 Task: Find connections with filter location Frankston East with filter topic #Entrepreneurwith filter profile language English with filter current company CHEP with filter school Careers for youth Hyderabad with filter industry Non-profit Organizations with filter service category Marketing with filter keywords title Bookkeeper
Action: Mouse moved to (226, 265)
Screenshot: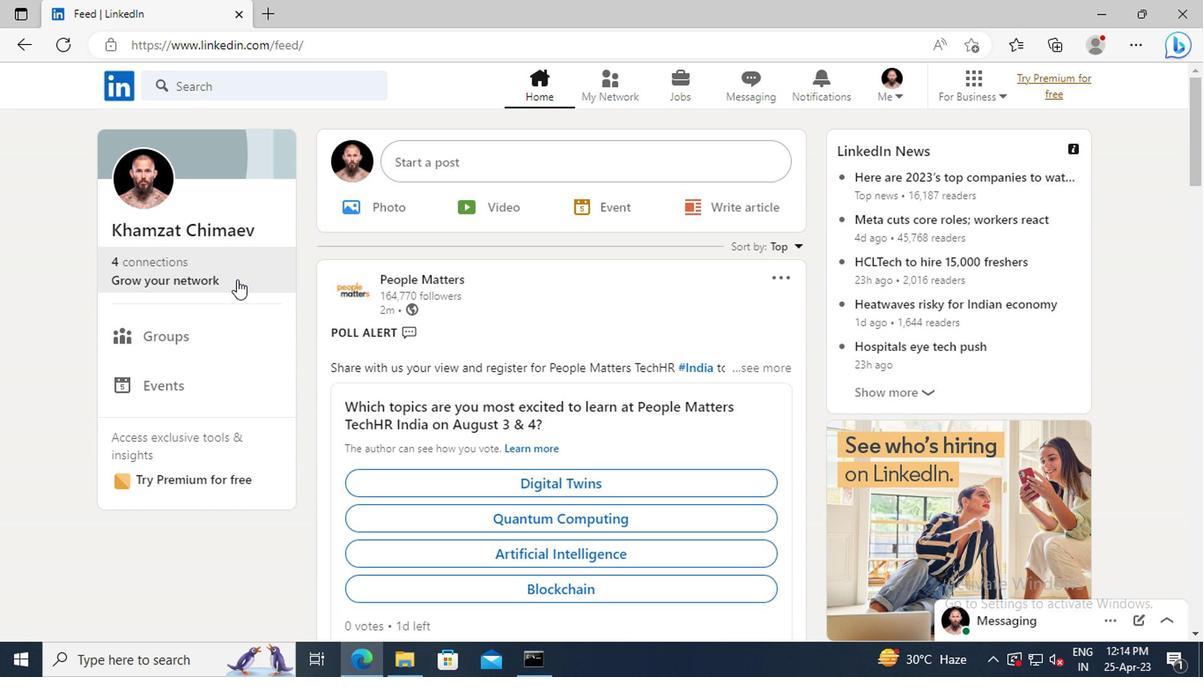 
Action: Mouse pressed left at (226, 265)
Screenshot: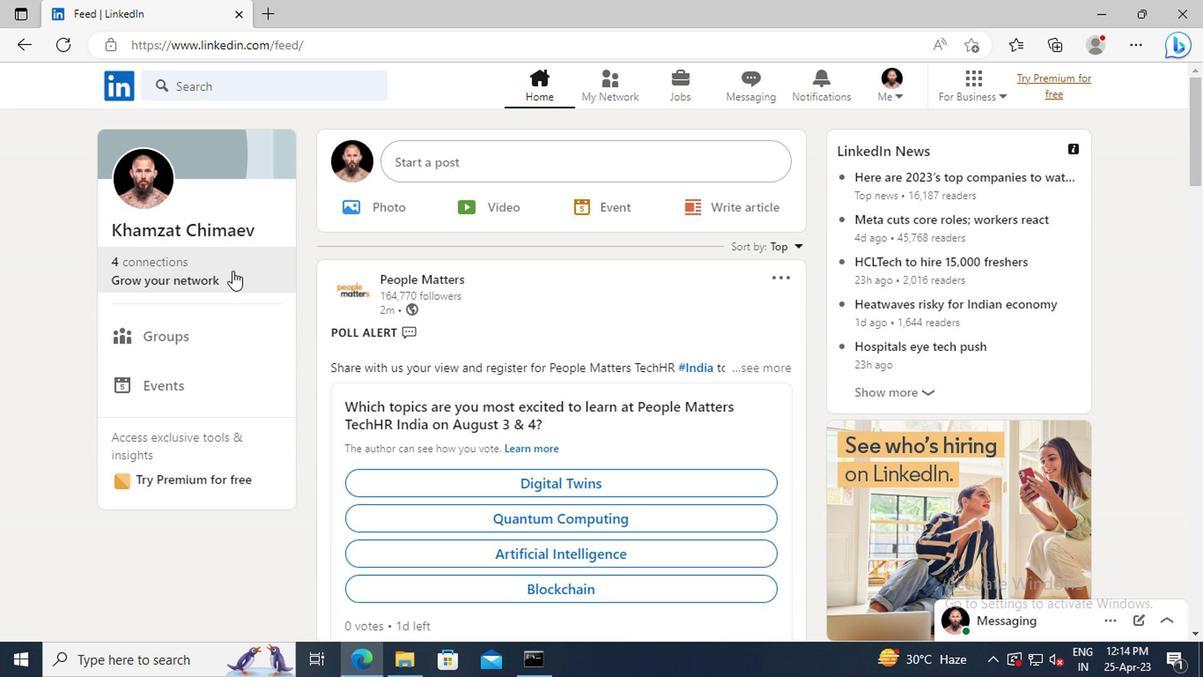
Action: Mouse moved to (248, 178)
Screenshot: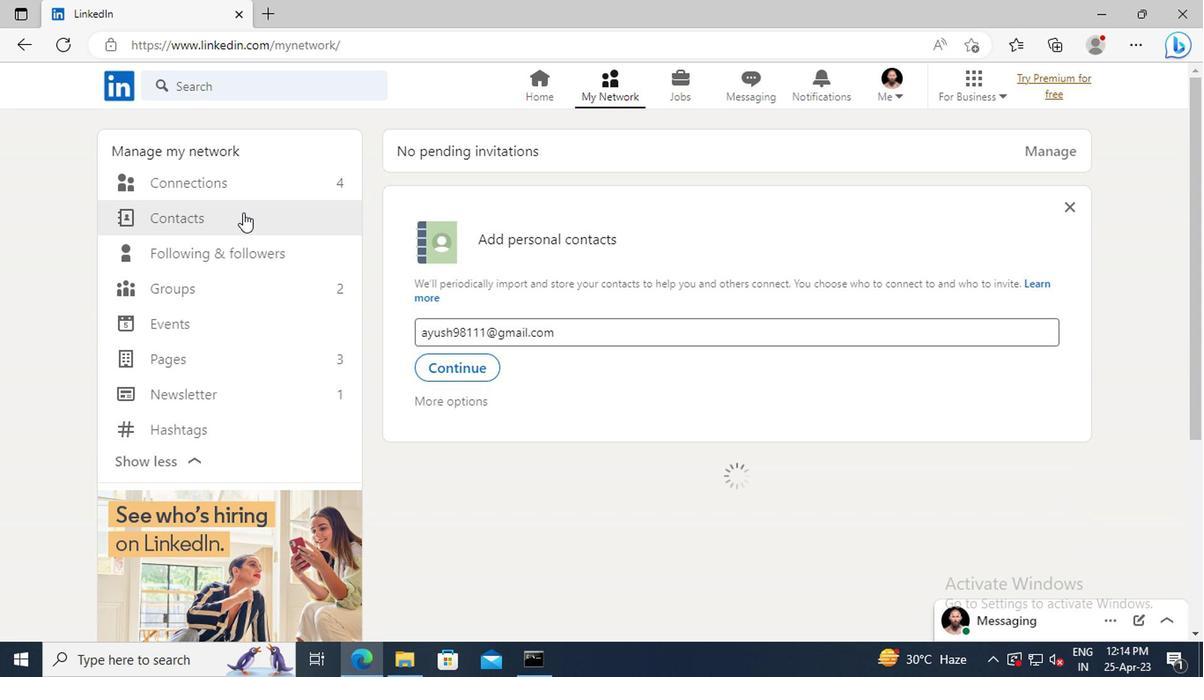 
Action: Mouse pressed left at (248, 178)
Screenshot: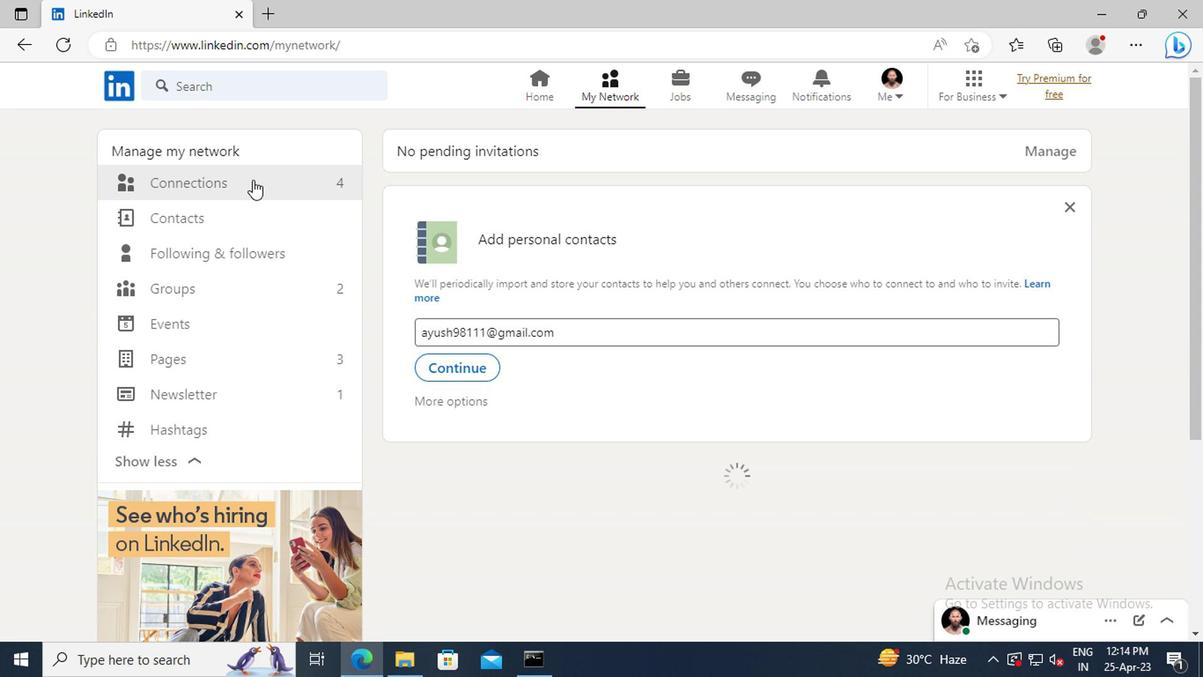 
Action: Mouse moved to (736, 176)
Screenshot: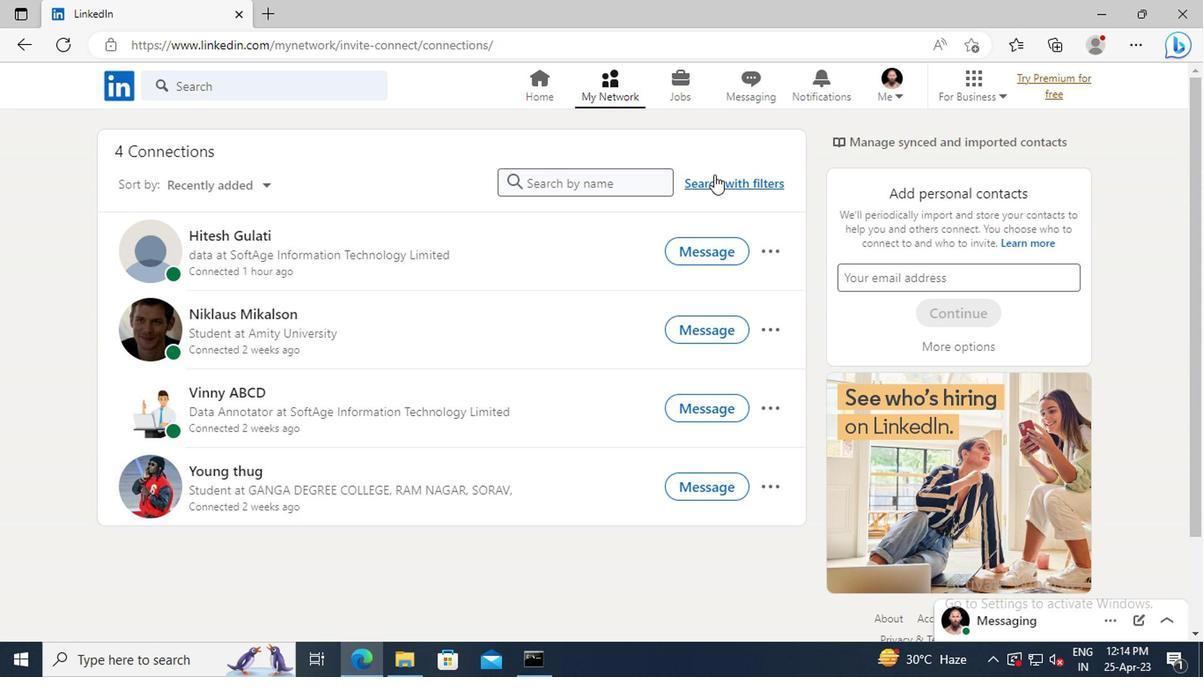 
Action: Mouse pressed left at (736, 176)
Screenshot: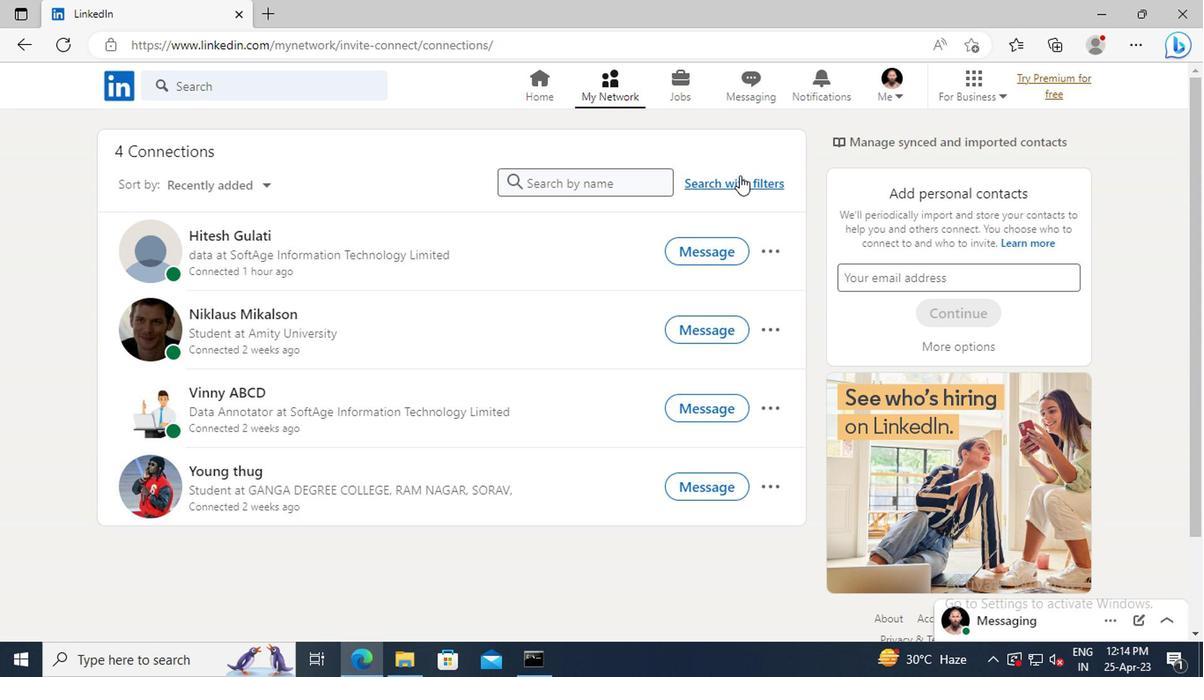 
Action: Mouse moved to (662, 137)
Screenshot: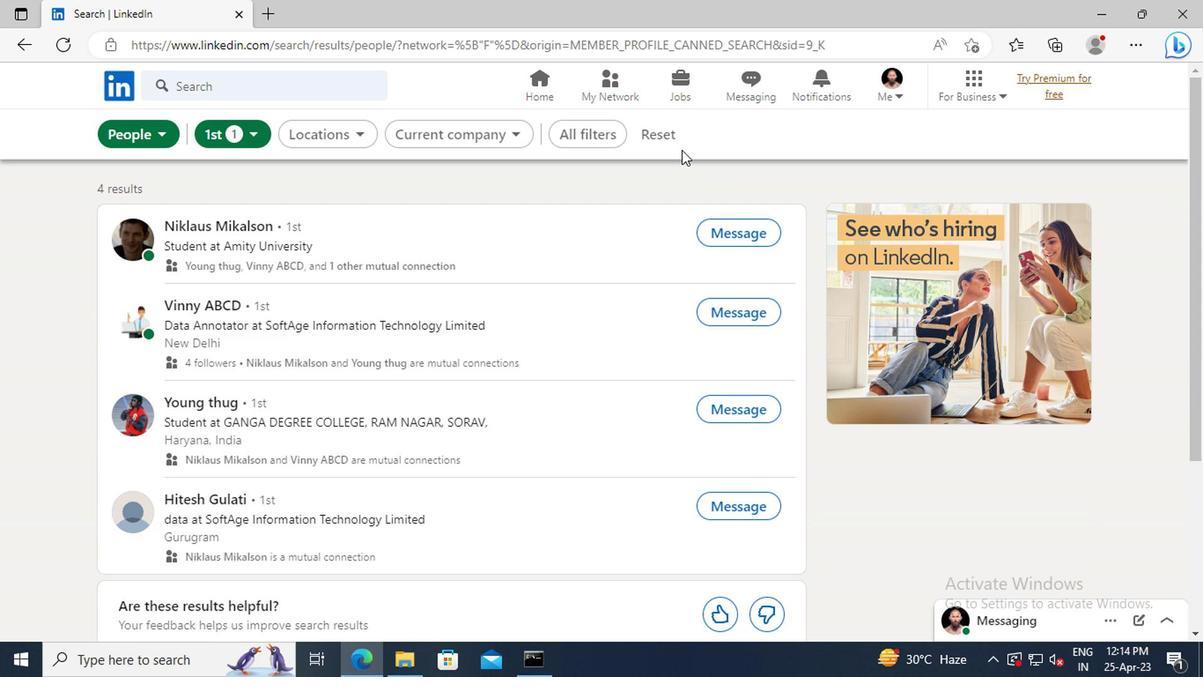 
Action: Mouse pressed left at (662, 137)
Screenshot: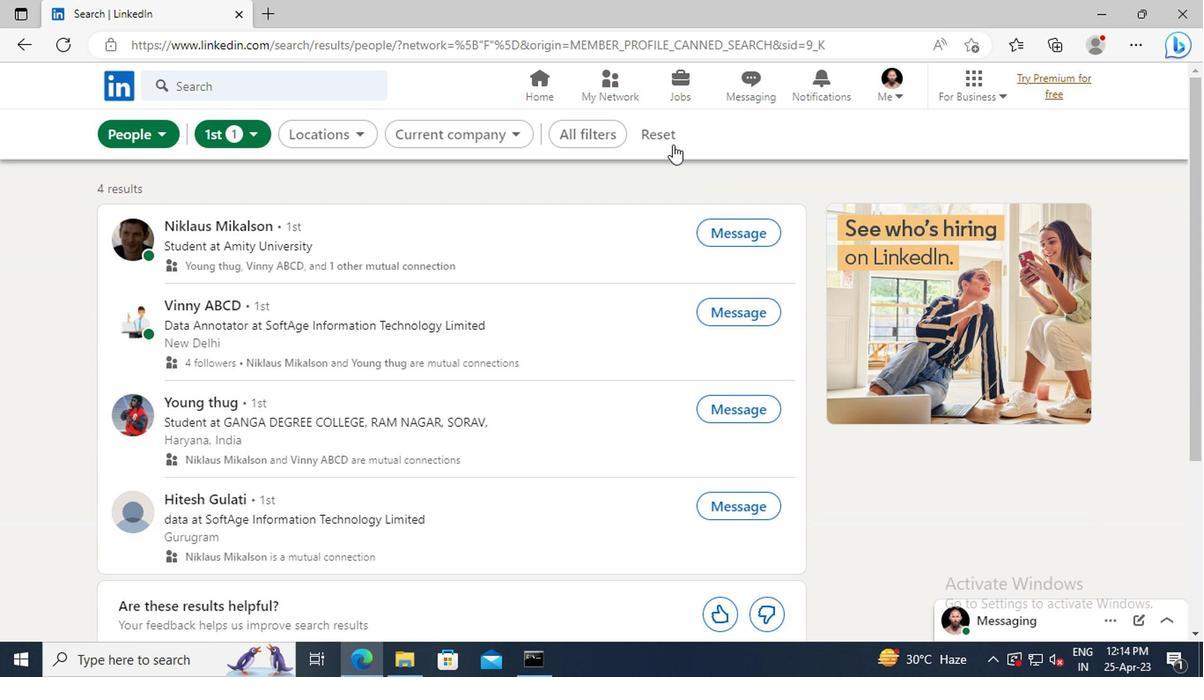 
Action: Mouse moved to (632, 137)
Screenshot: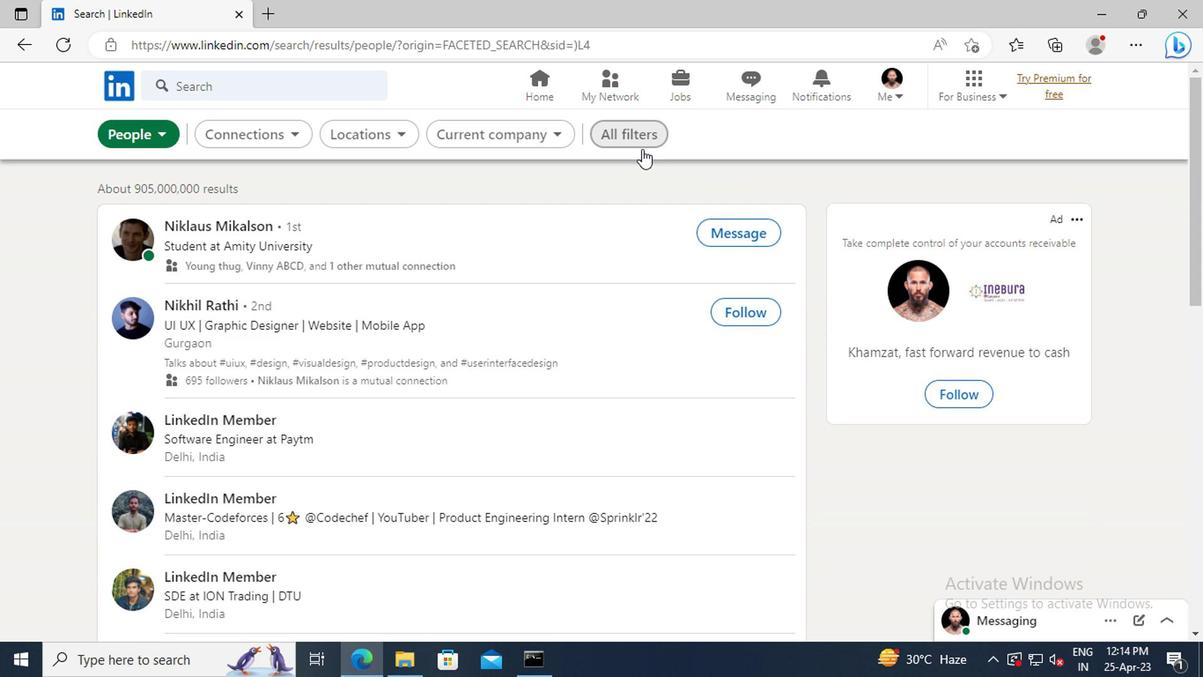 
Action: Mouse pressed left at (632, 137)
Screenshot: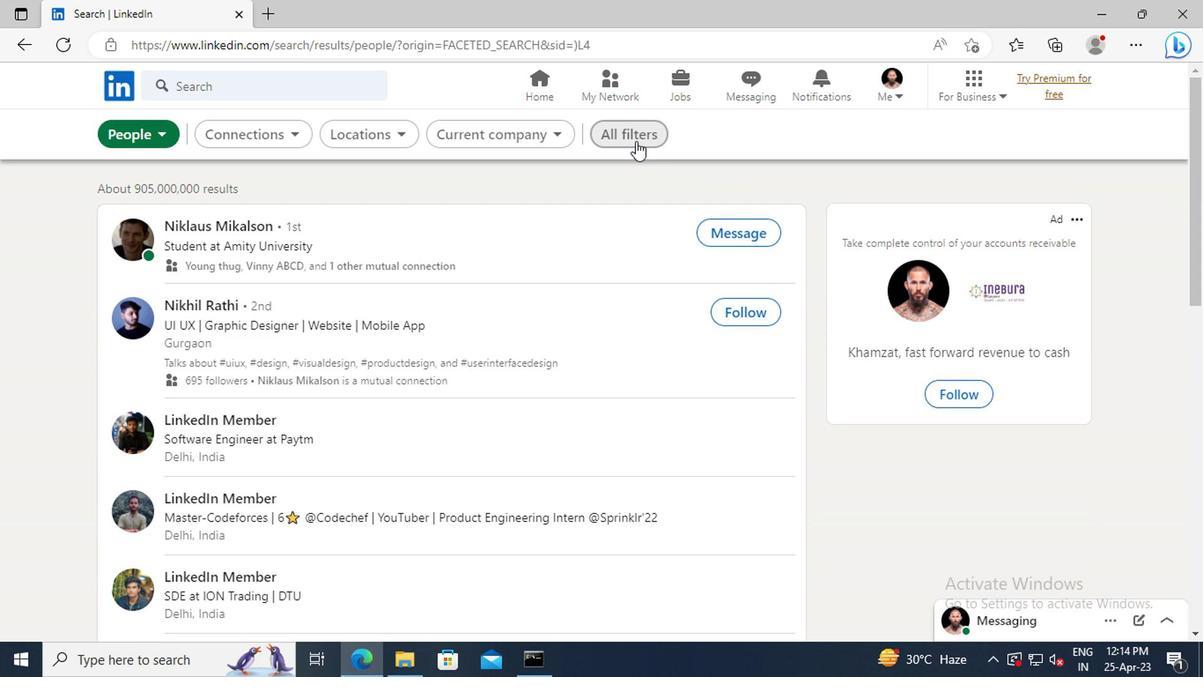 
Action: Mouse moved to (953, 317)
Screenshot: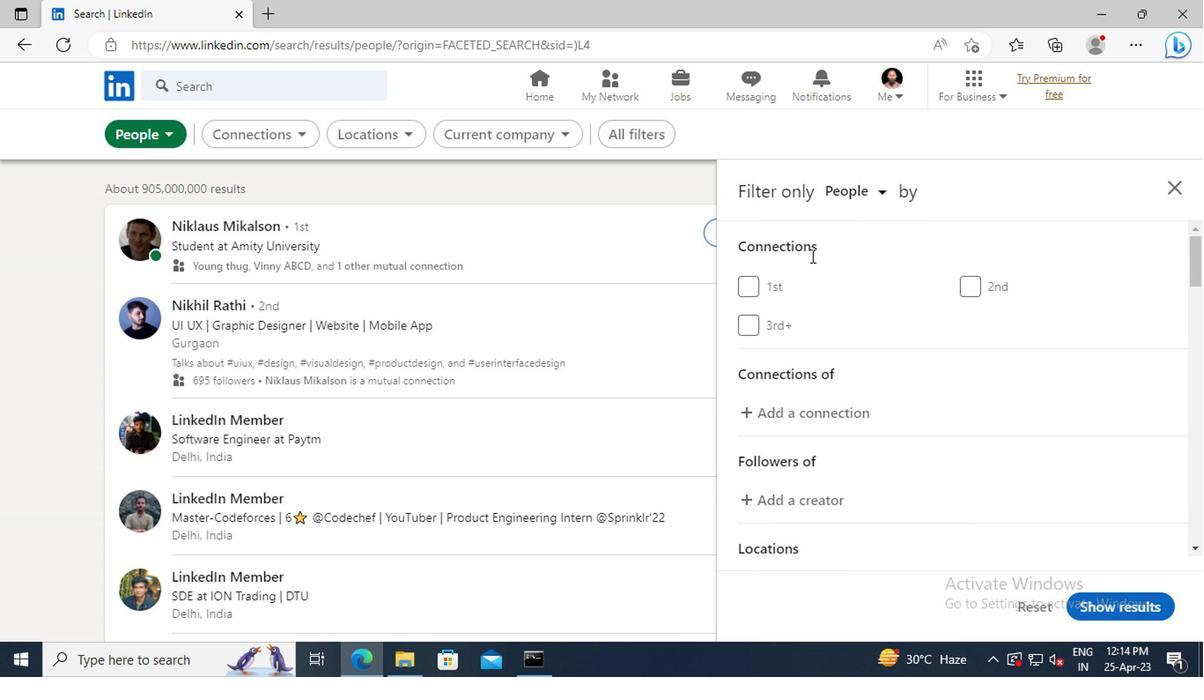
Action: Mouse scrolled (953, 316) with delta (0, -1)
Screenshot: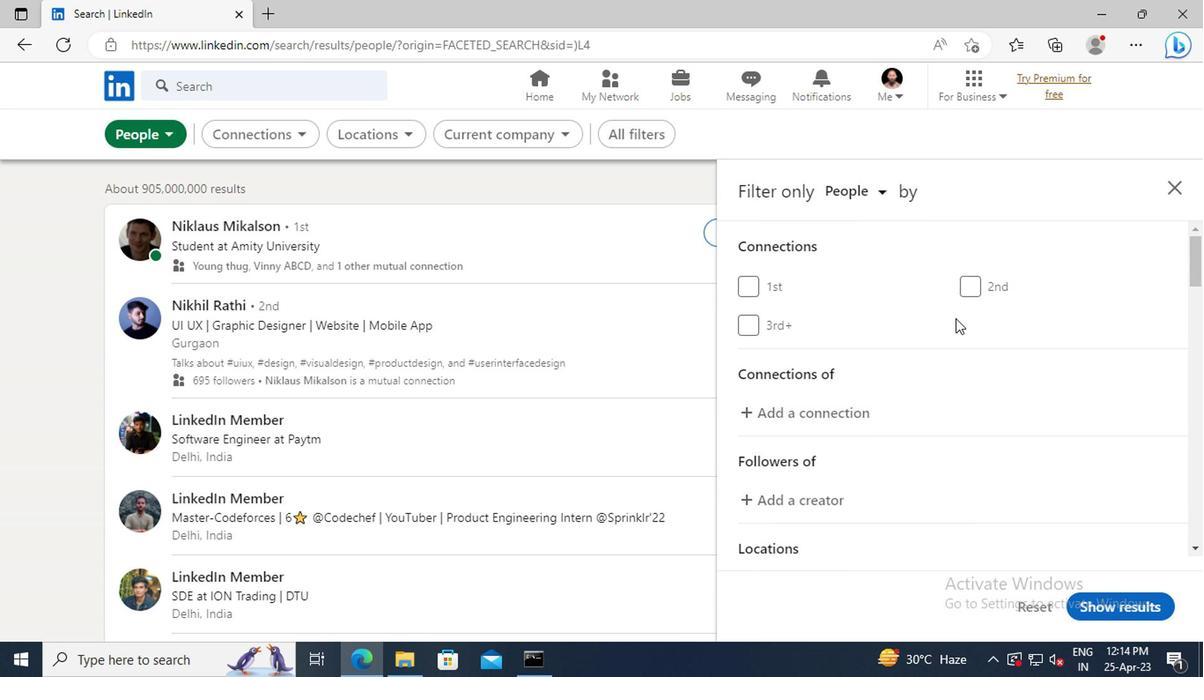 
Action: Mouse scrolled (953, 316) with delta (0, -1)
Screenshot: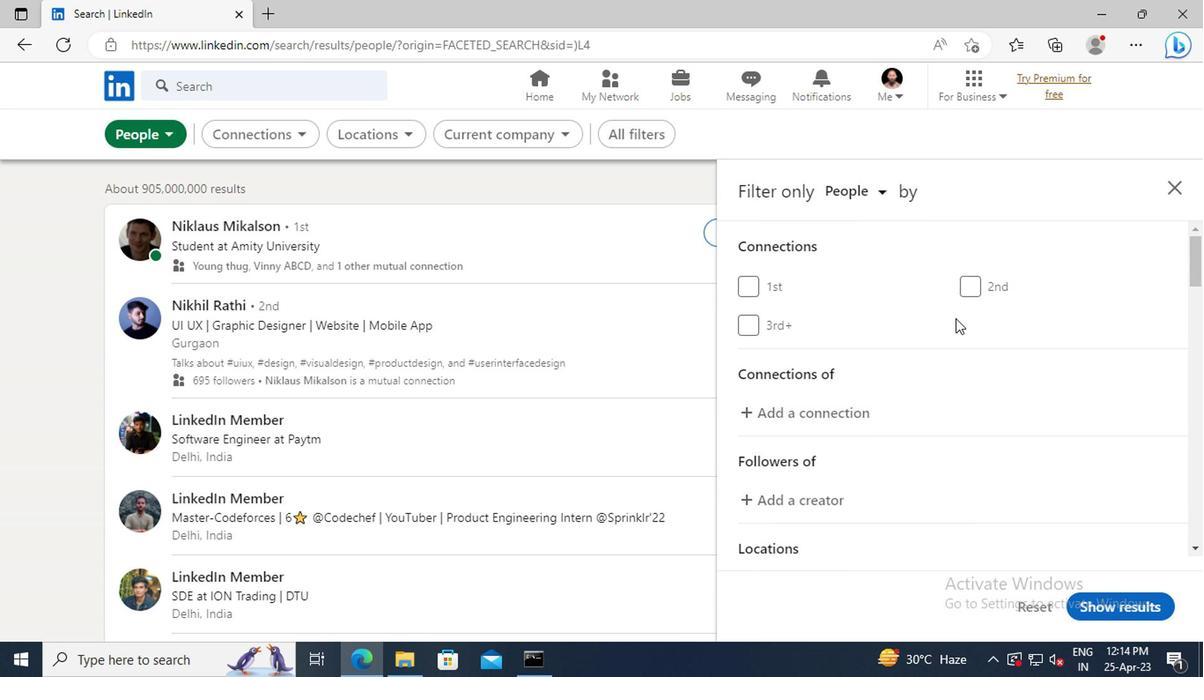 
Action: Mouse scrolled (953, 316) with delta (0, -1)
Screenshot: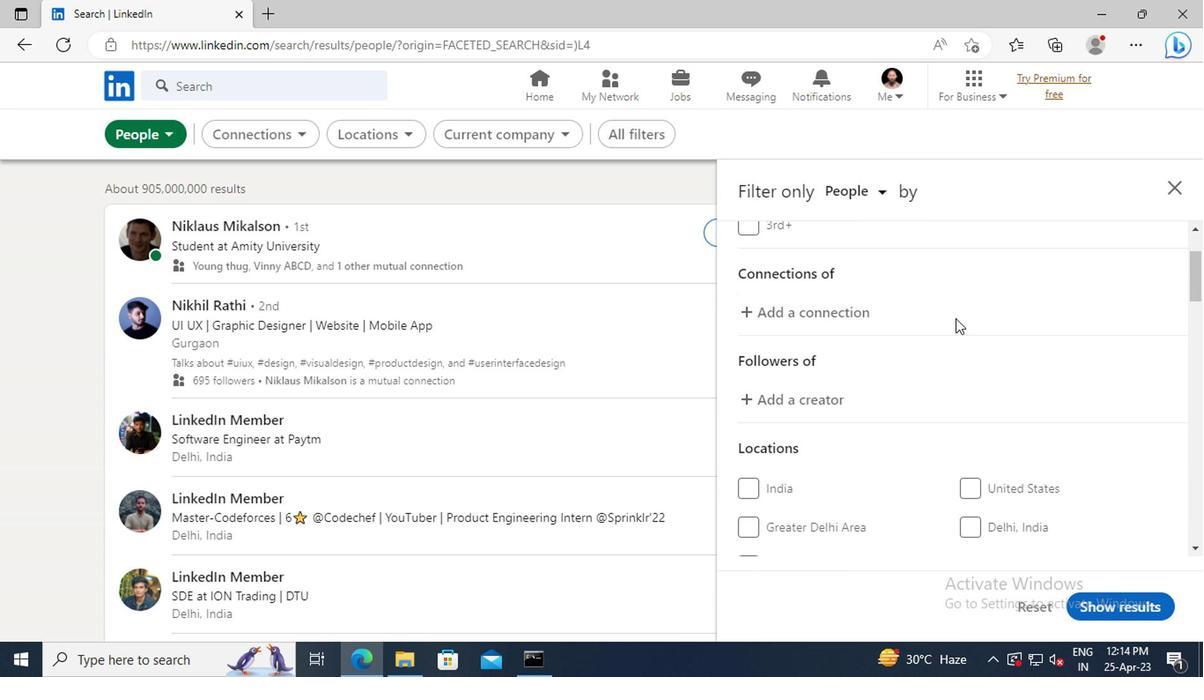 
Action: Mouse scrolled (953, 316) with delta (0, -1)
Screenshot: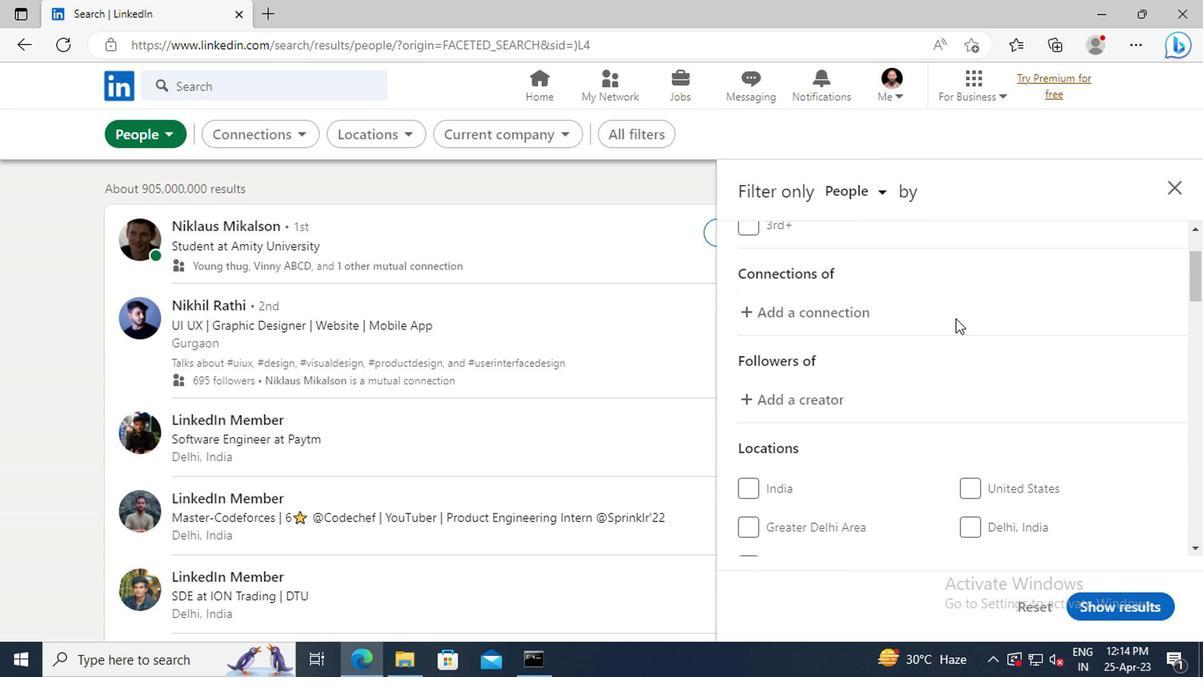 
Action: Mouse scrolled (953, 316) with delta (0, -1)
Screenshot: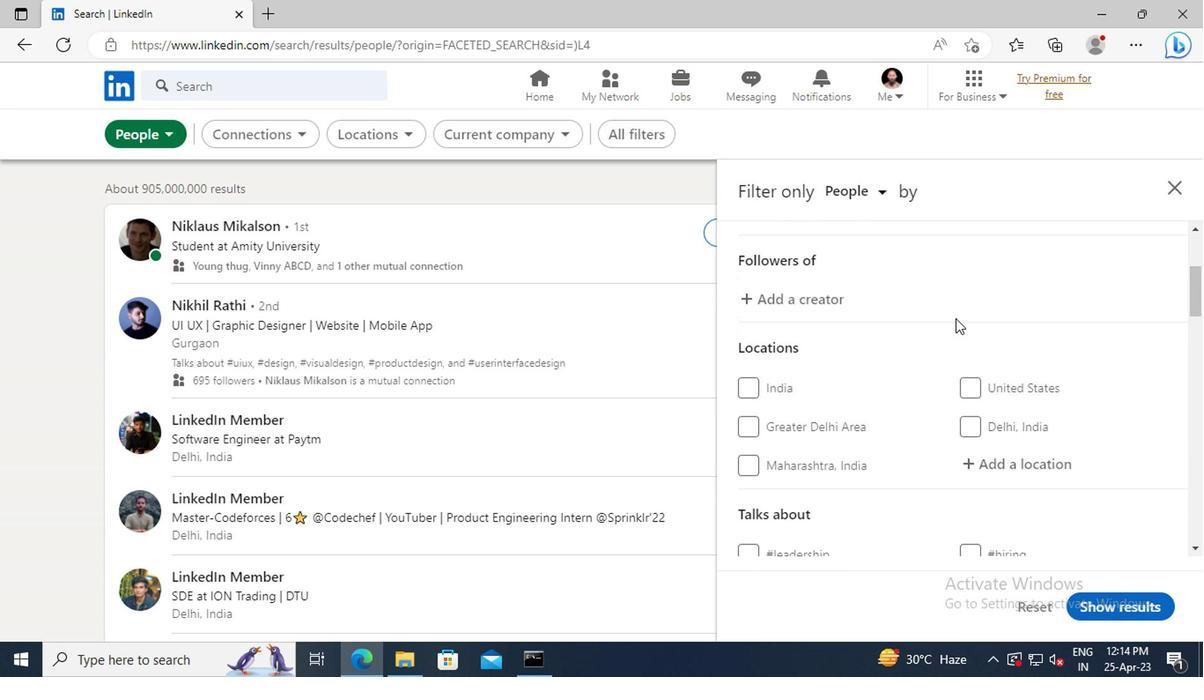 
Action: Mouse scrolled (953, 316) with delta (0, -1)
Screenshot: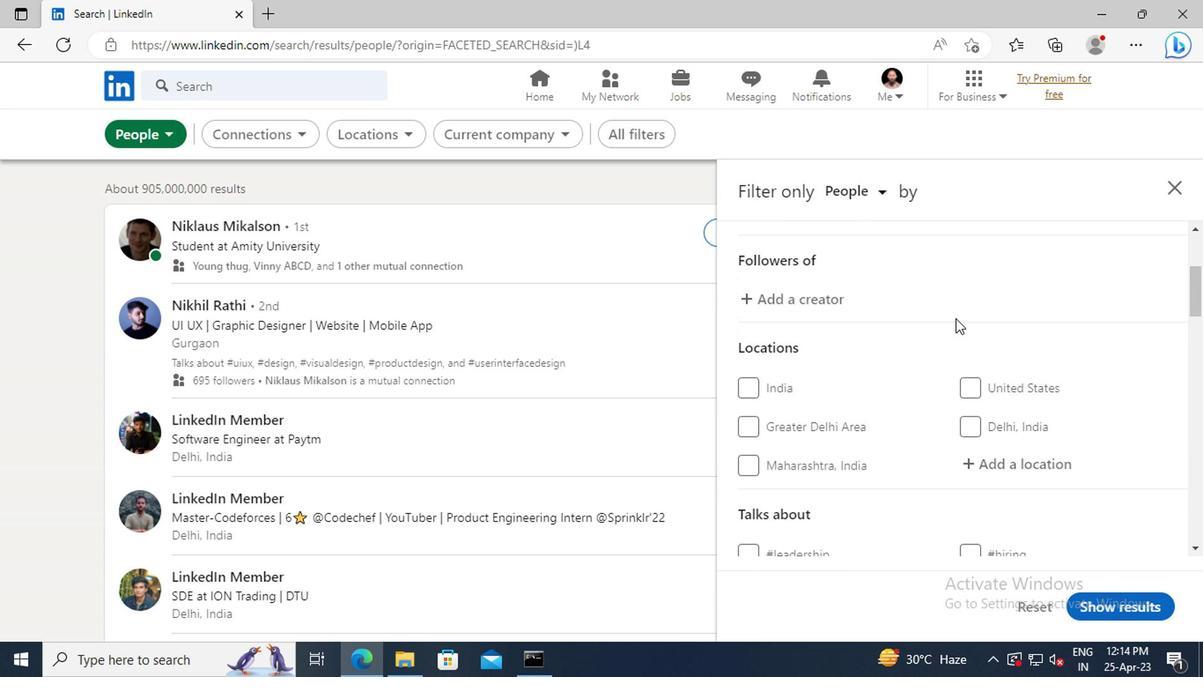 
Action: Mouse moved to (978, 368)
Screenshot: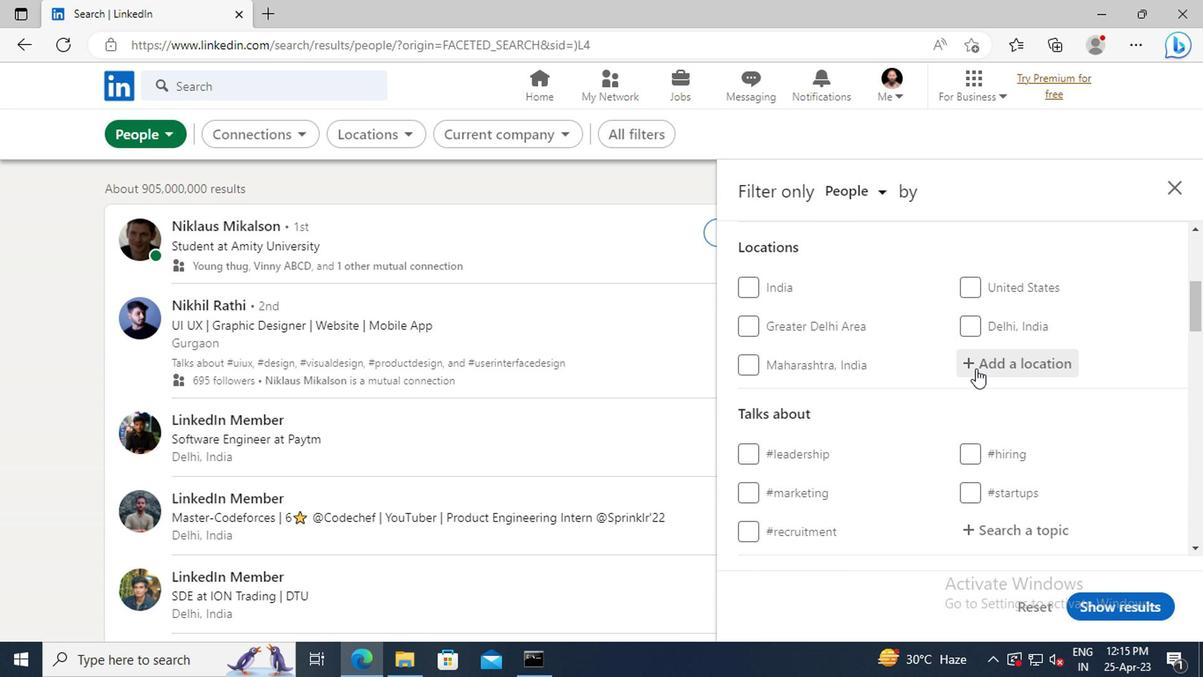 
Action: Mouse pressed left at (978, 368)
Screenshot: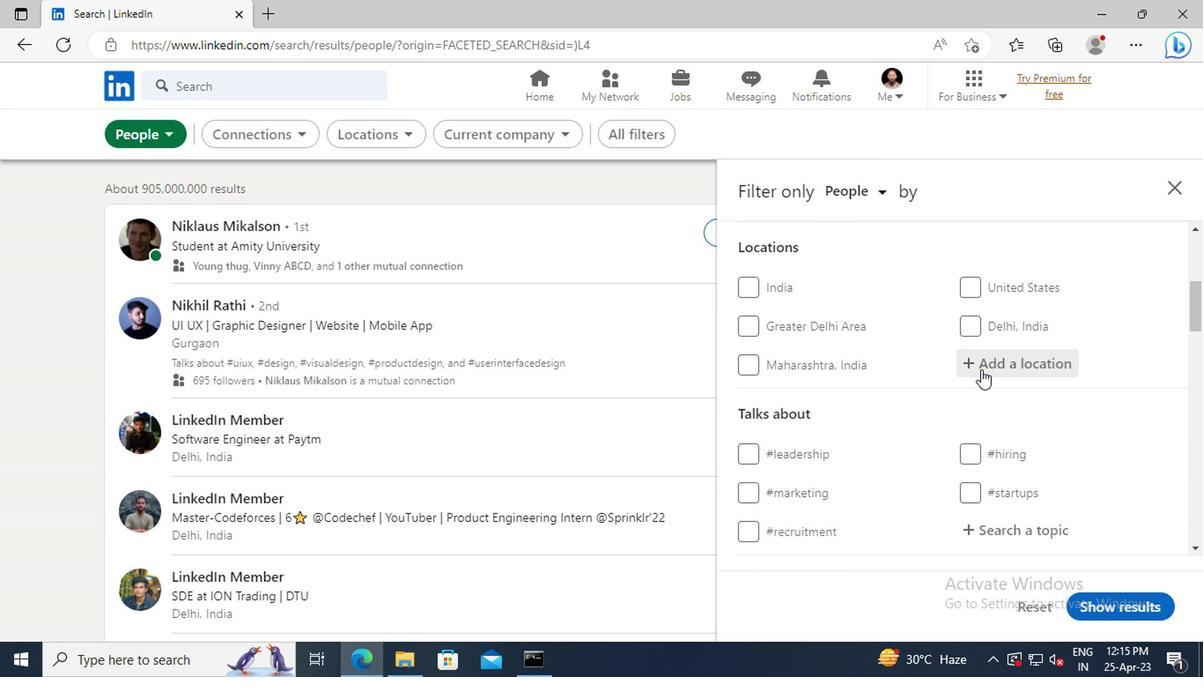 
Action: Key pressed <Key.shift>FRANKSTON<Key.space><Key.shift>EAST<Key.enter>
Screenshot: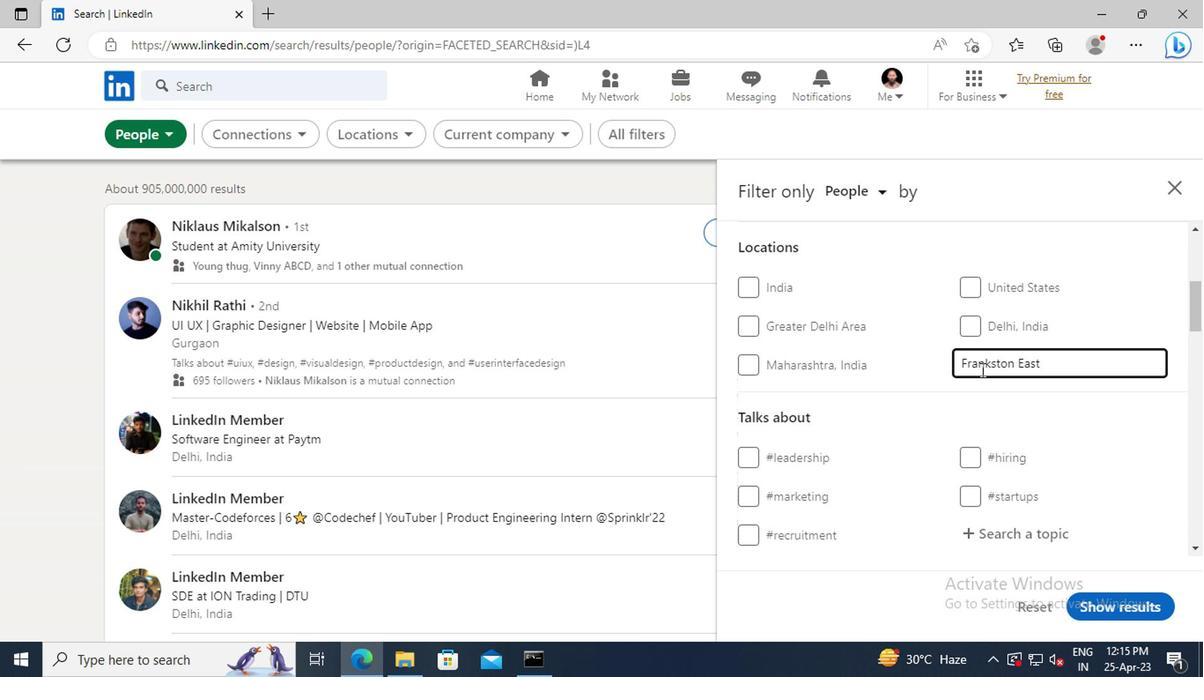 
Action: Mouse moved to (1088, 381)
Screenshot: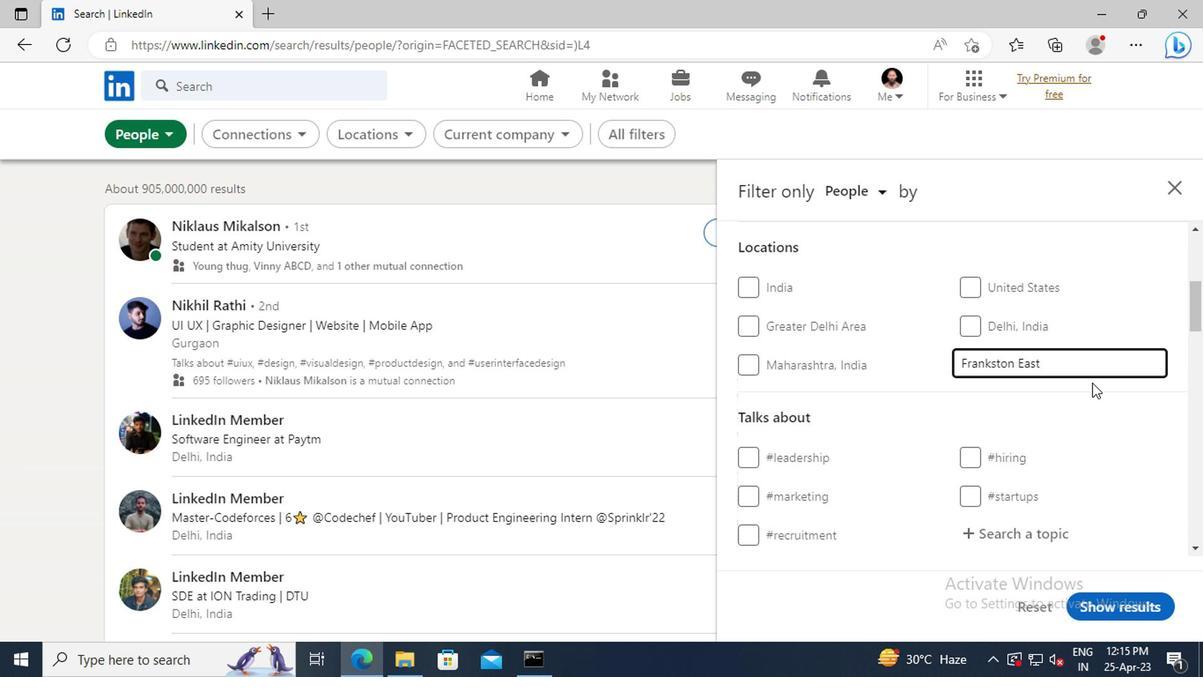 
Action: Mouse scrolled (1088, 379) with delta (0, -1)
Screenshot: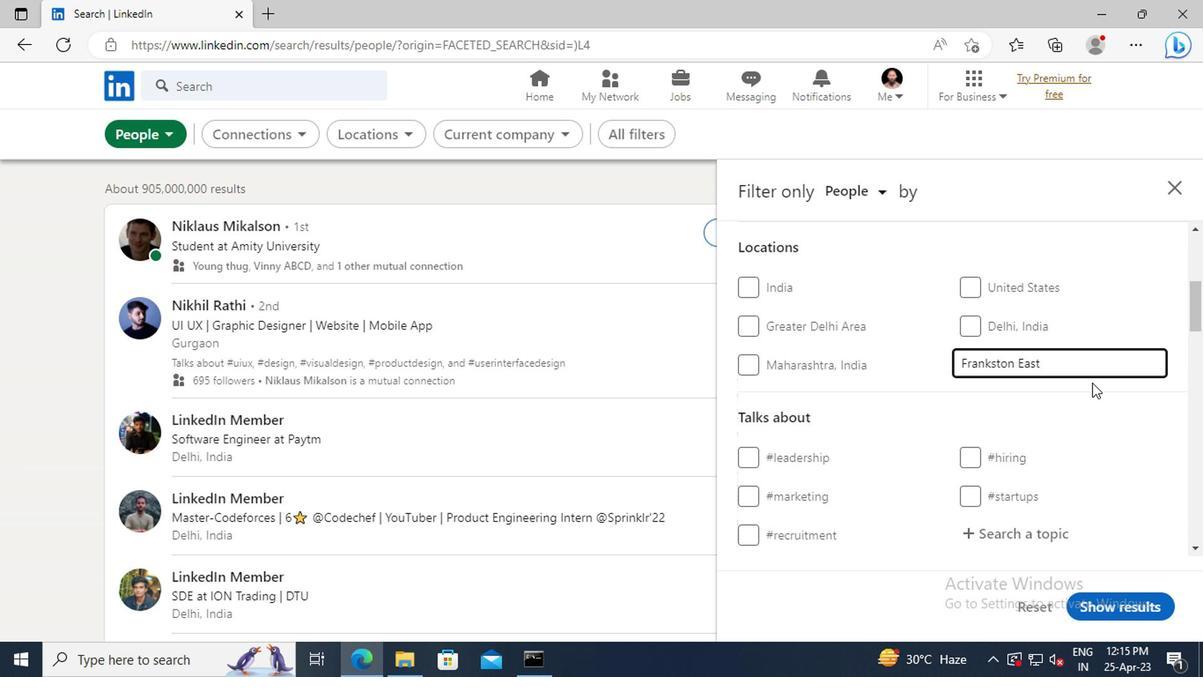 
Action: Mouse scrolled (1088, 379) with delta (0, -1)
Screenshot: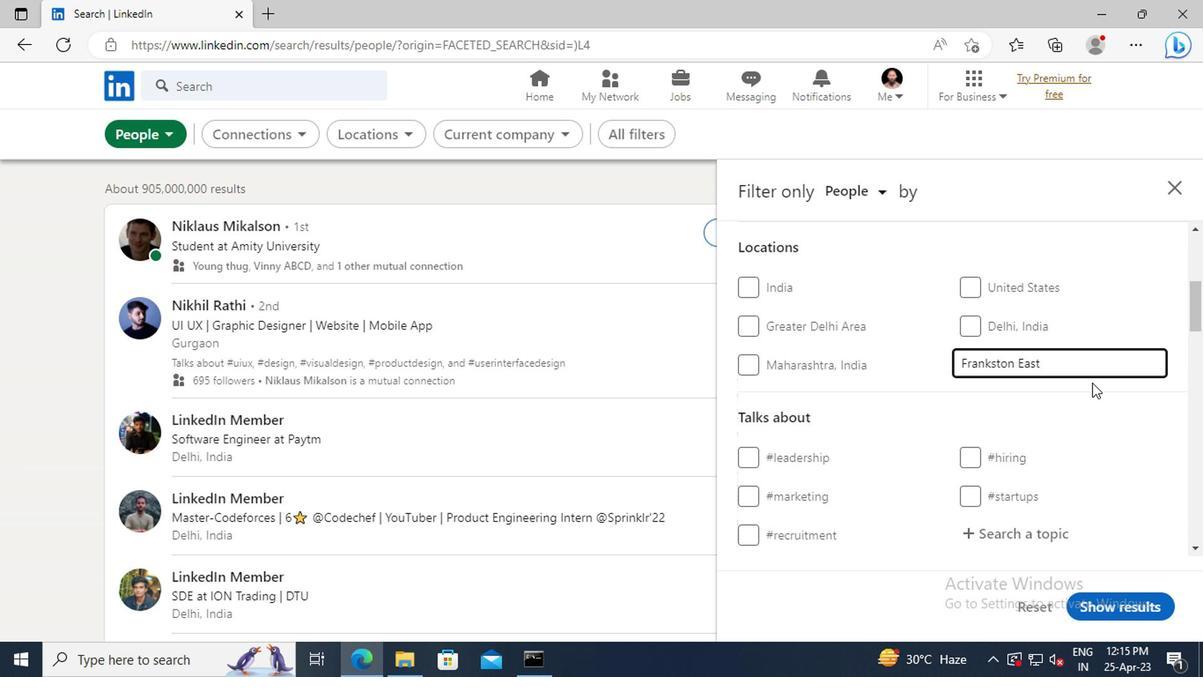 
Action: Mouse moved to (1077, 371)
Screenshot: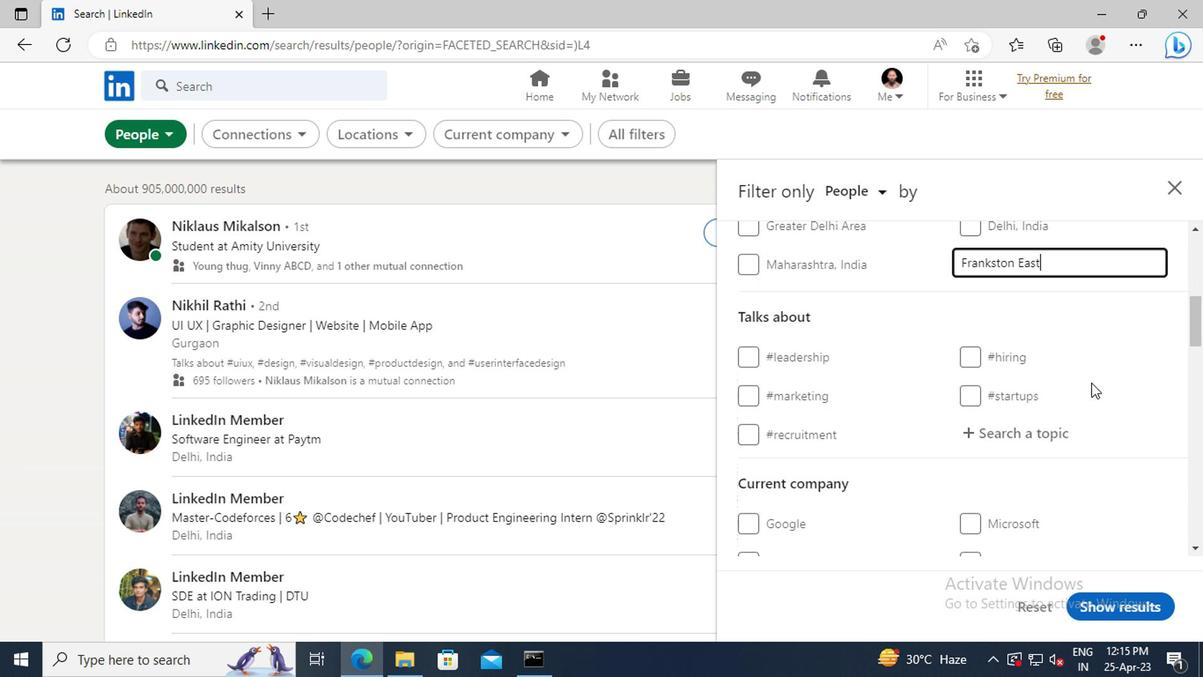 
Action: Mouse scrolled (1077, 370) with delta (0, -1)
Screenshot: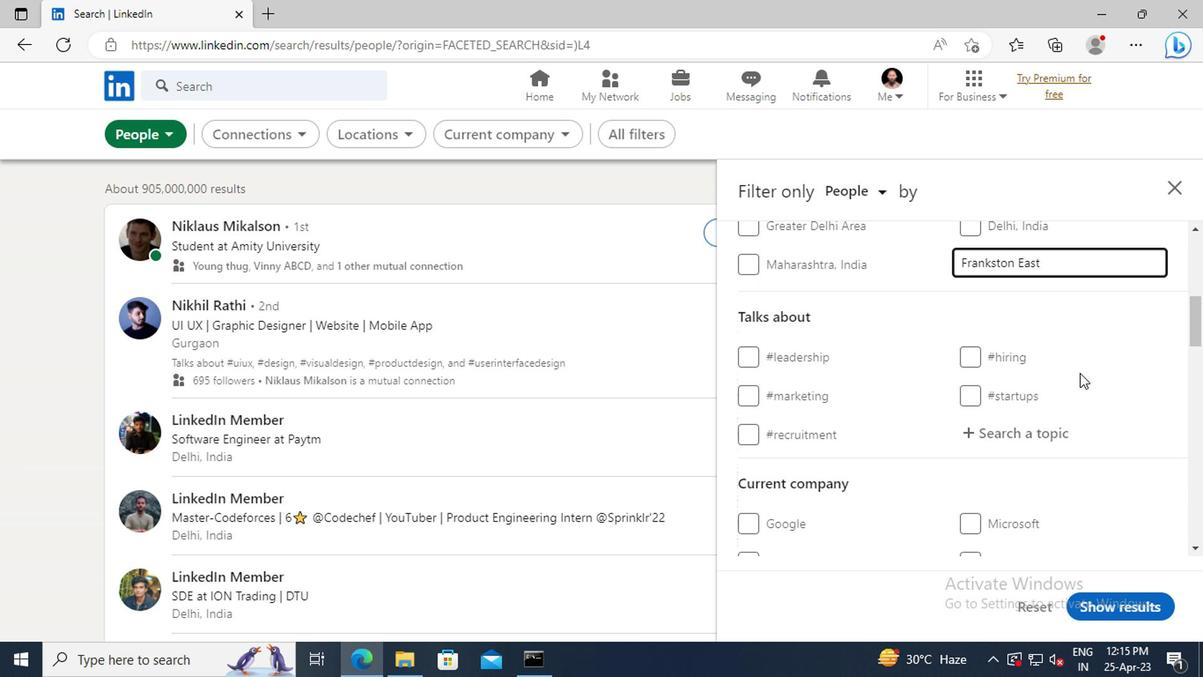 
Action: Mouse scrolled (1077, 370) with delta (0, -1)
Screenshot: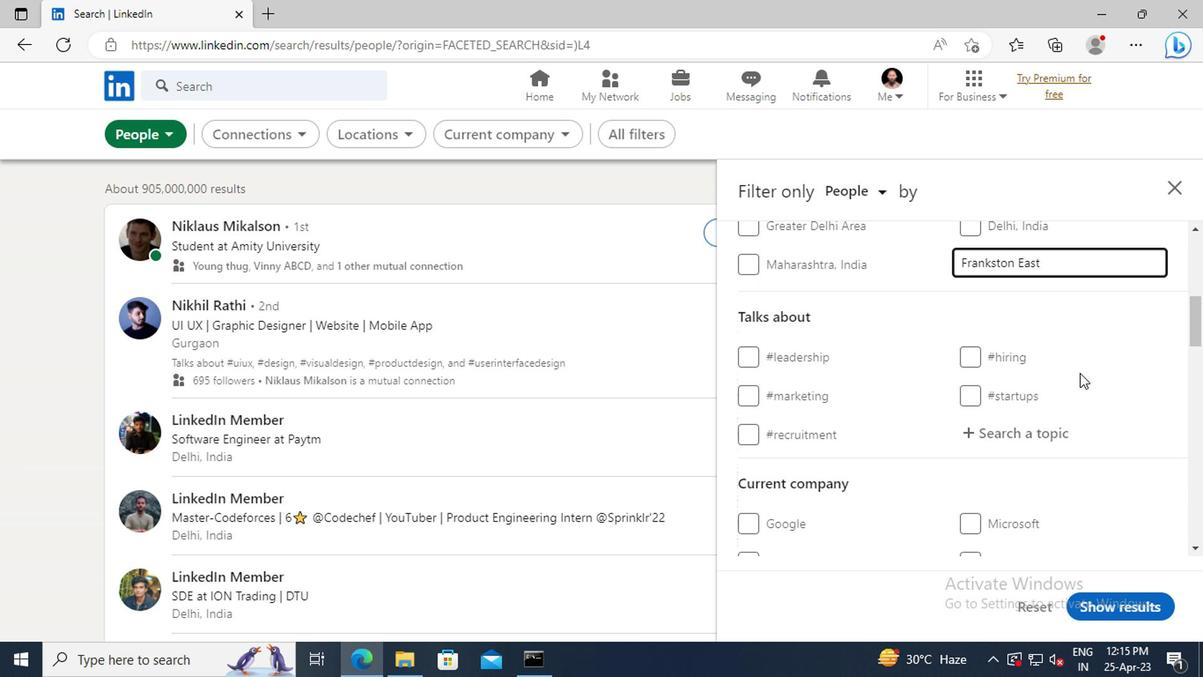 
Action: Mouse moved to (1018, 334)
Screenshot: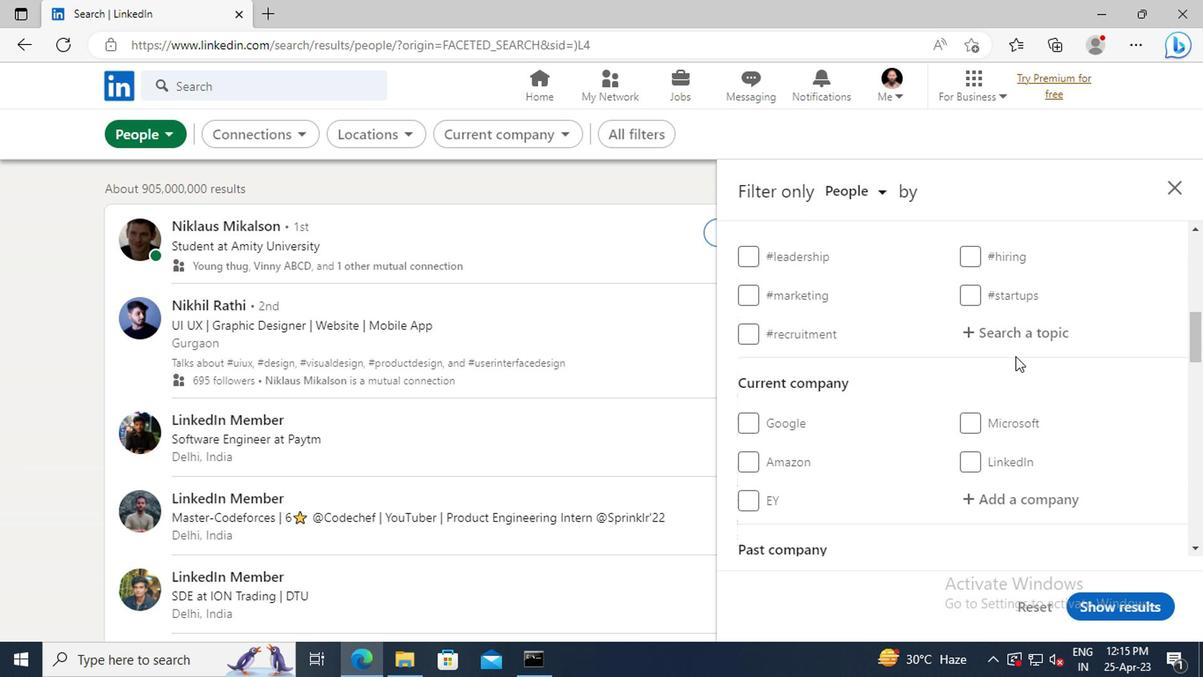 
Action: Mouse pressed left at (1018, 334)
Screenshot: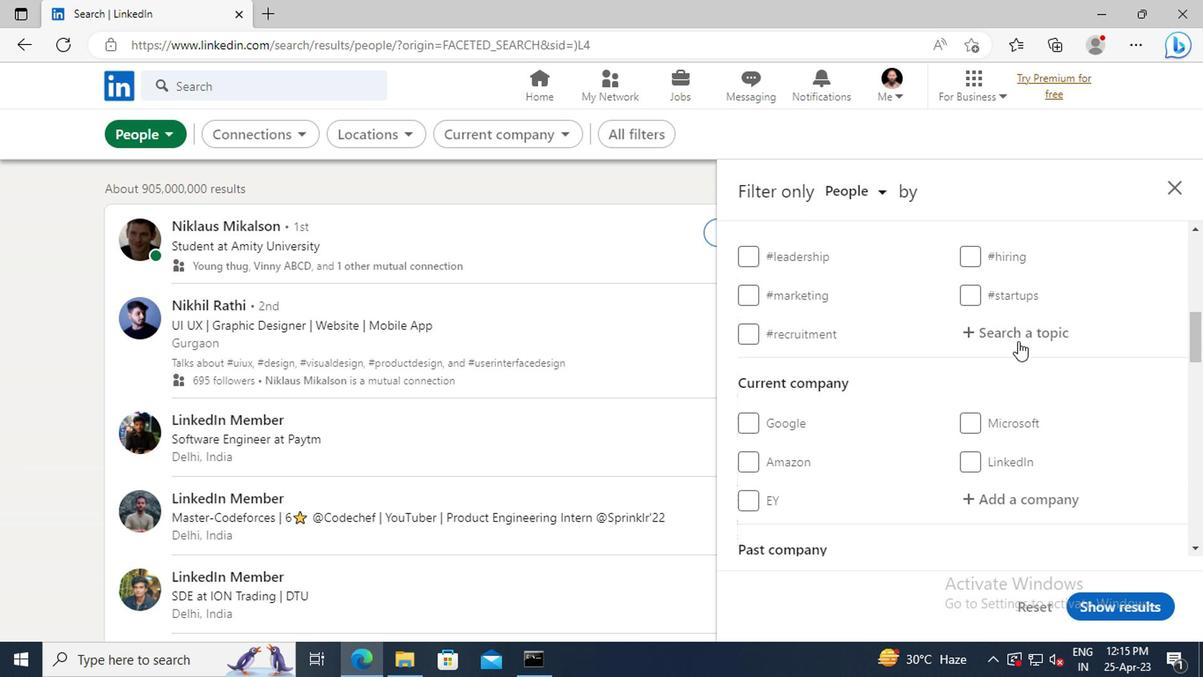 
Action: Key pressed <Key.shift>#ENTREPRENEURWITH
Screenshot: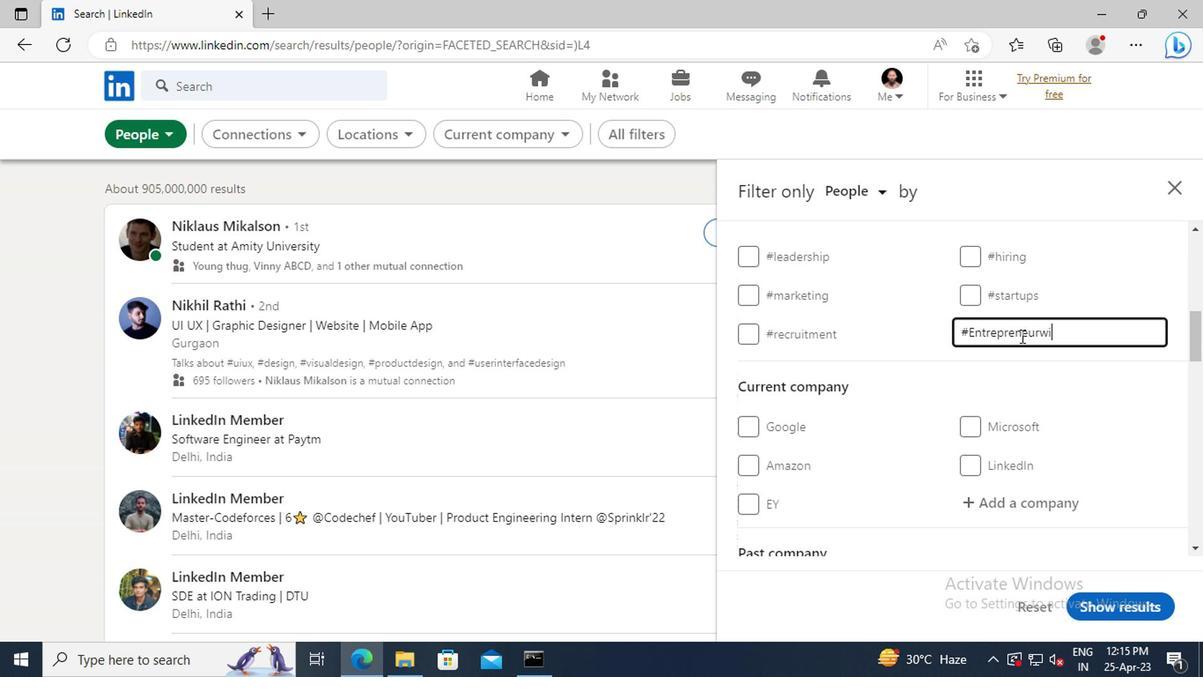 
Action: Mouse scrolled (1018, 334) with delta (0, 0)
Screenshot: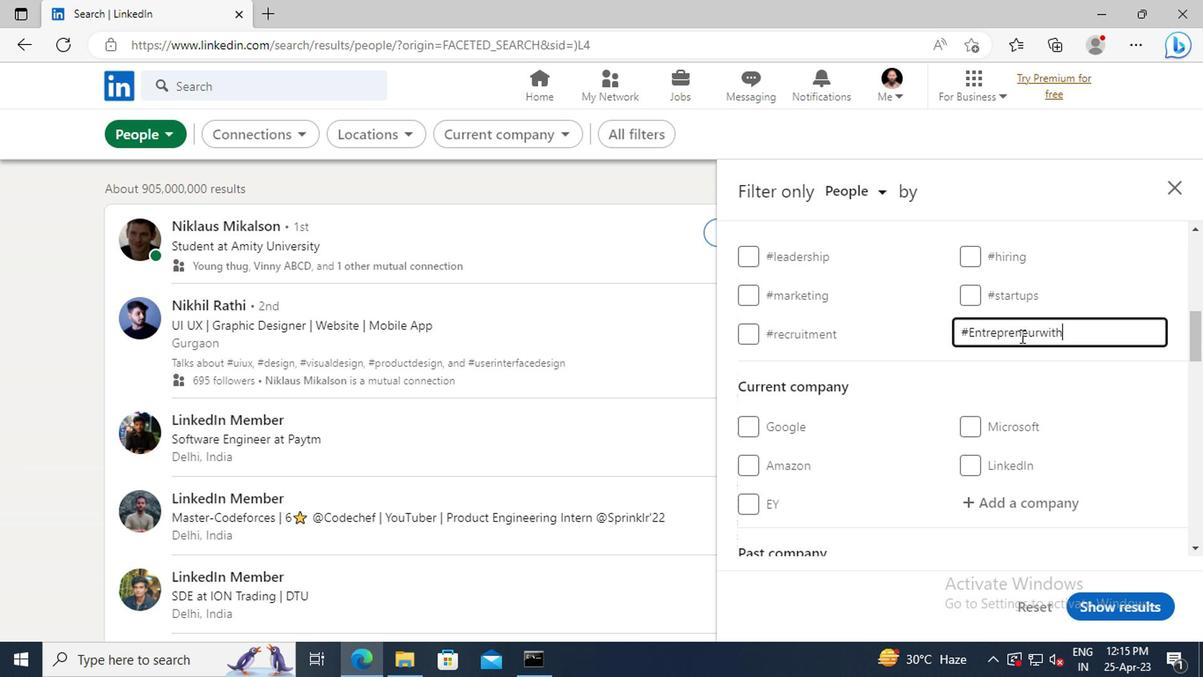 
Action: Mouse scrolled (1018, 334) with delta (0, 0)
Screenshot: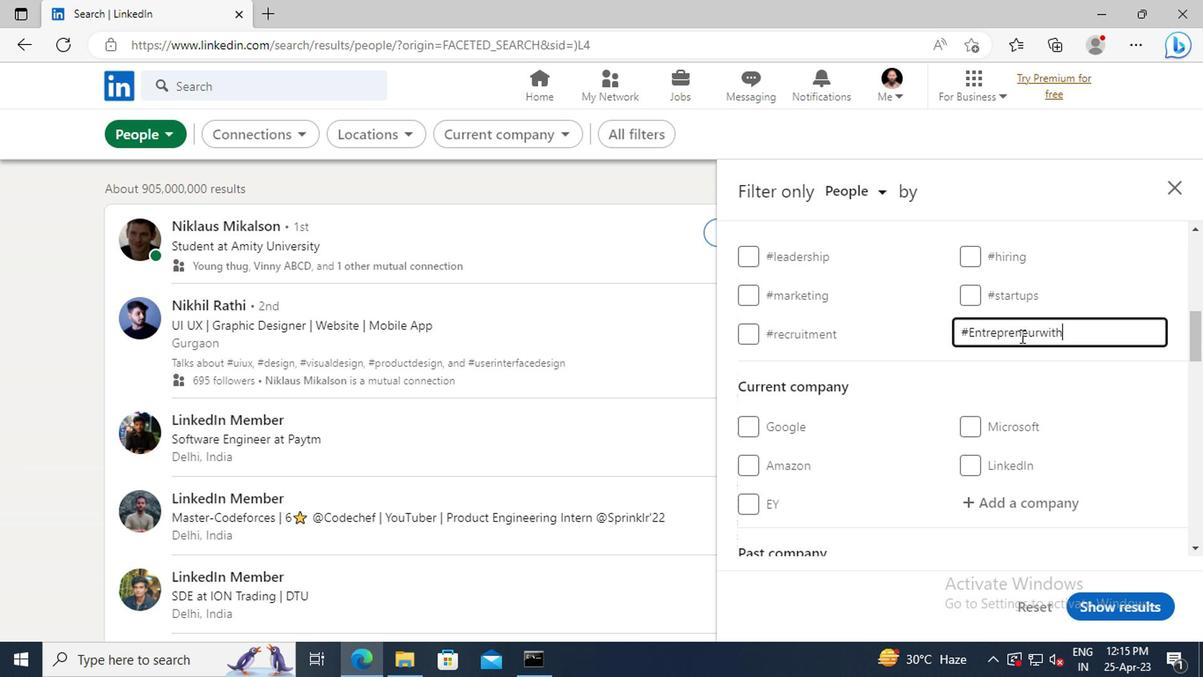 
Action: Mouse scrolled (1018, 334) with delta (0, 0)
Screenshot: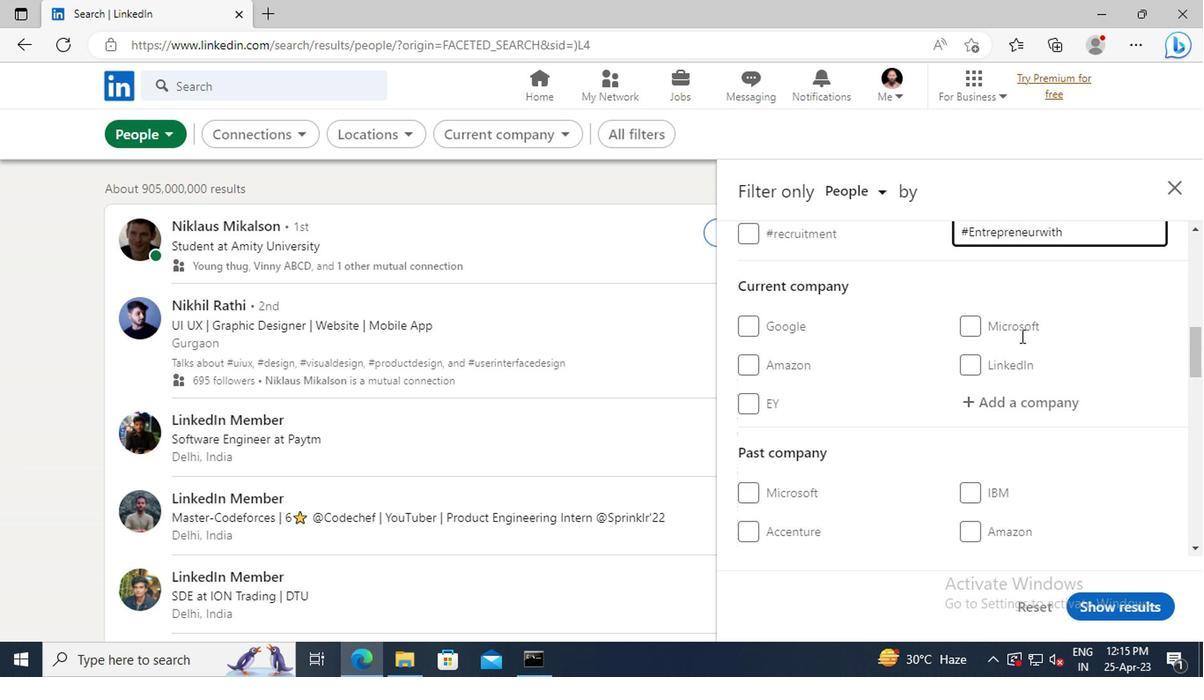 
Action: Mouse scrolled (1018, 334) with delta (0, 0)
Screenshot: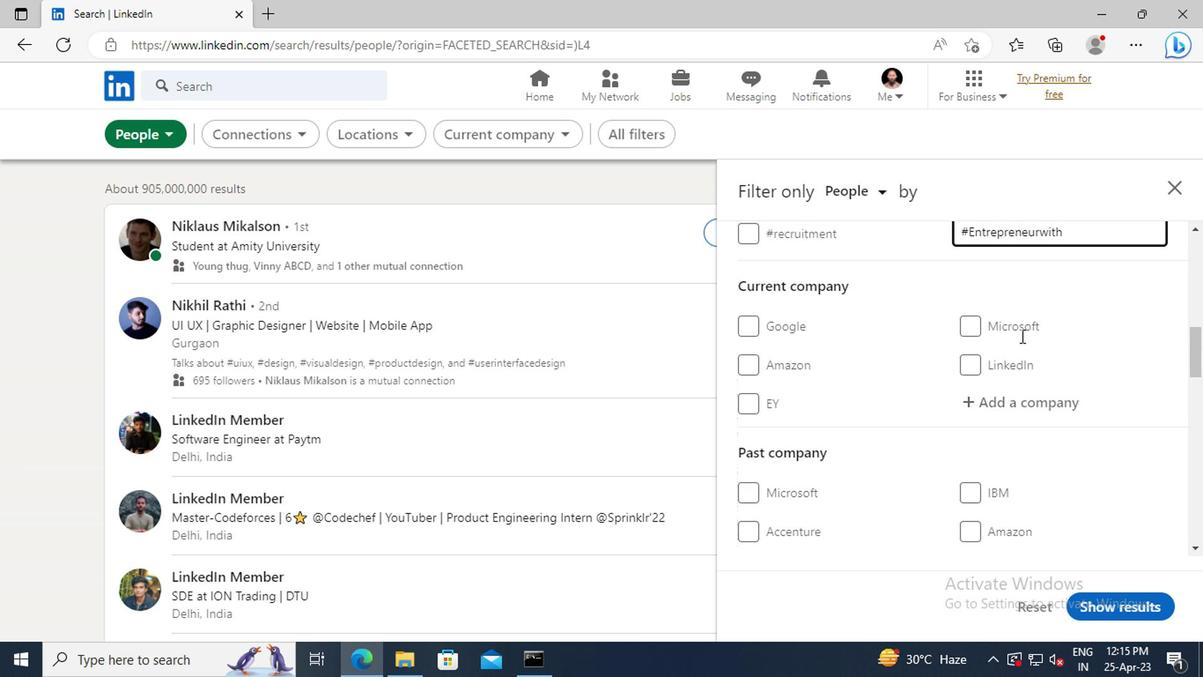 
Action: Mouse scrolled (1018, 334) with delta (0, 0)
Screenshot: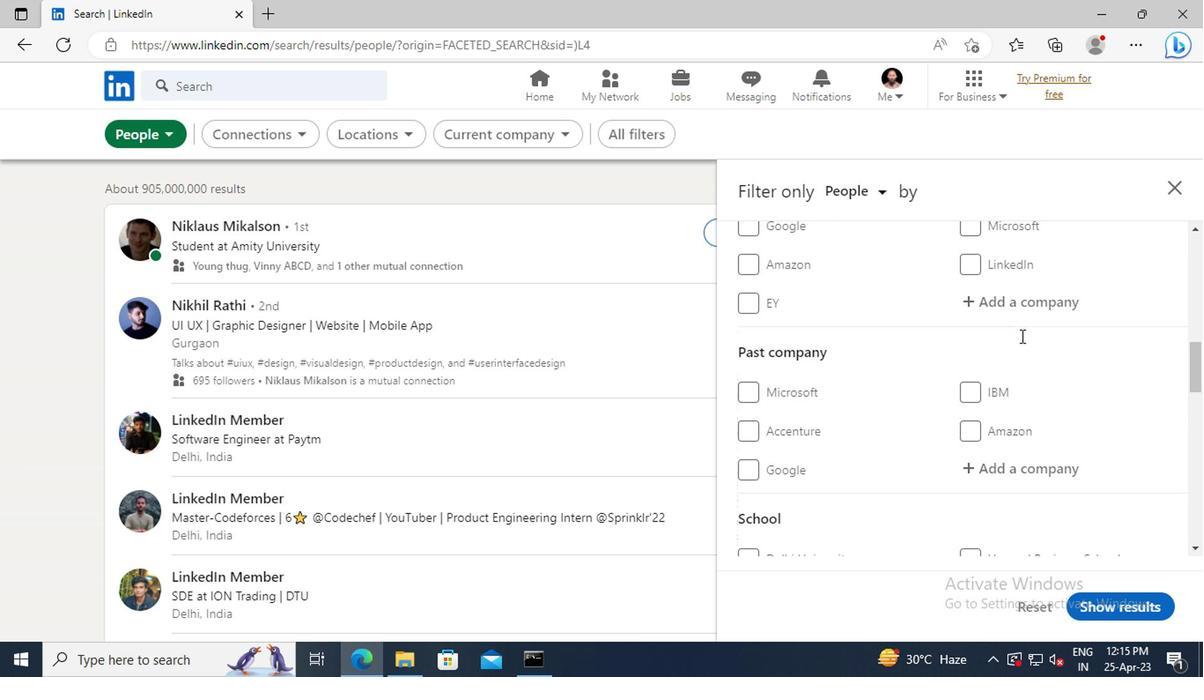 
Action: Mouse scrolled (1018, 334) with delta (0, 0)
Screenshot: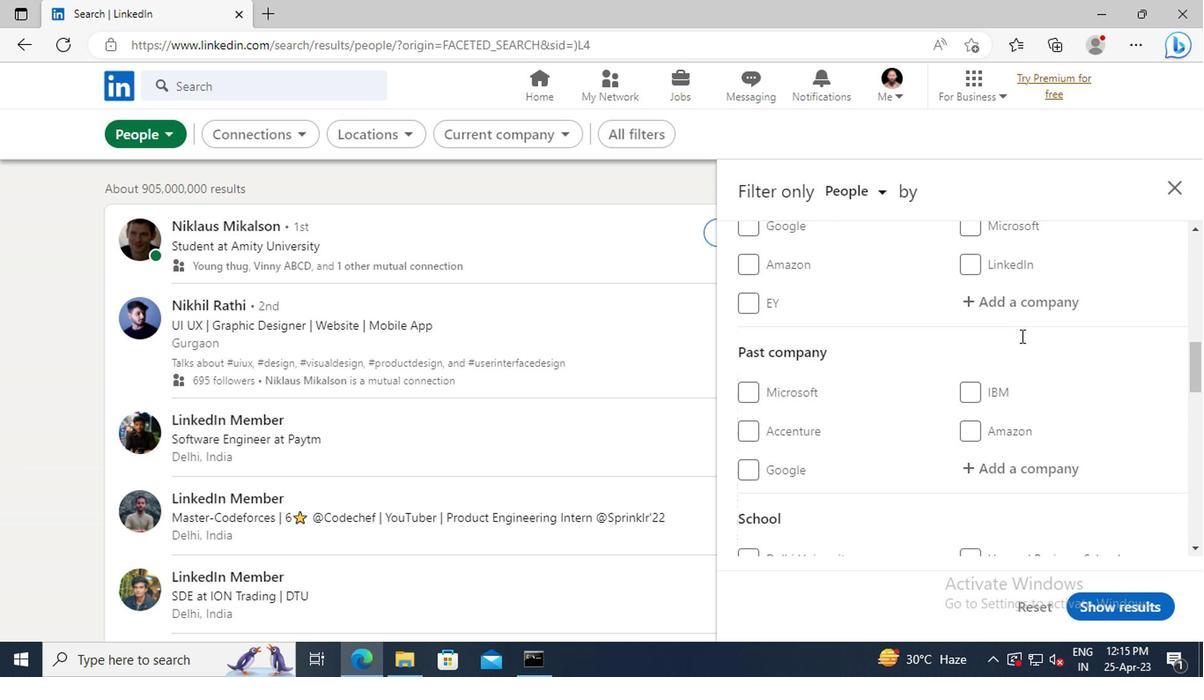 
Action: Mouse scrolled (1018, 334) with delta (0, 0)
Screenshot: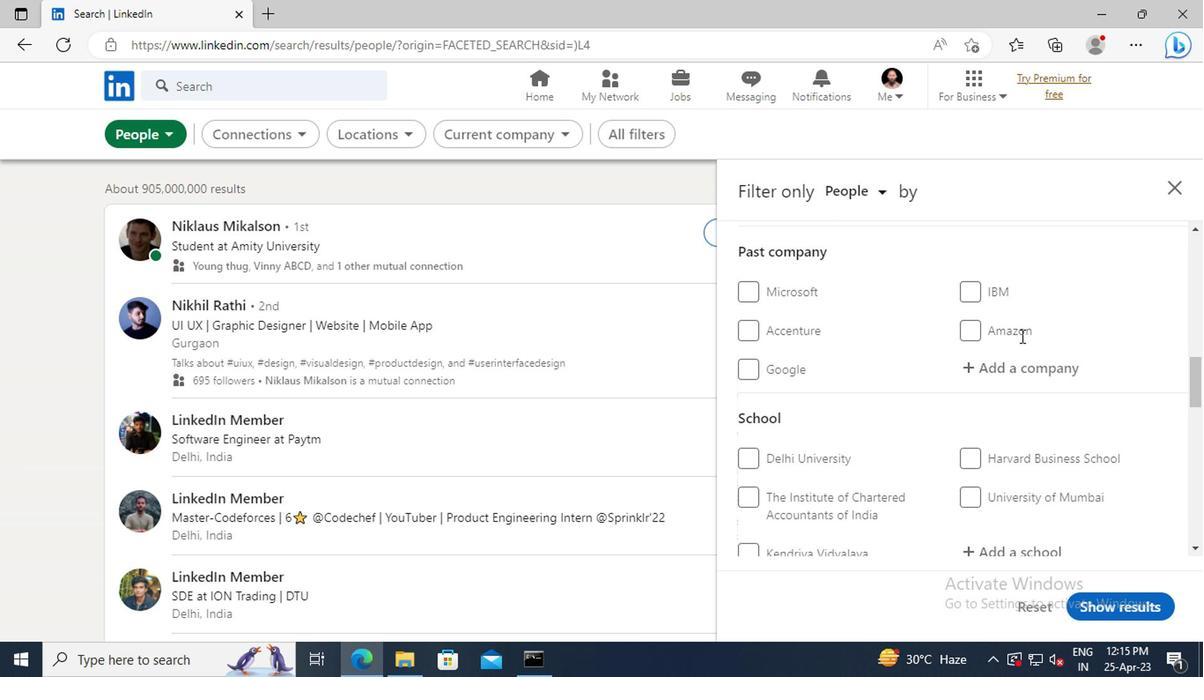 
Action: Mouse scrolled (1018, 334) with delta (0, 0)
Screenshot: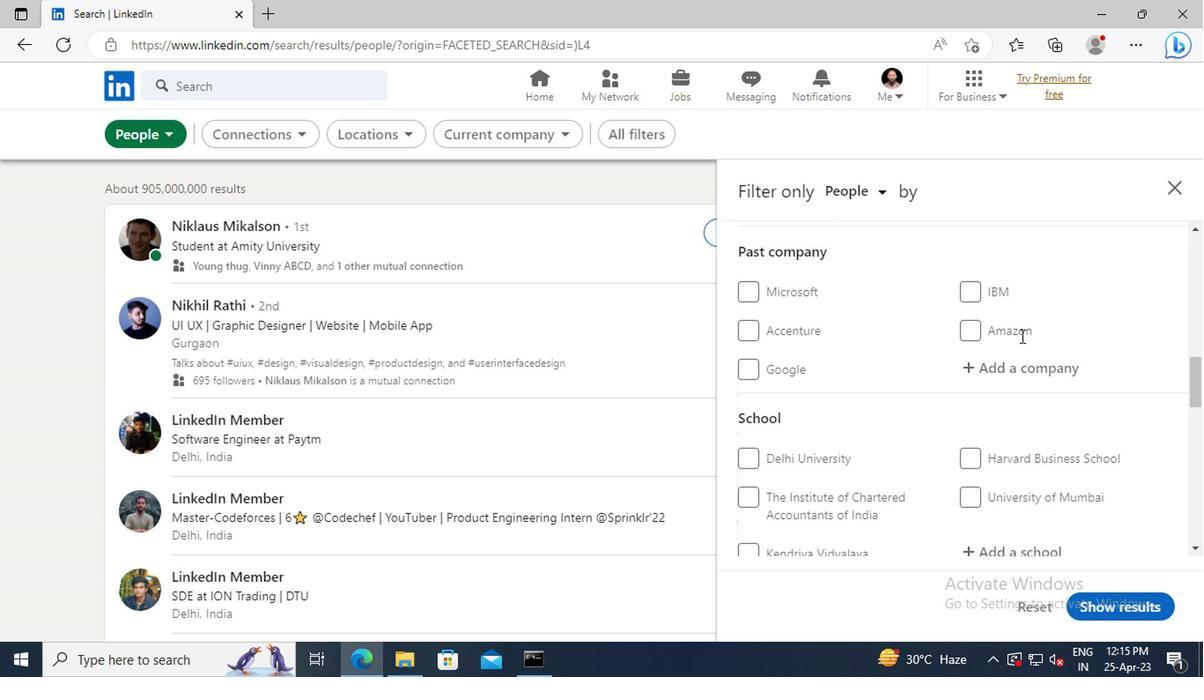 
Action: Mouse scrolled (1018, 334) with delta (0, 0)
Screenshot: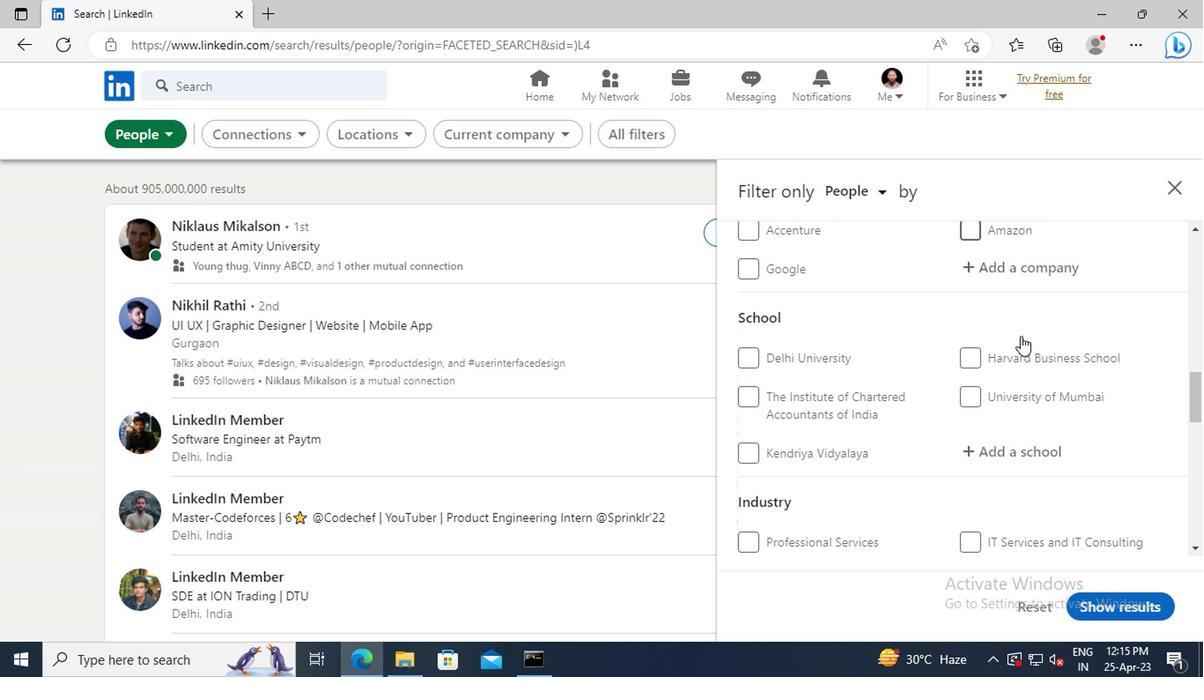 
Action: Mouse scrolled (1018, 334) with delta (0, 0)
Screenshot: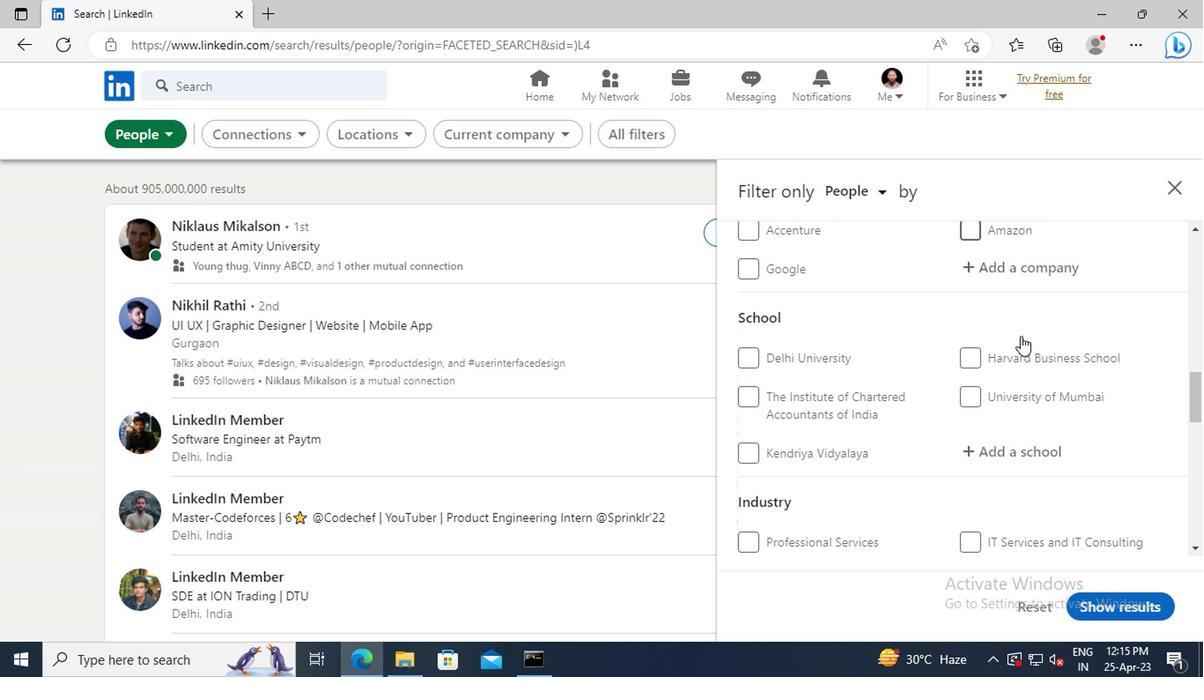 
Action: Mouse scrolled (1018, 334) with delta (0, 0)
Screenshot: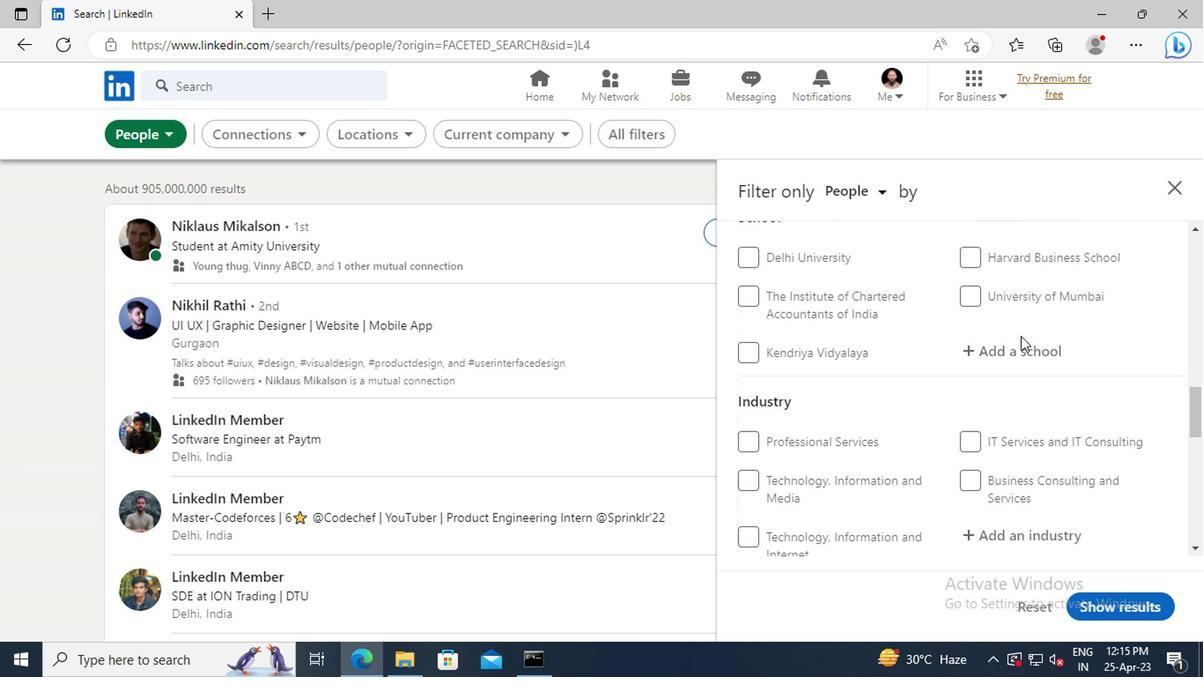 
Action: Mouse scrolled (1018, 334) with delta (0, 0)
Screenshot: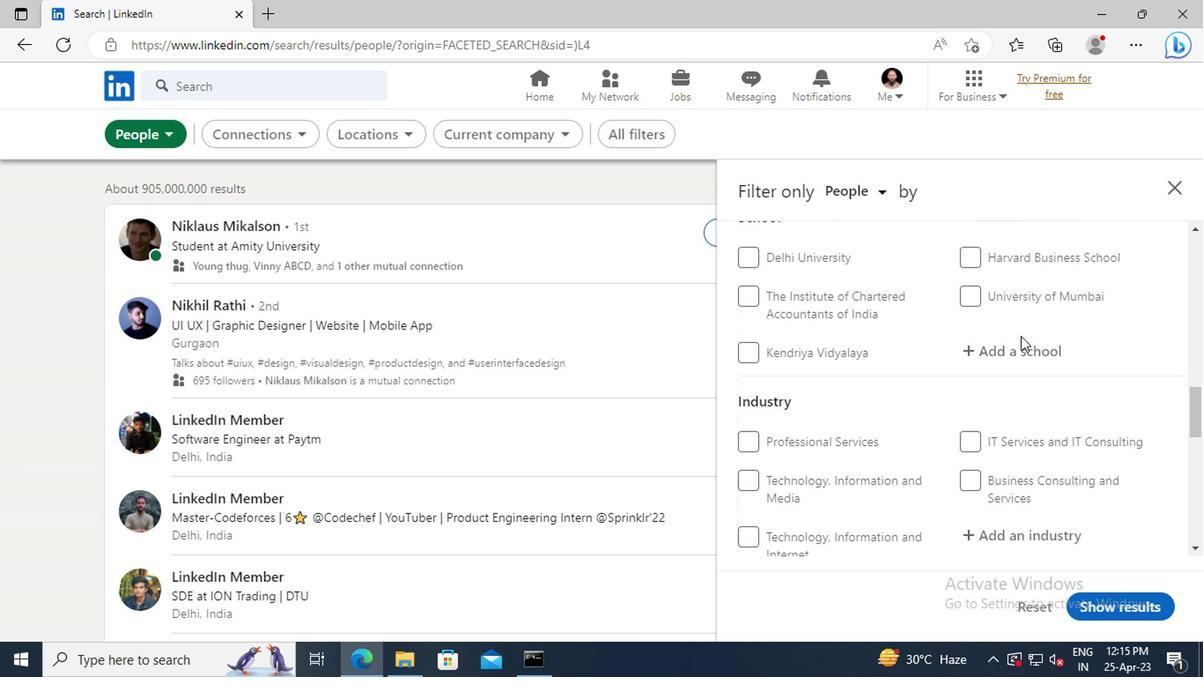
Action: Mouse scrolled (1018, 334) with delta (0, 0)
Screenshot: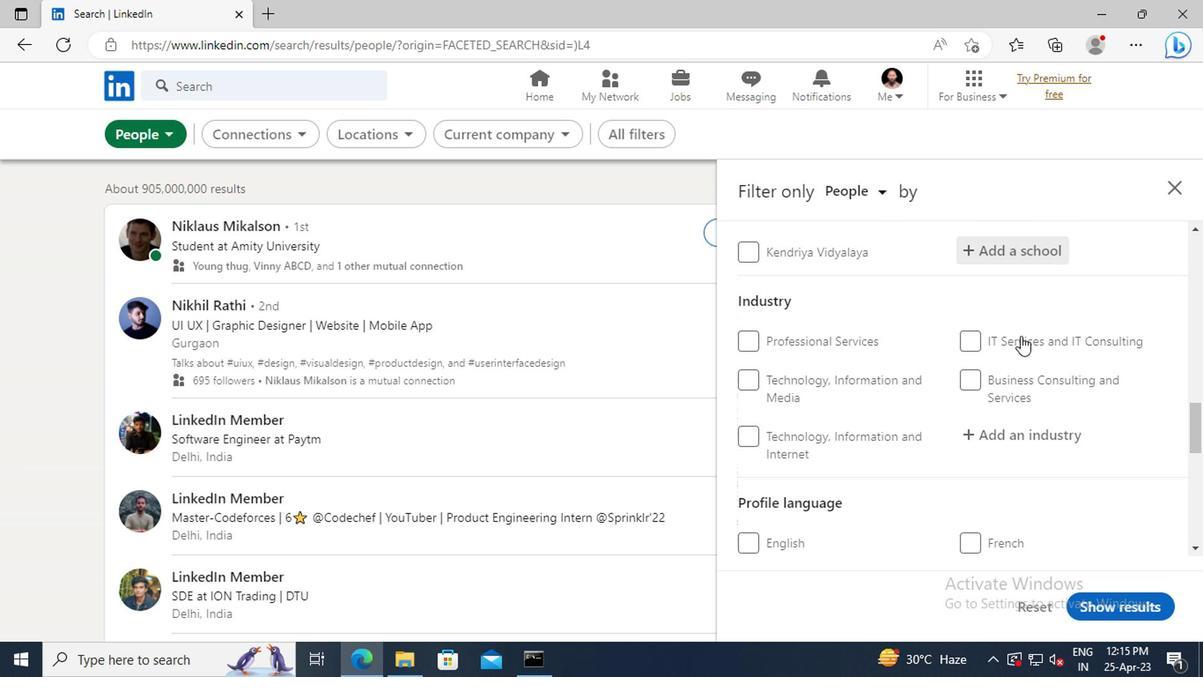
Action: Mouse scrolled (1018, 334) with delta (0, 0)
Screenshot: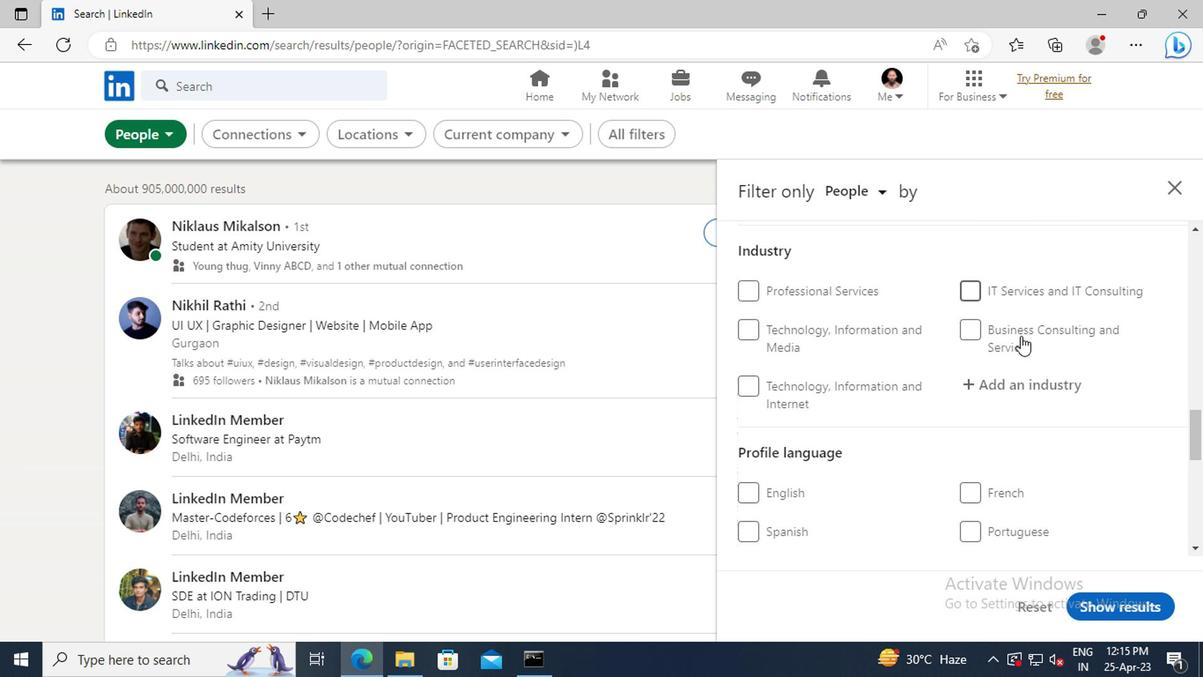 
Action: Mouse scrolled (1018, 334) with delta (0, 0)
Screenshot: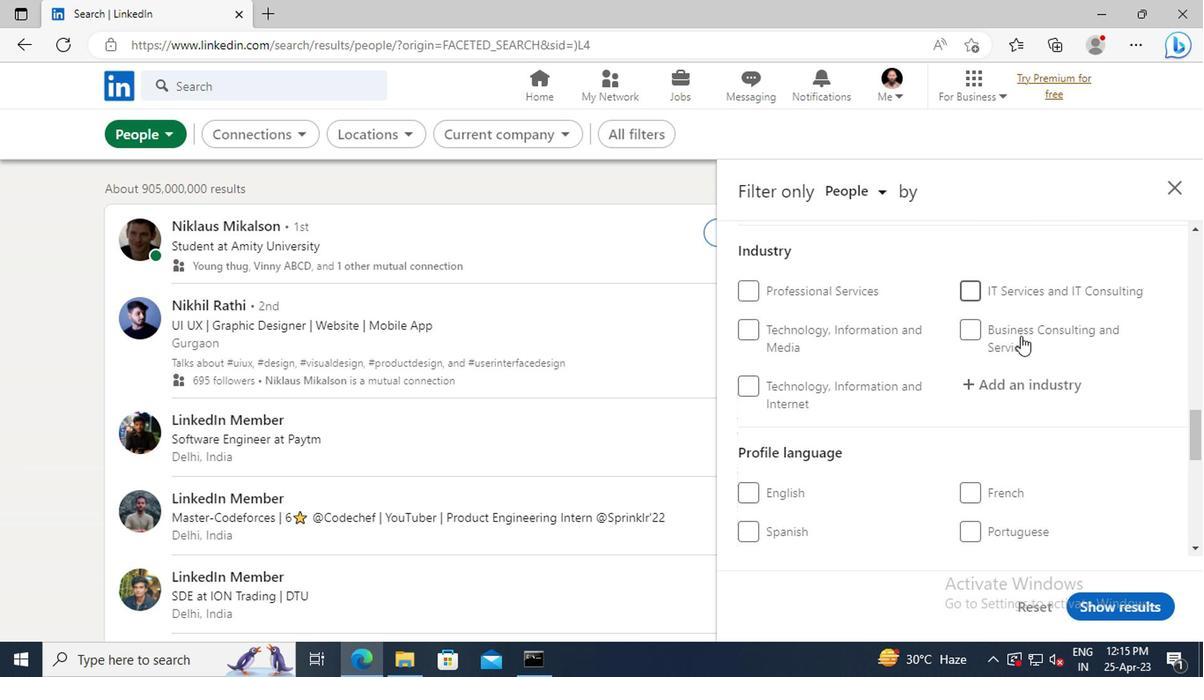
Action: Mouse moved to (750, 391)
Screenshot: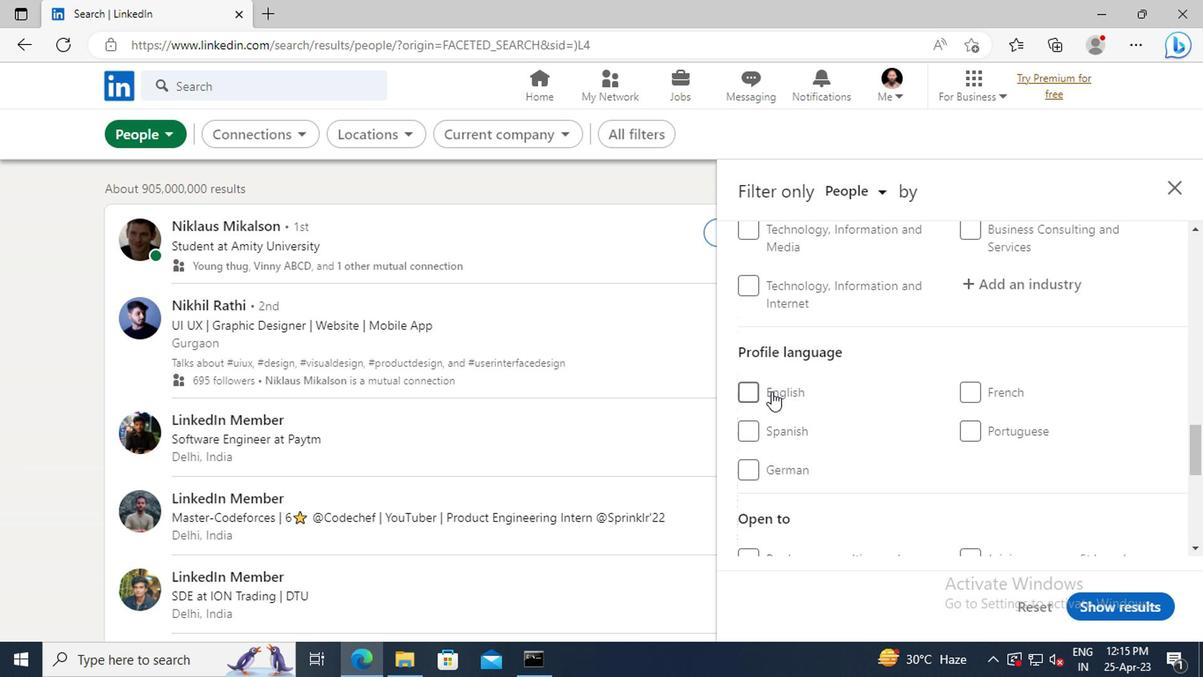 
Action: Mouse pressed left at (750, 391)
Screenshot: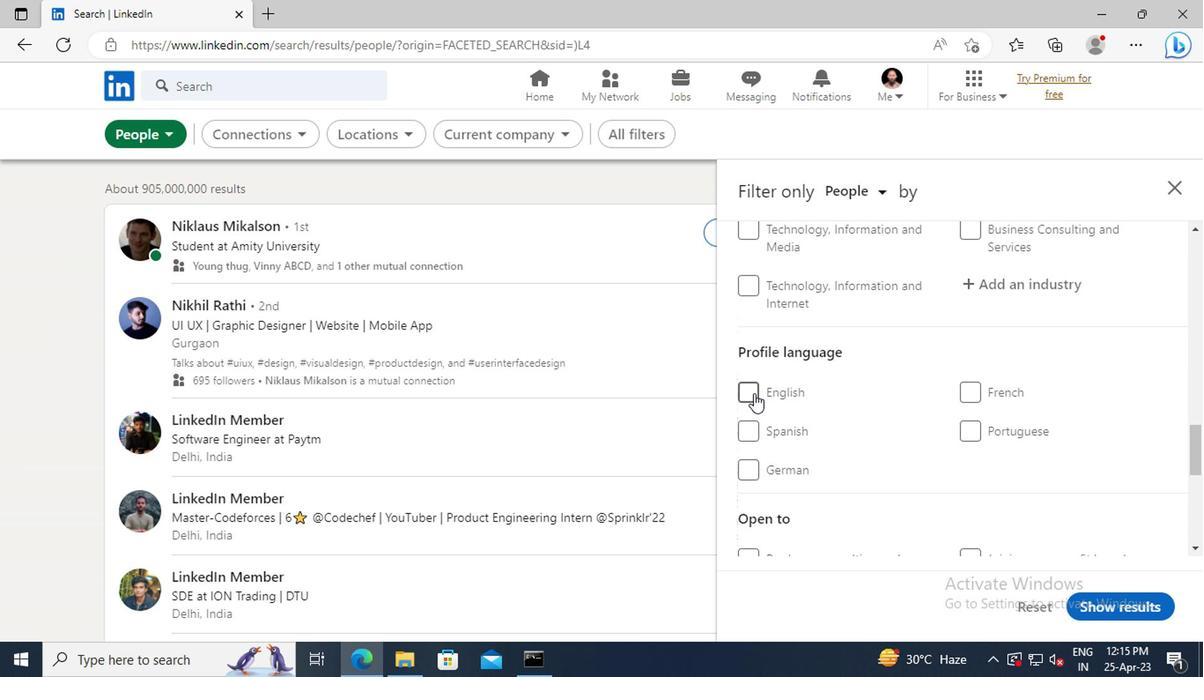 
Action: Mouse moved to (918, 396)
Screenshot: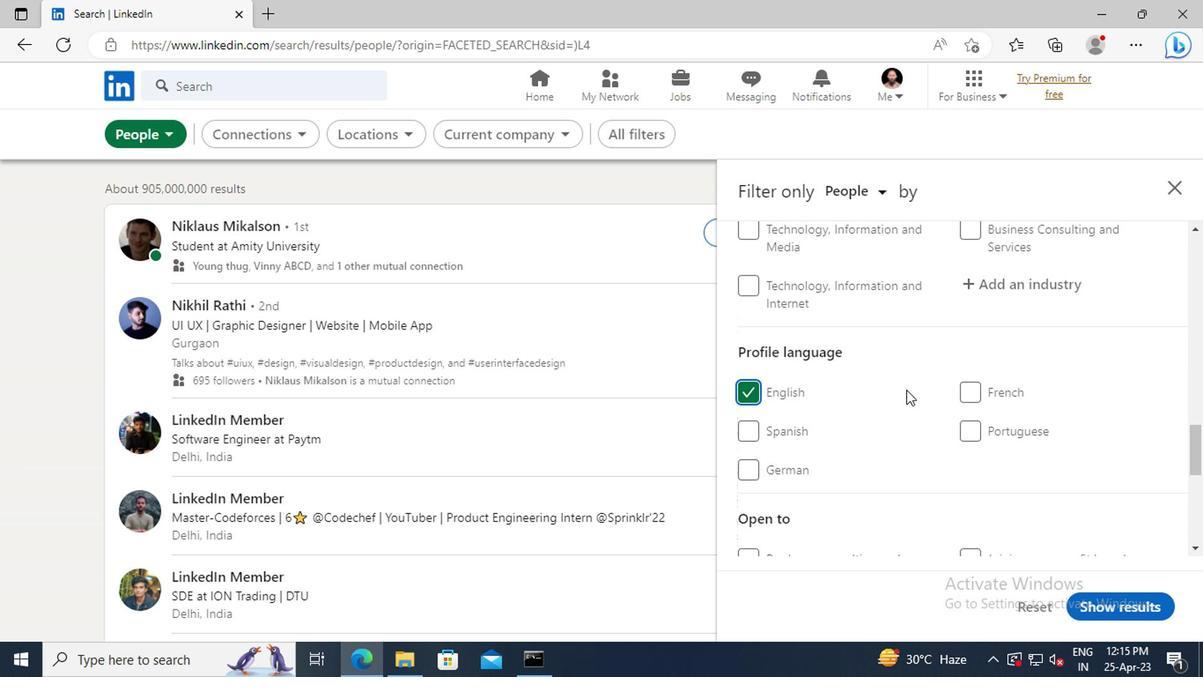 
Action: Mouse scrolled (918, 397) with delta (0, 0)
Screenshot: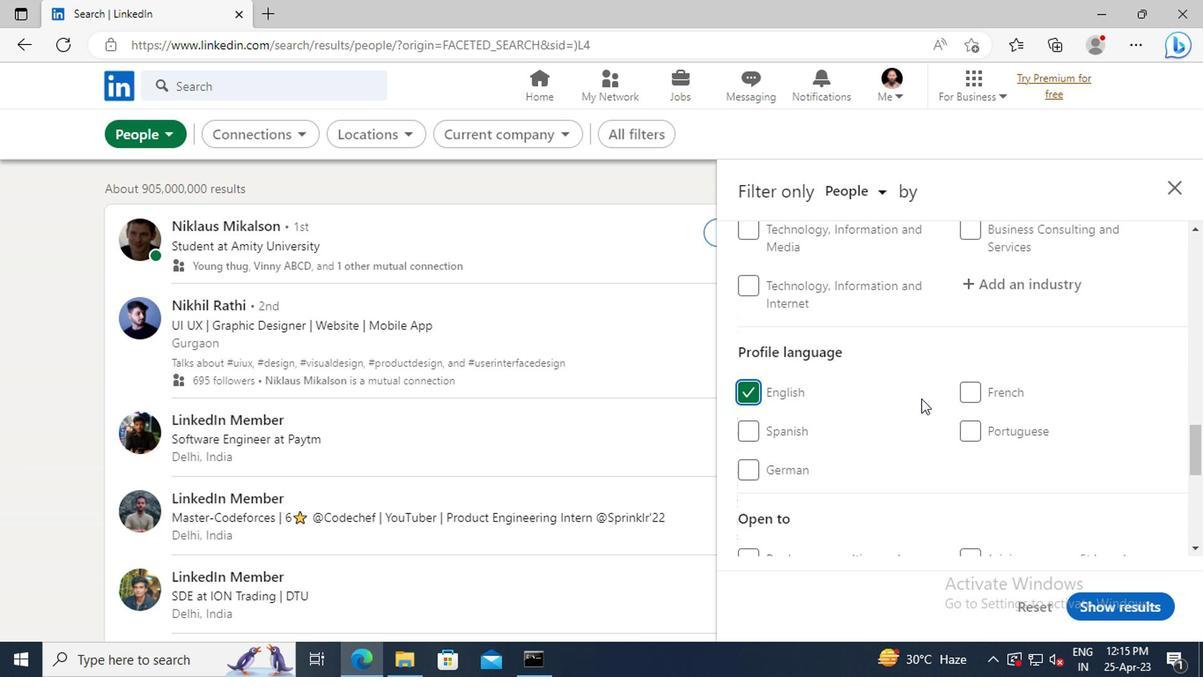 
Action: Mouse scrolled (918, 397) with delta (0, 0)
Screenshot: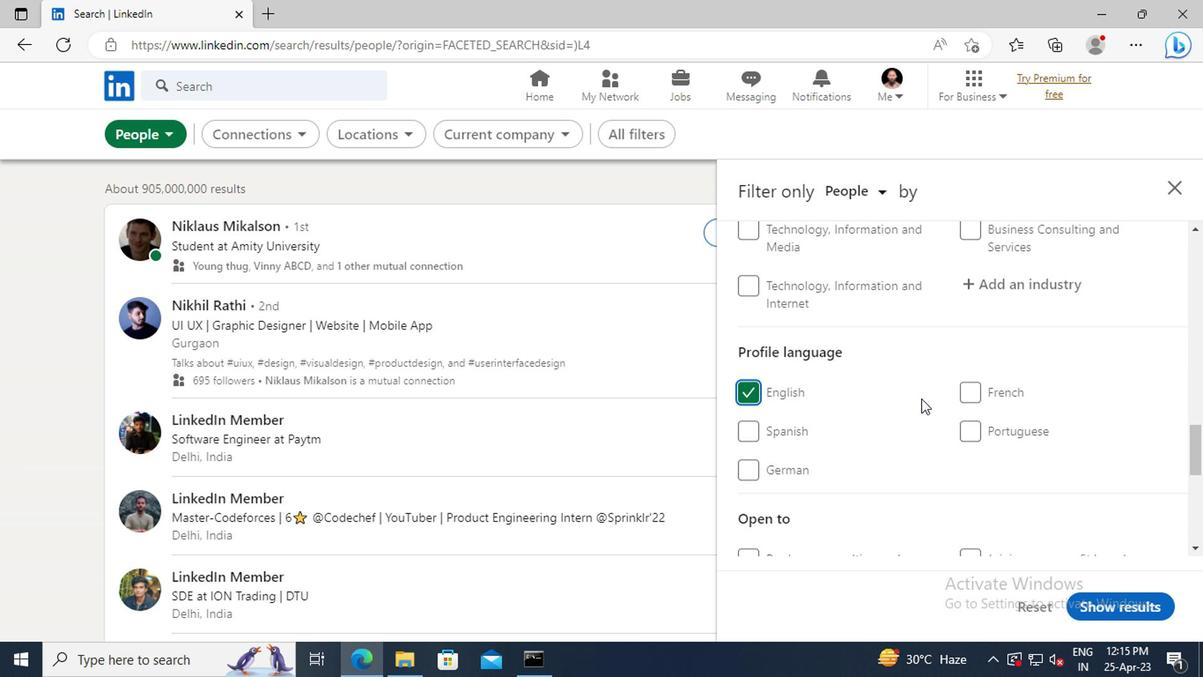 
Action: Mouse scrolled (918, 397) with delta (0, 0)
Screenshot: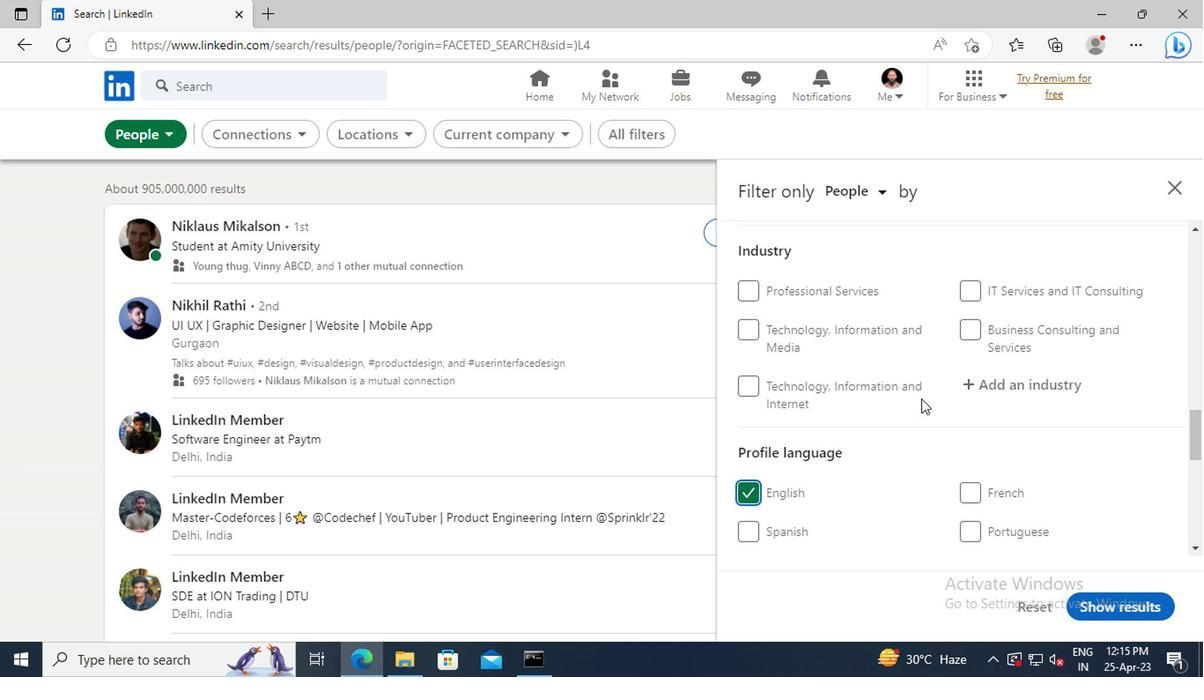 
Action: Mouse scrolled (918, 397) with delta (0, 0)
Screenshot: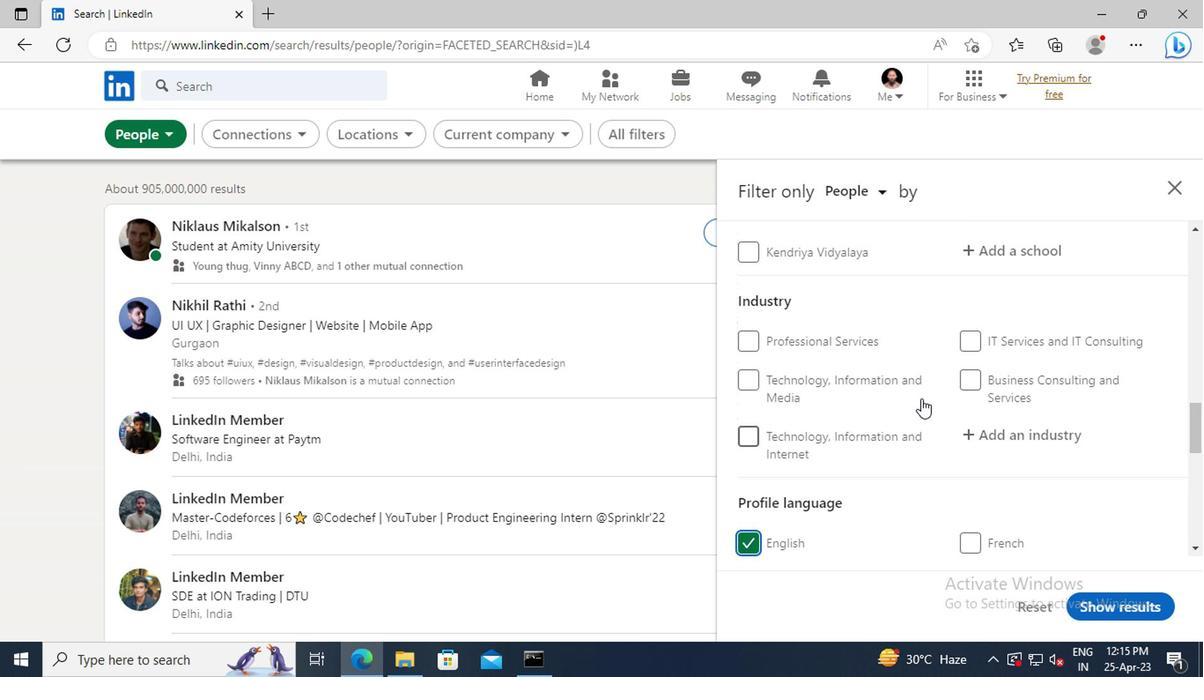 
Action: Mouse scrolled (918, 397) with delta (0, 0)
Screenshot: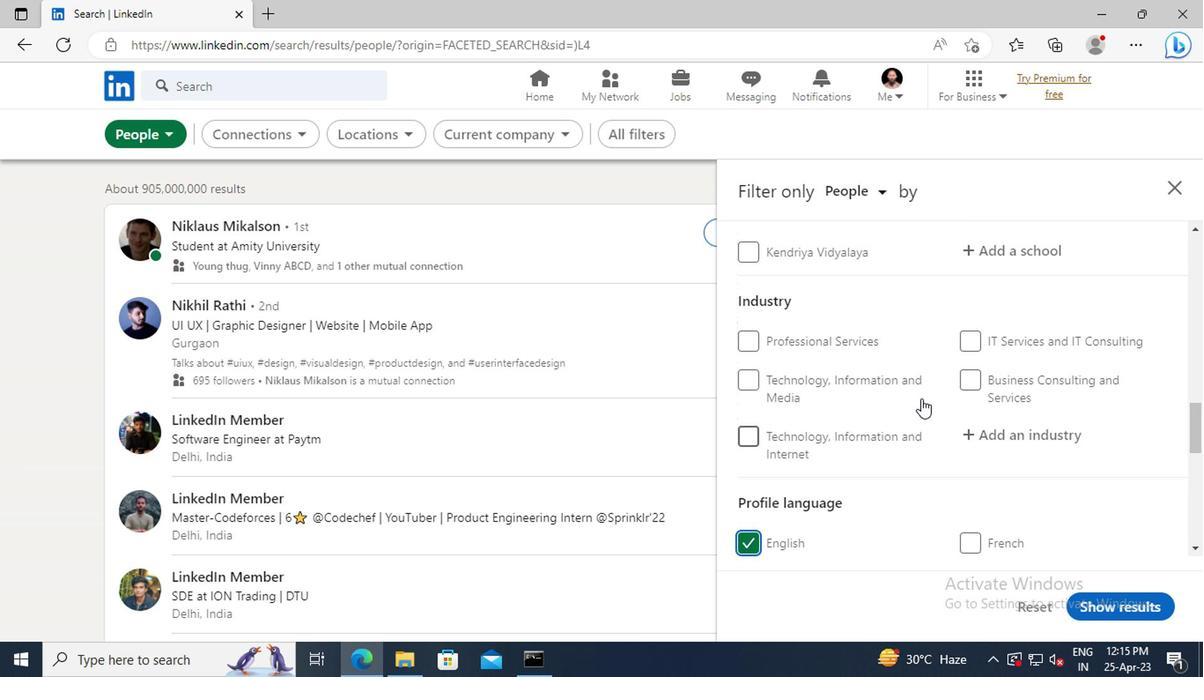 
Action: Mouse scrolled (918, 397) with delta (0, 0)
Screenshot: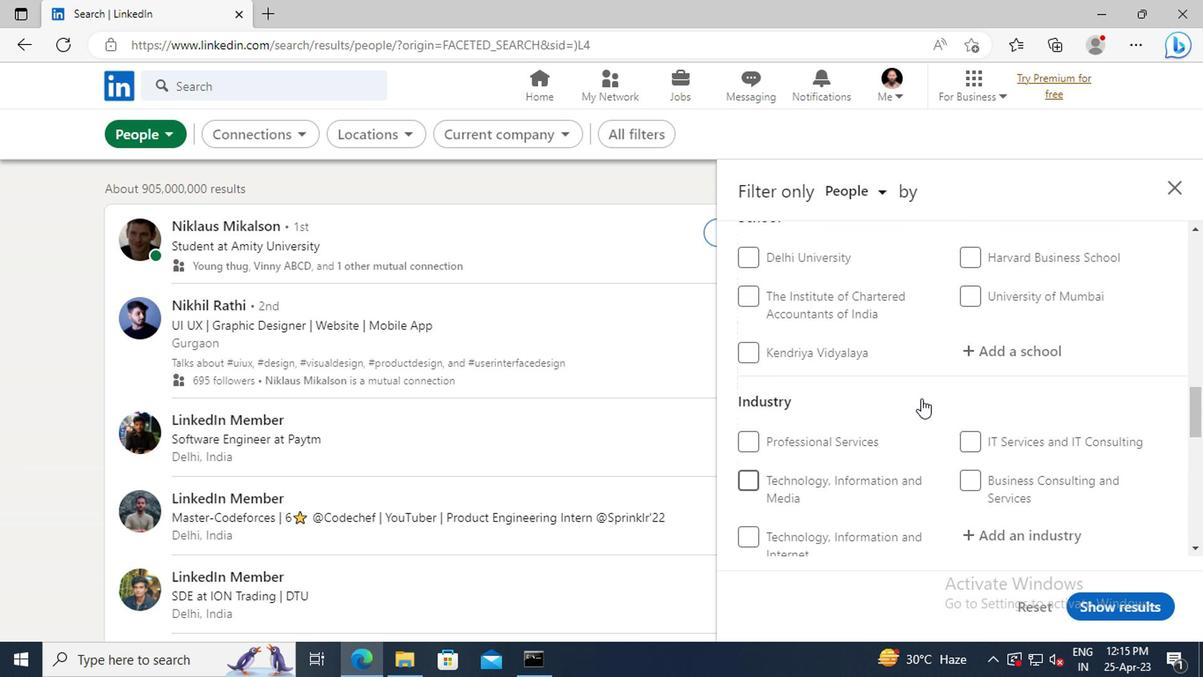 
Action: Mouse scrolled (918, 397) with delta (0, 0)
Screenshot: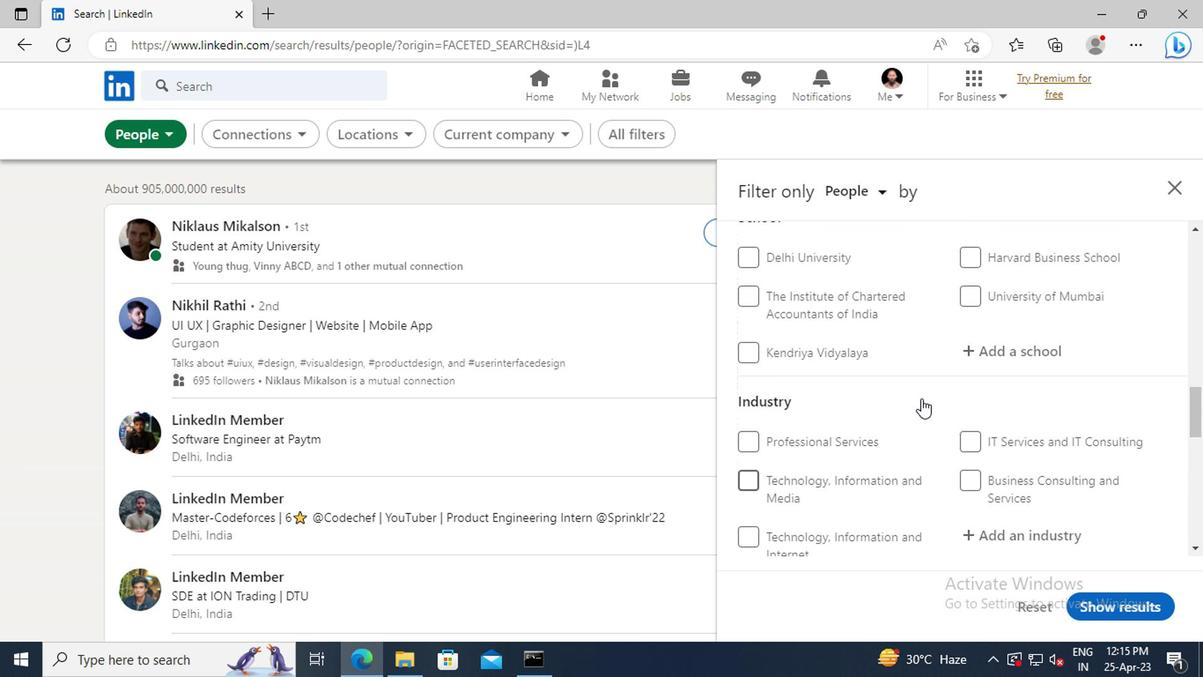 
Action: Mouse scrolled (918, 397) with delta (0, 0)
Screenshot: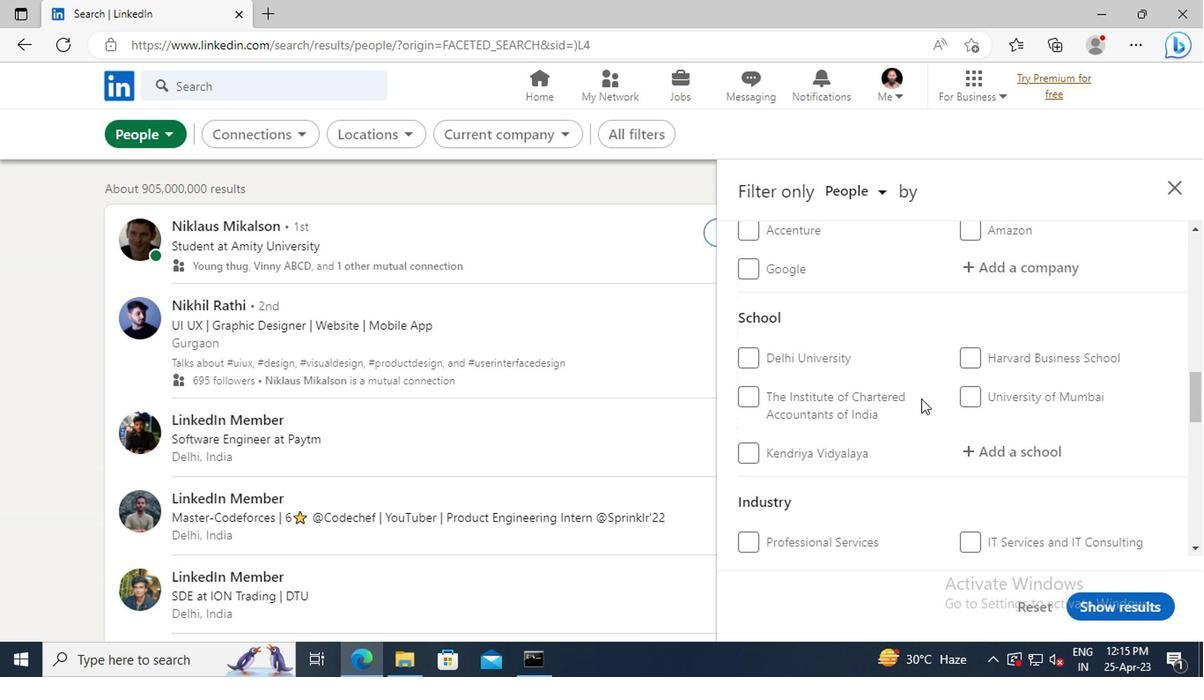 
Action: Mouse scrolled (918, 397) with delta (0, 0)
Screenshot: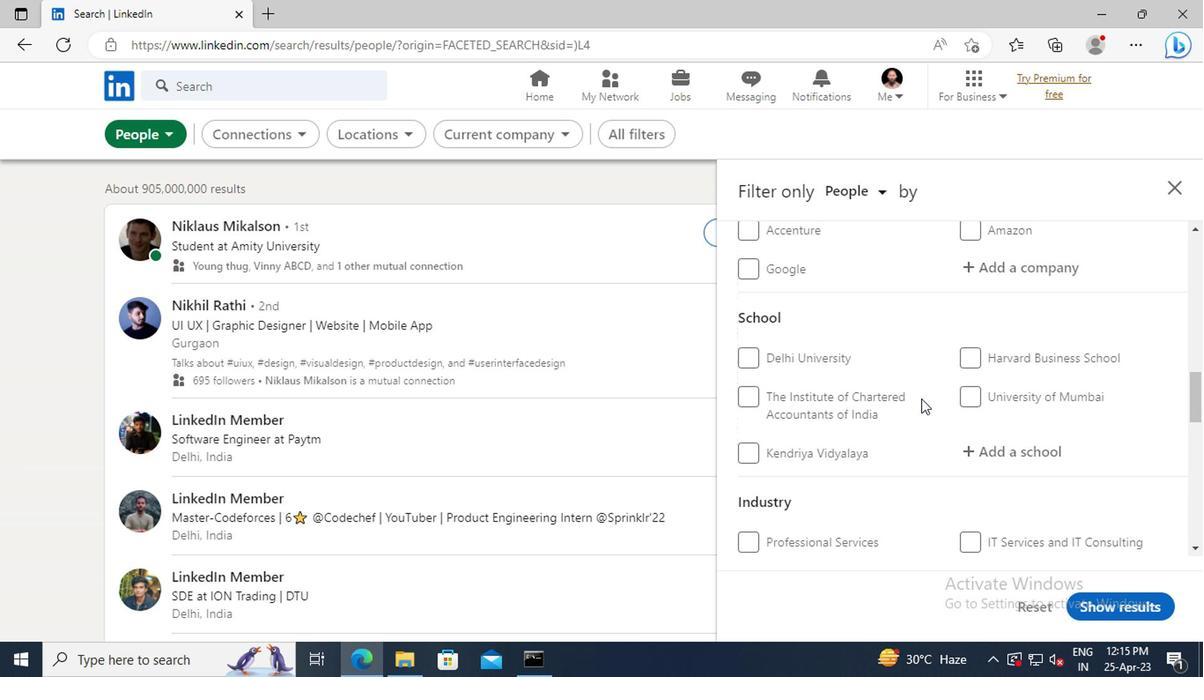 
Action: Mouse scrolled (918, 397) with delta (0, 0)
Screenshot: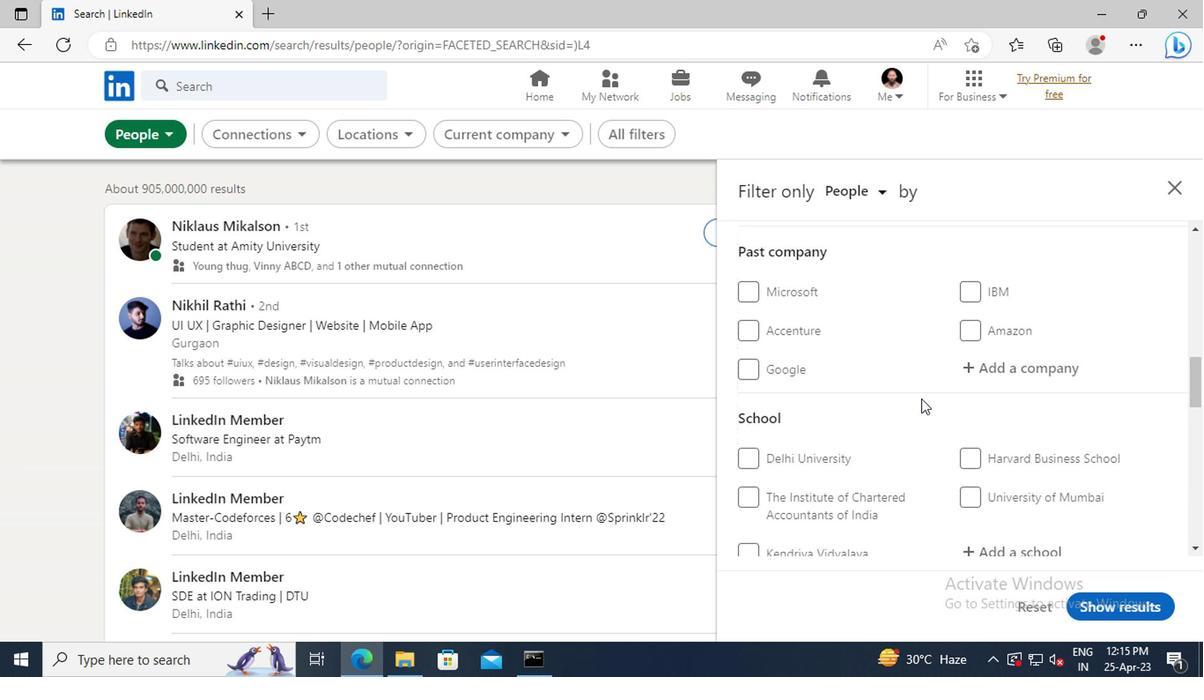 
Action: Mouse scrolled (918, 397) with delta (0, 0)
Screenshot: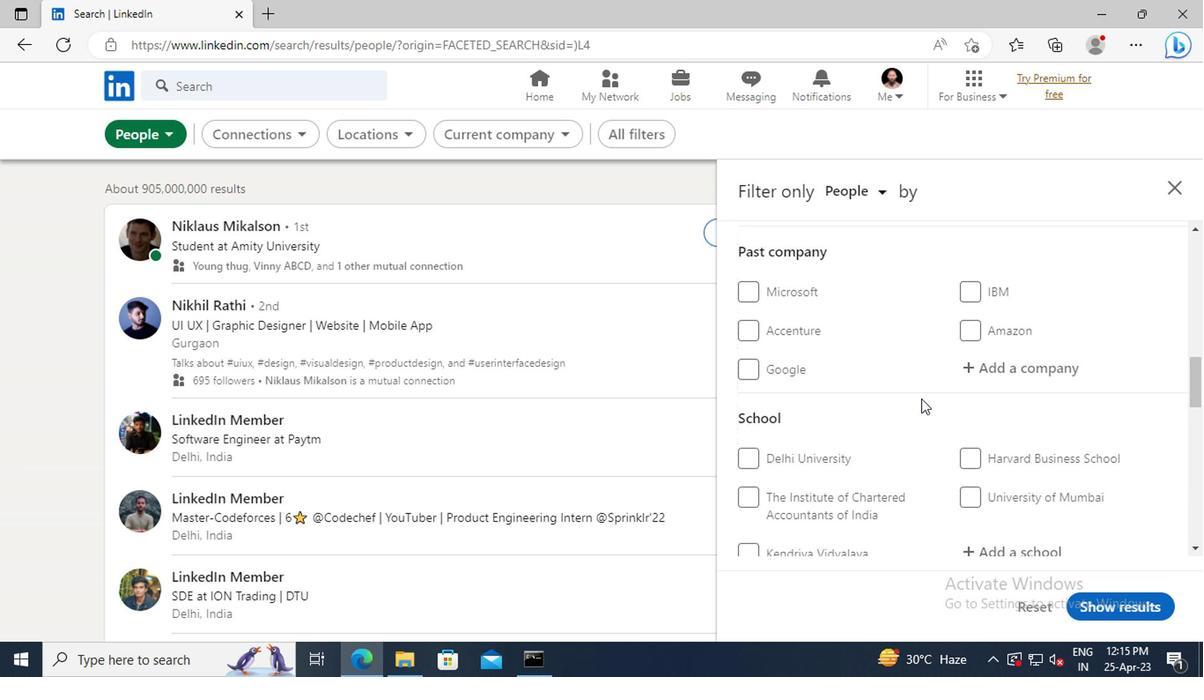 
Action: Mouse scrolled (918, 397) with delta (0, 0)
Screenshot: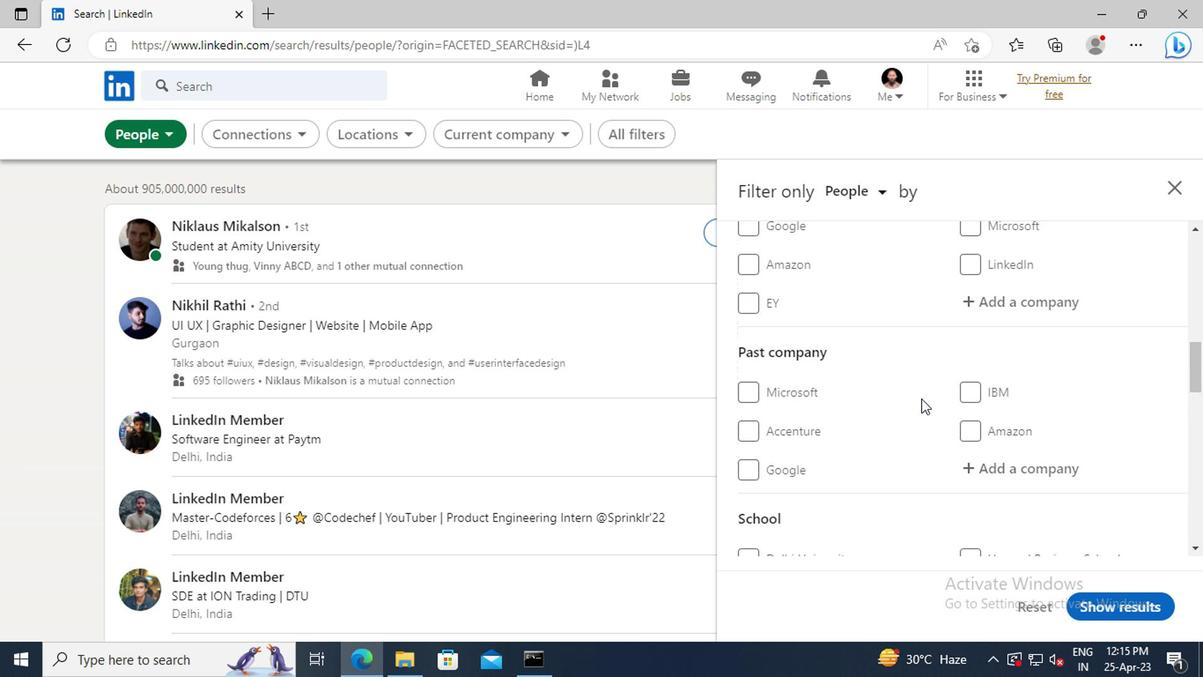 
Action: Mouse moved to (997, 353)
Screenshot: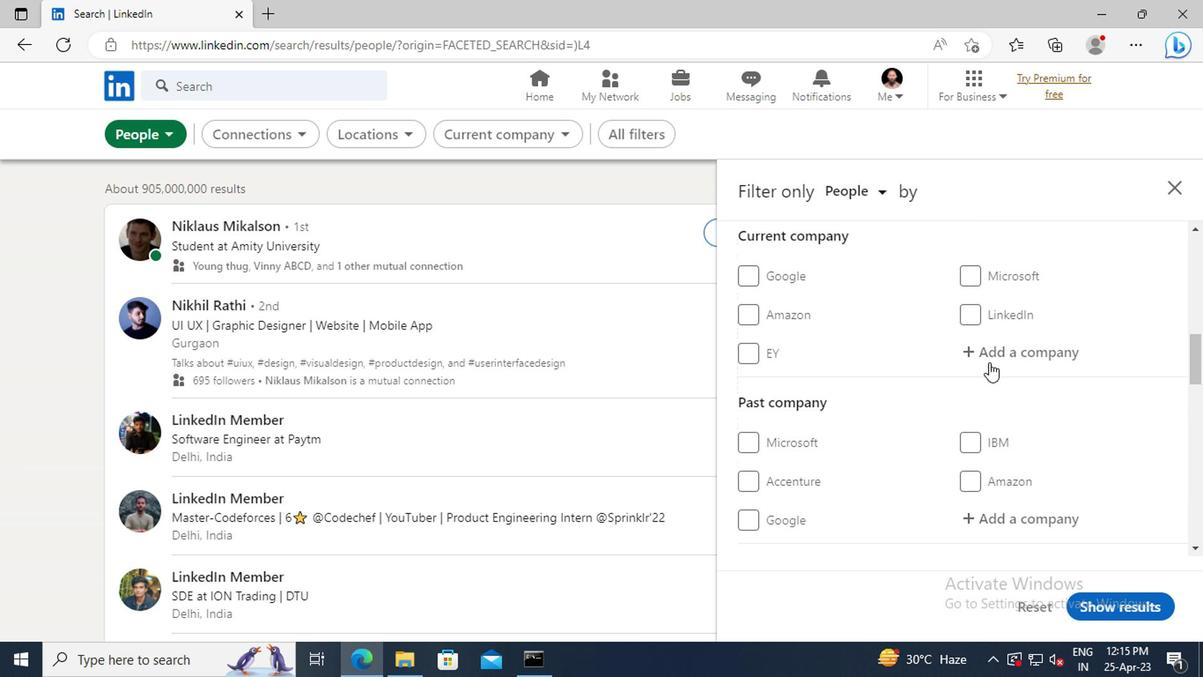 
Action: Mouse pressed left at (997, 353)
Screenshot: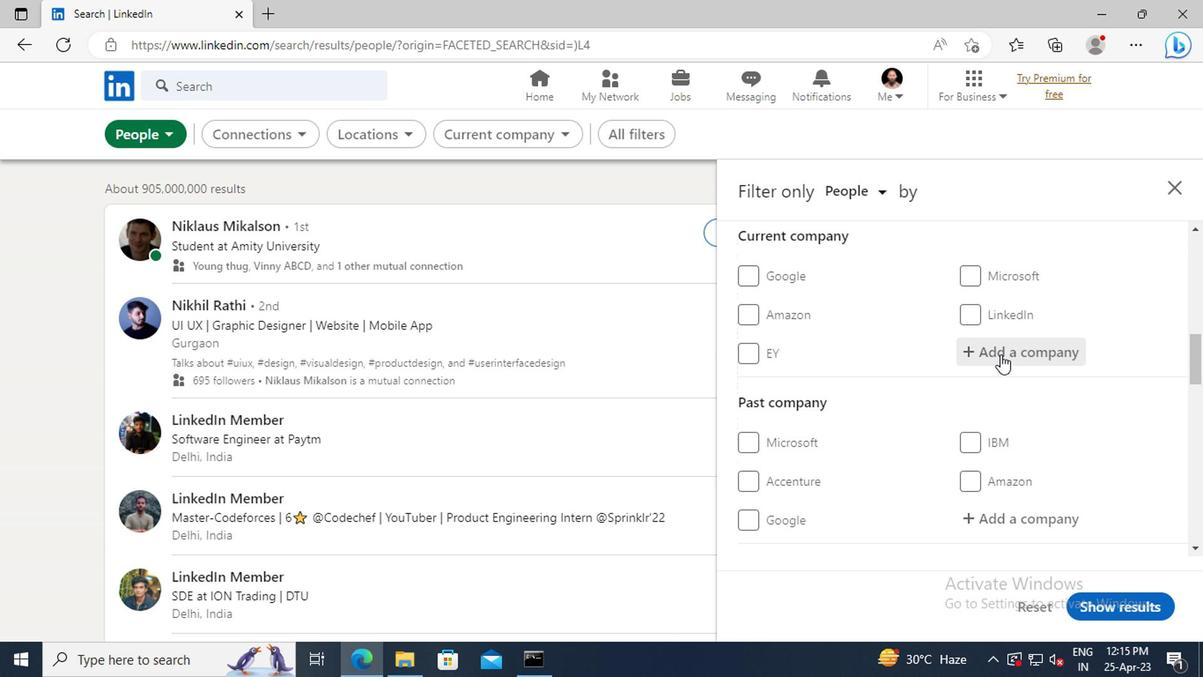 
Action: Key pressed <Key.shift>CHEP
Screenshot: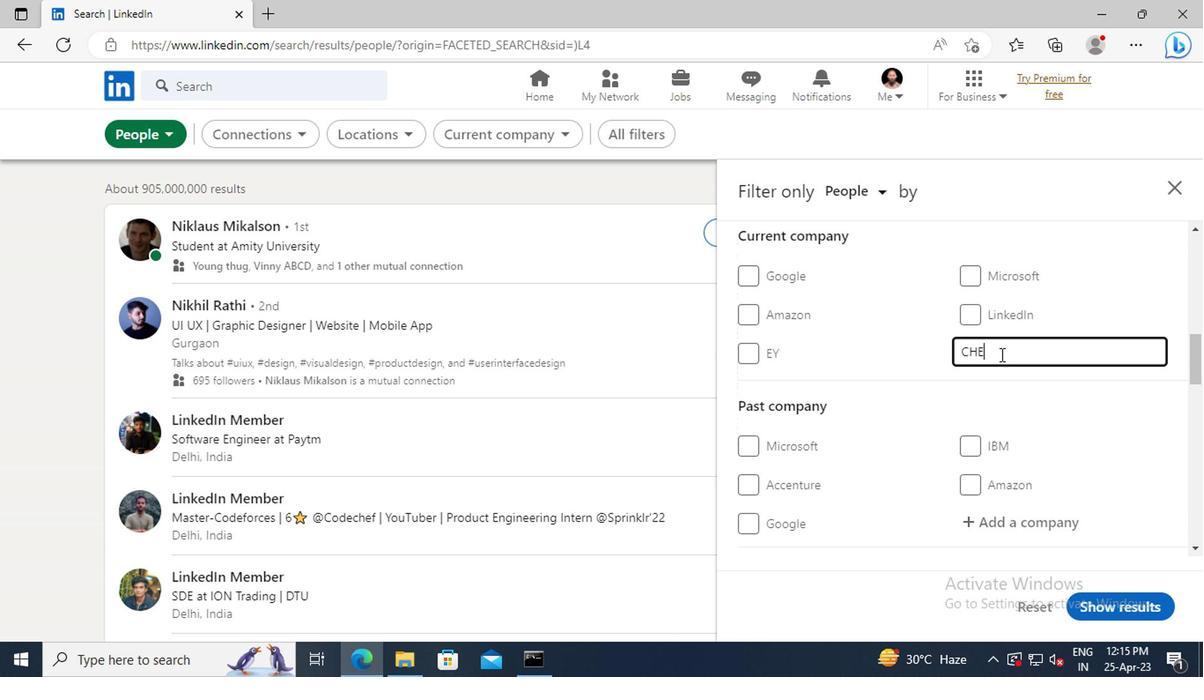 
Action: Mouse moved to (945, 387)
Screenshot: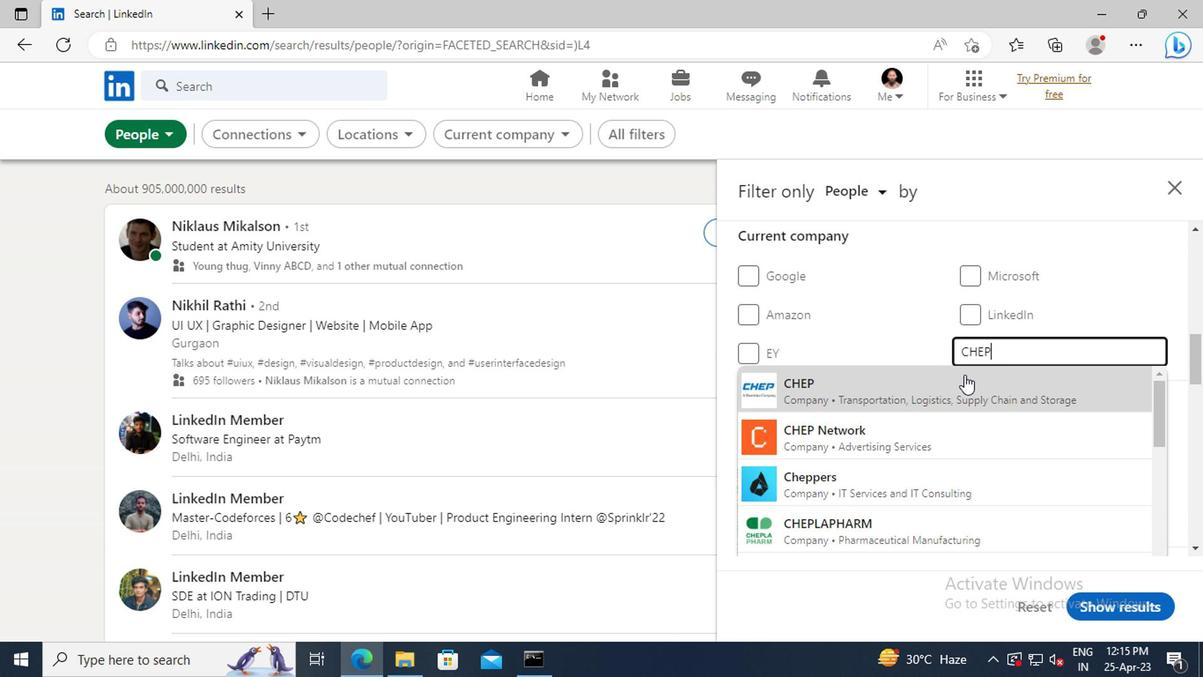 
Action: Mouse pressed left at (945, 387)
Screenshot: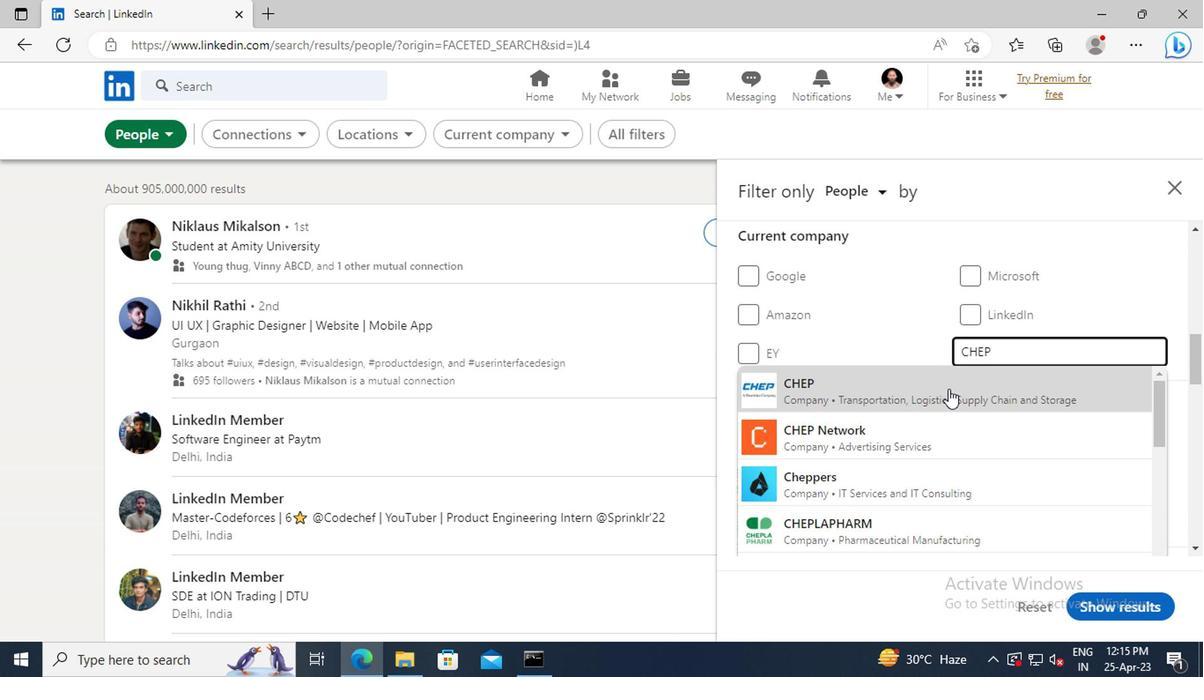 
Action: Mouse moved to (940, 338)
Screenshot: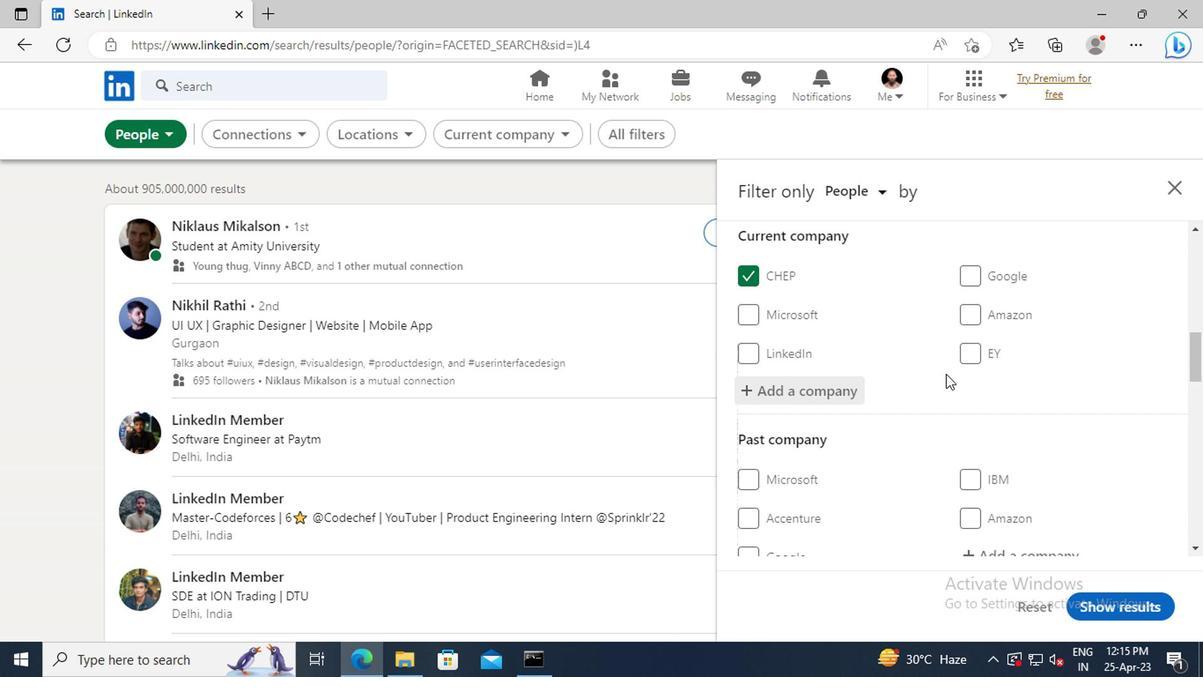 
Action: Mouse scrolled (940, 337) with delta (0, 0)
Screenshot: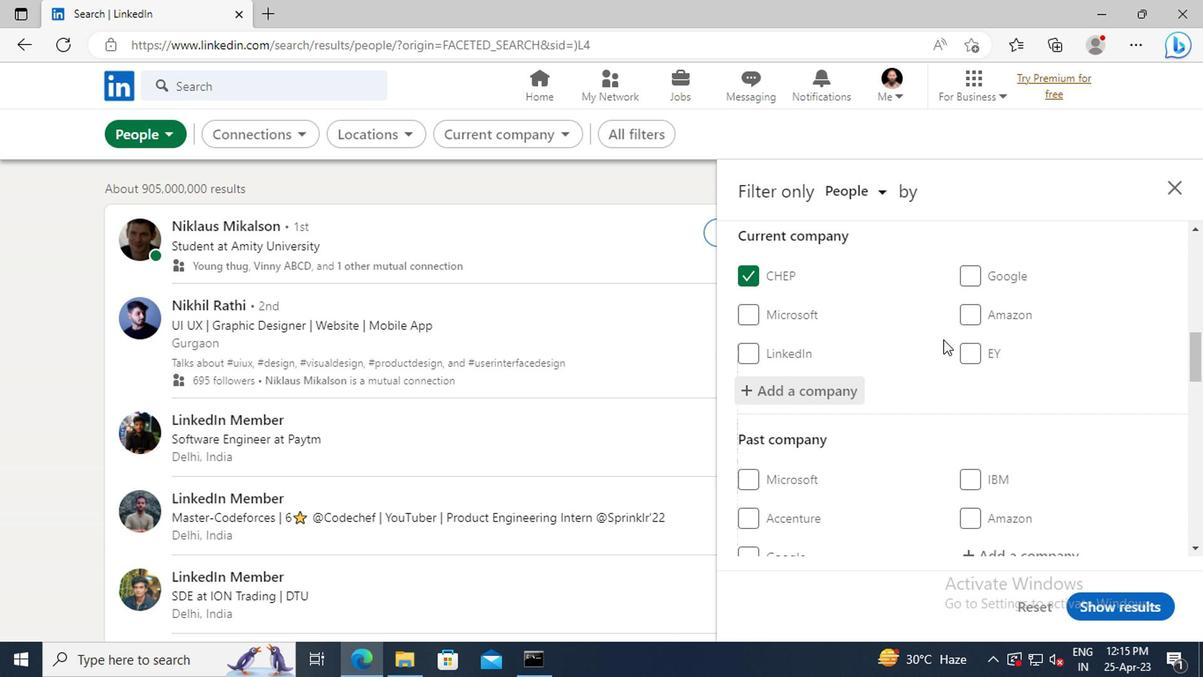 
Action: Mouse scrolled (940, 337) with delta (0, 0)
Screenshot: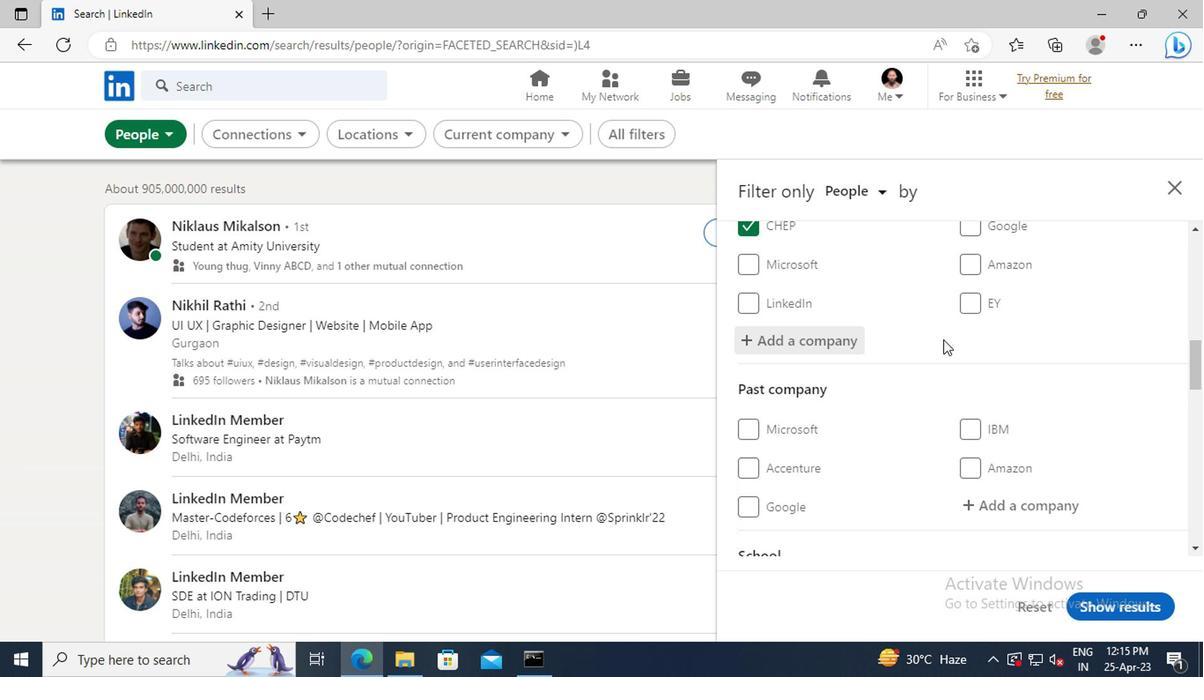 
Action: Mouse scrolled (940, 337) with delta (0, 0)
Screenshot: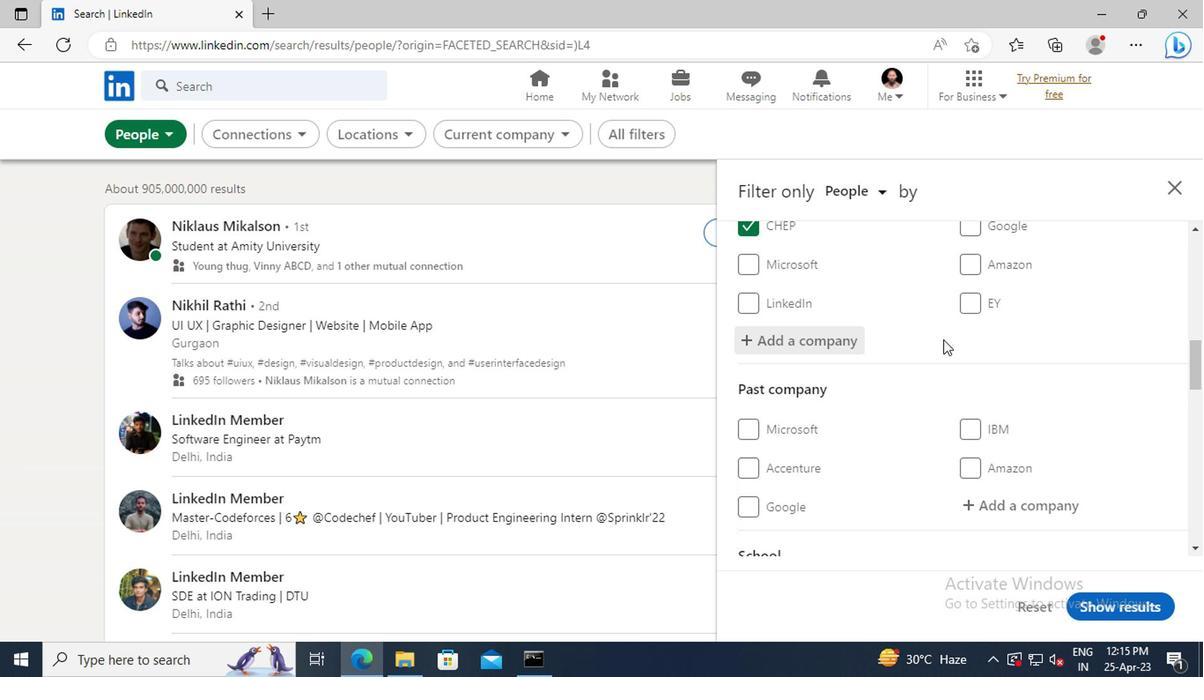 
Action: Mouse scrolled (940, 337) with delta (0, 0)
Screenshot: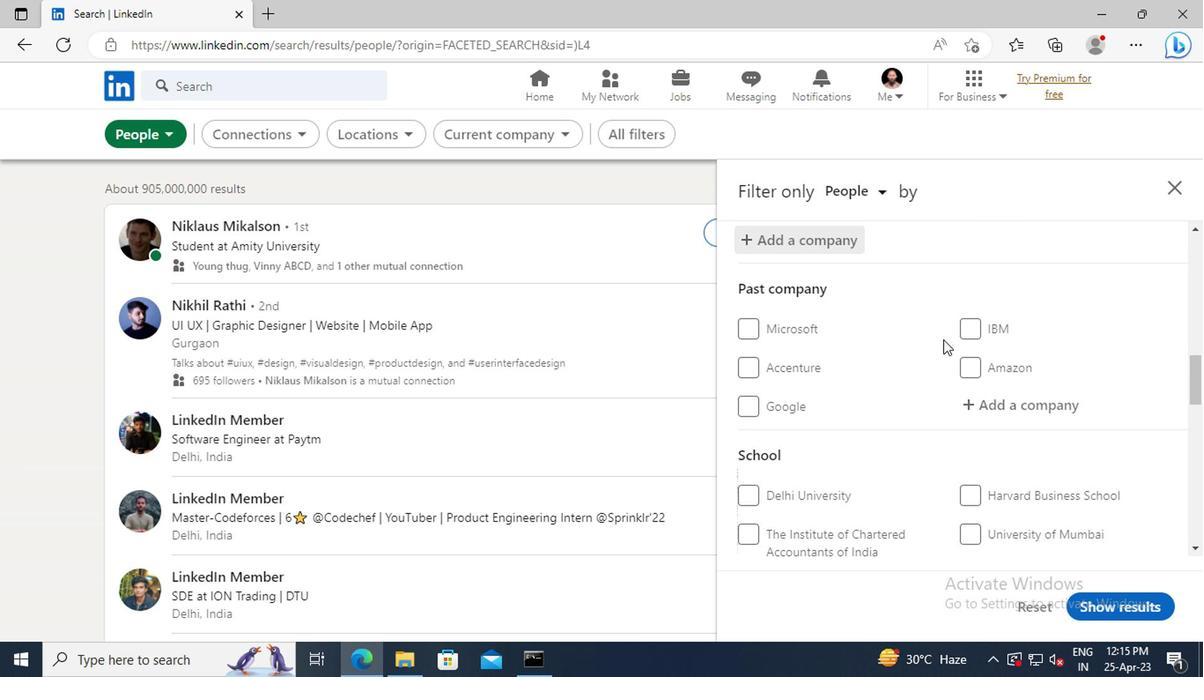 
Action: Mouse scrolled (940, 337) with delta (0, 0)
Screenshot: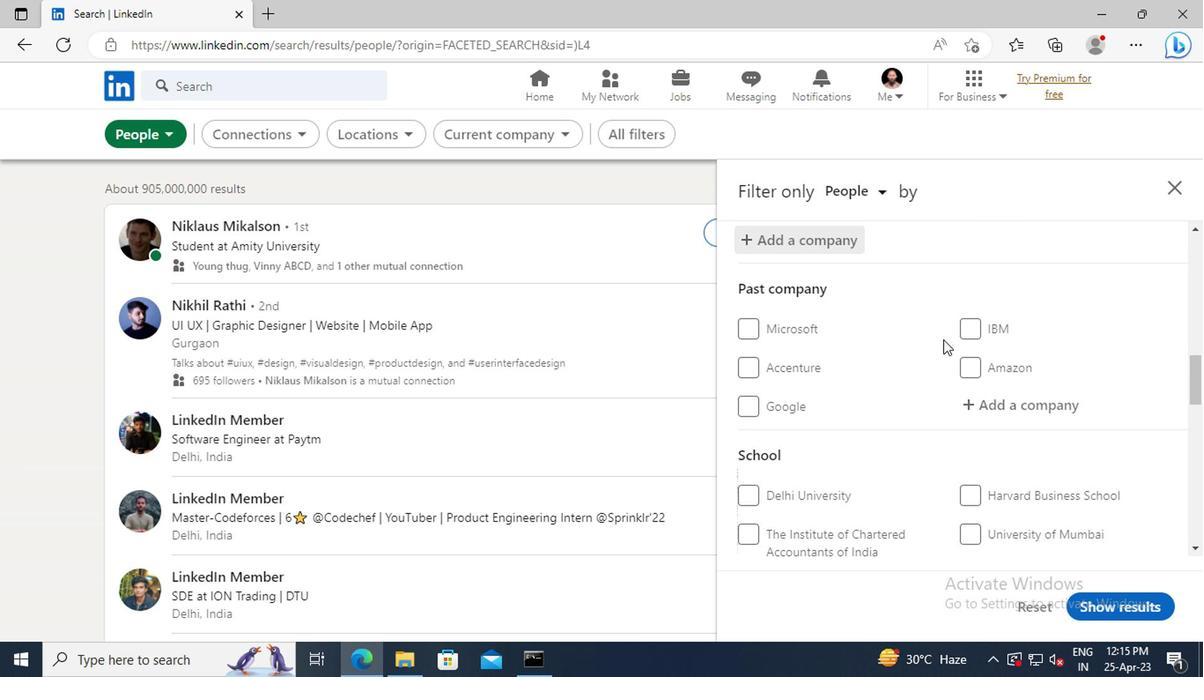 
Action: Mouse scrolled (940, 337) with delta (0, 0)
Screenshot: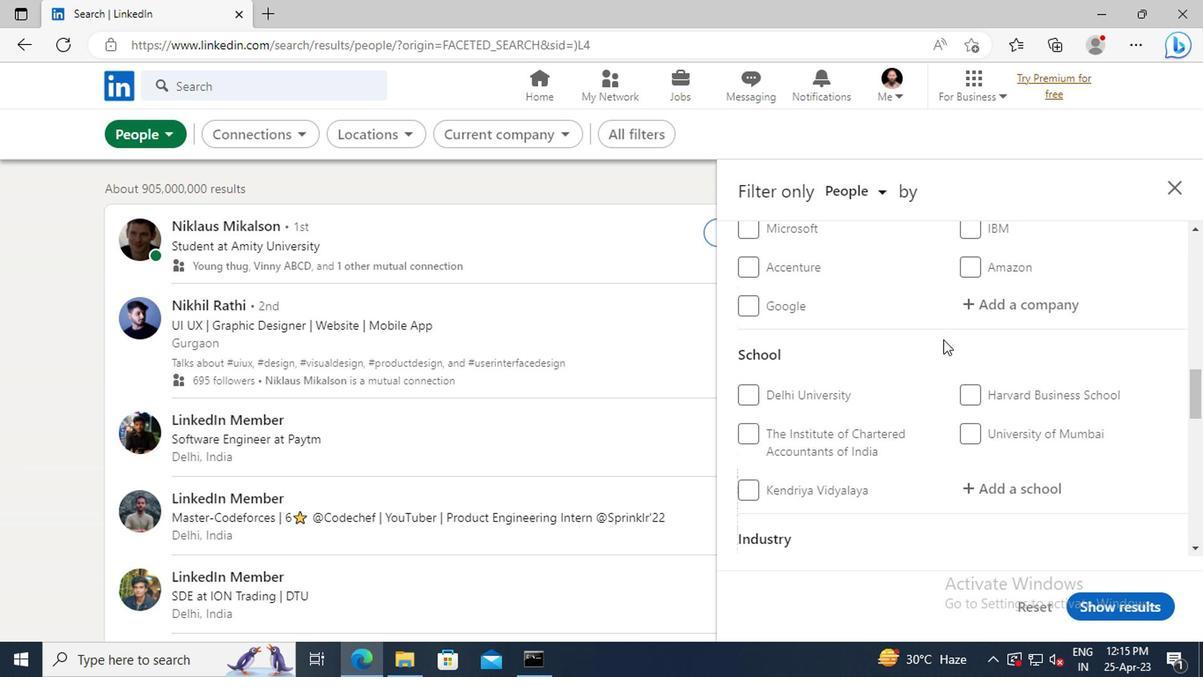 
Action: Mouse scrolled (940, 337) with delta (0, 0)
Screenshot: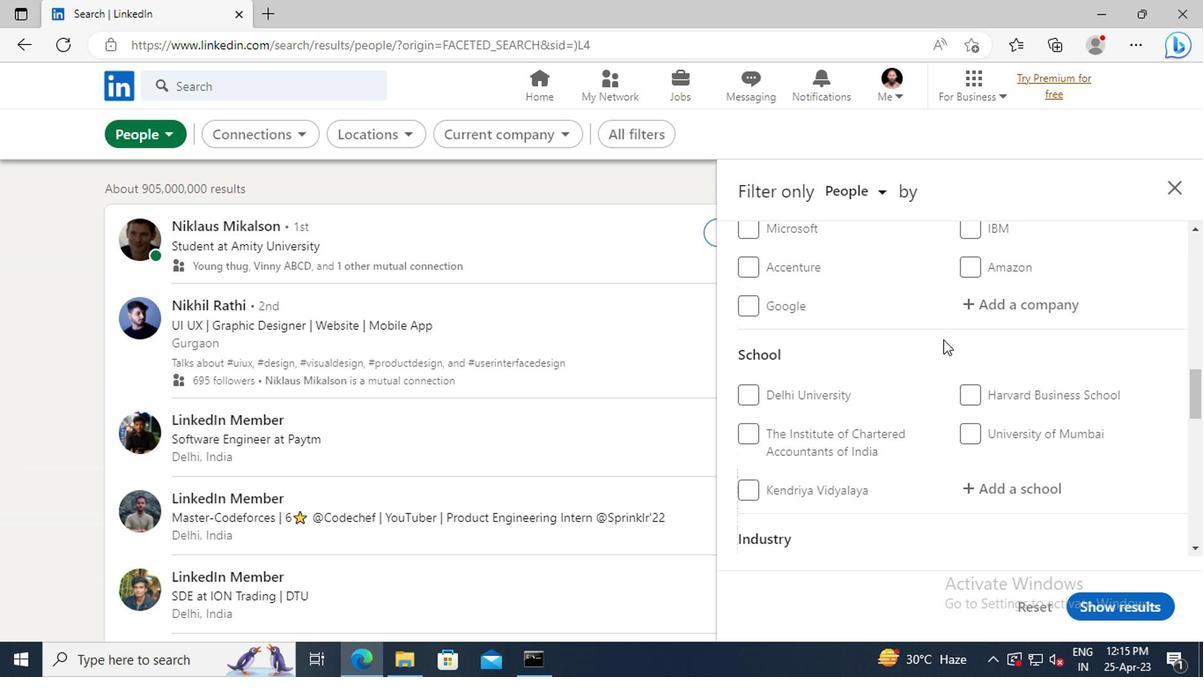 
Action: Mouse moved to (1003, 384)
Screenshot: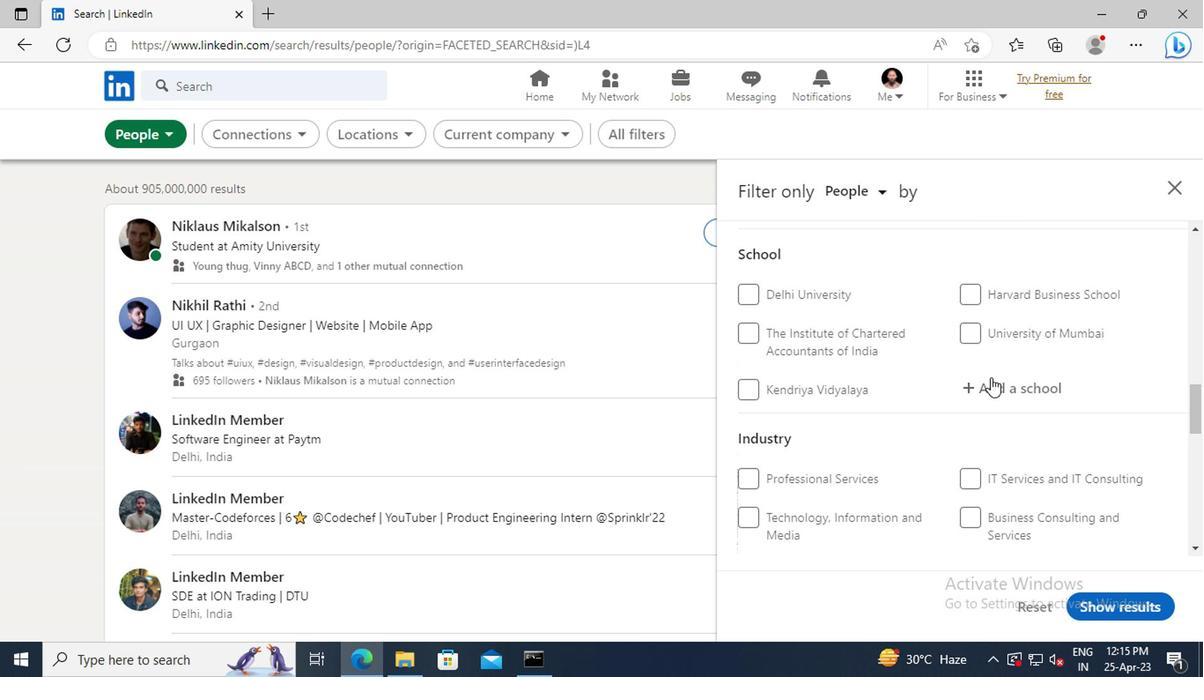 
Action: Mouse pressed left at (1003, 384)
Screenshot: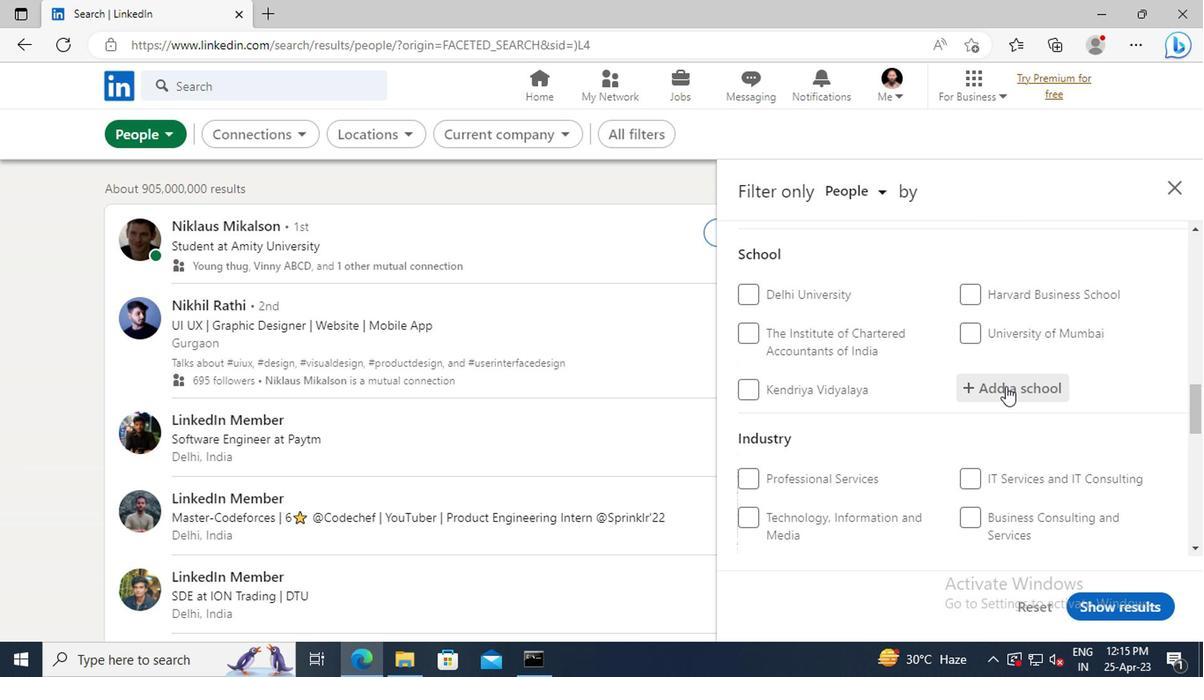 
Action: Key pressed <Key.shift>CAREERS<Key.space>FOR<Key.space>YOUTH<Key.space><Key.shift>HYDERABAD
Screenshot: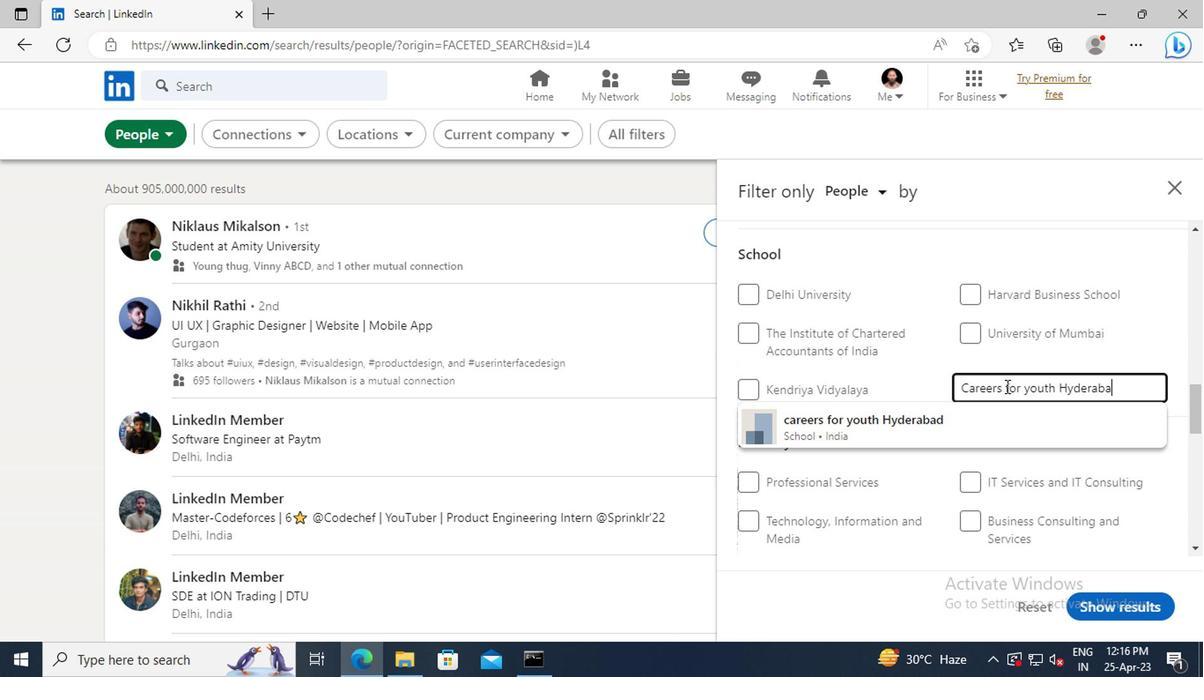 
Action: Mouse moved to (960, 415)
Screenshot: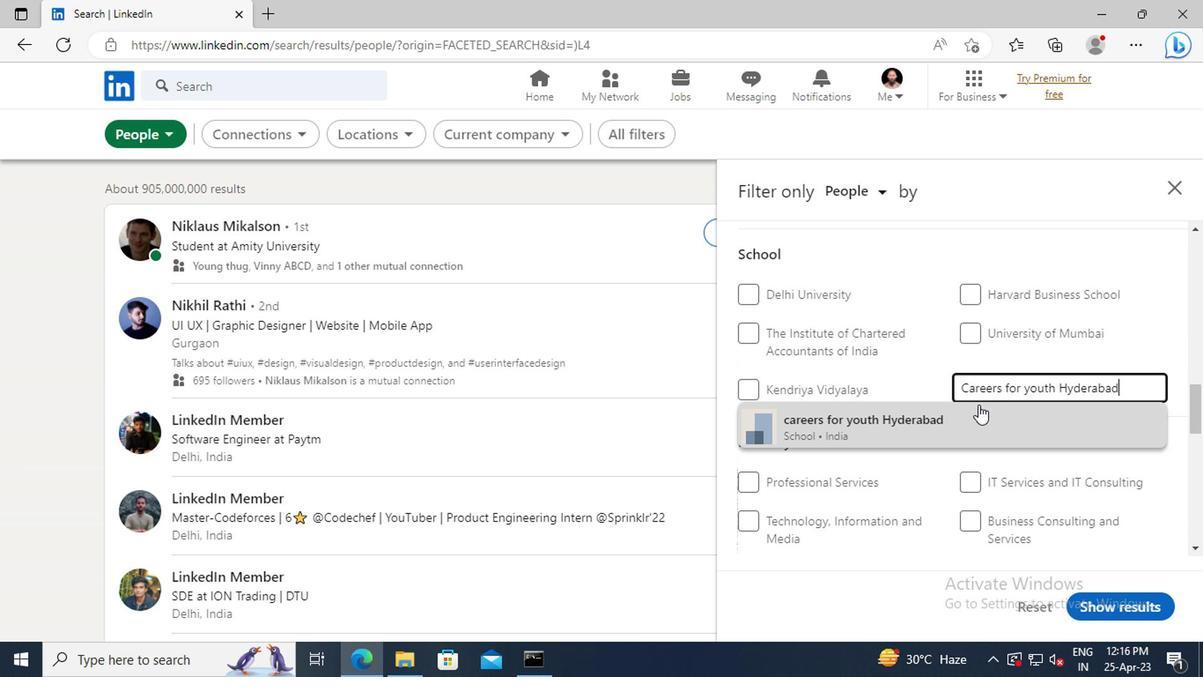 
Action: Mouse pressed left at (960, 415)
Screenshot: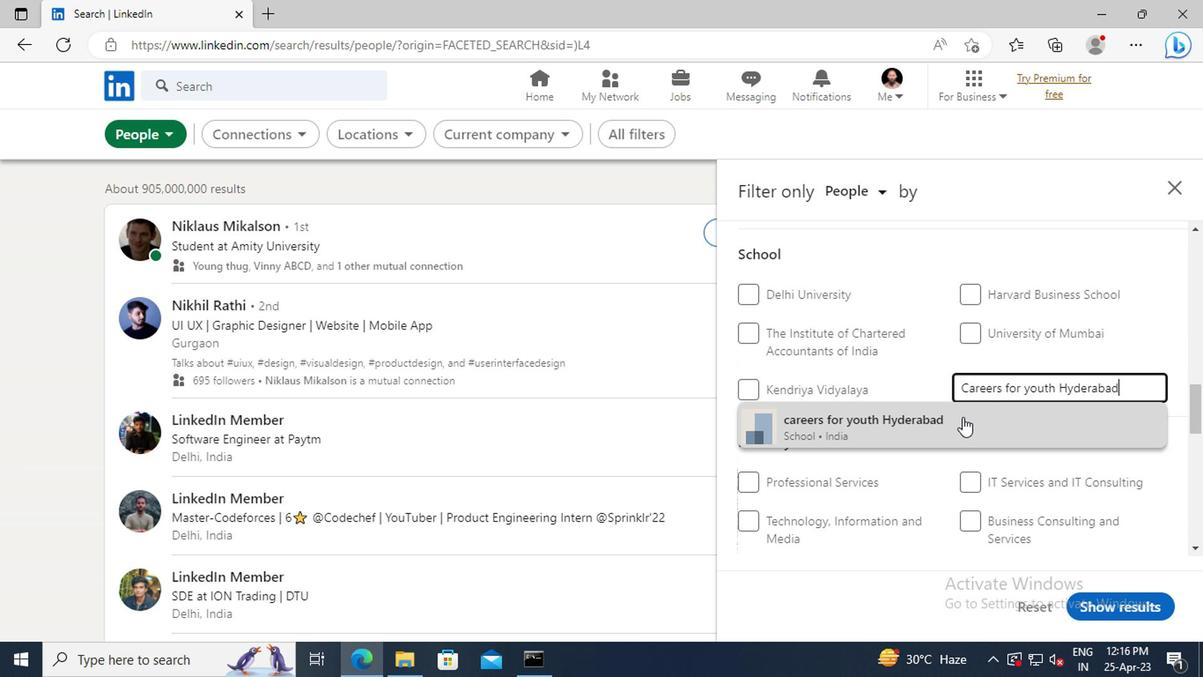 
Action: Mouse moved to (938, 340)
Screenshot: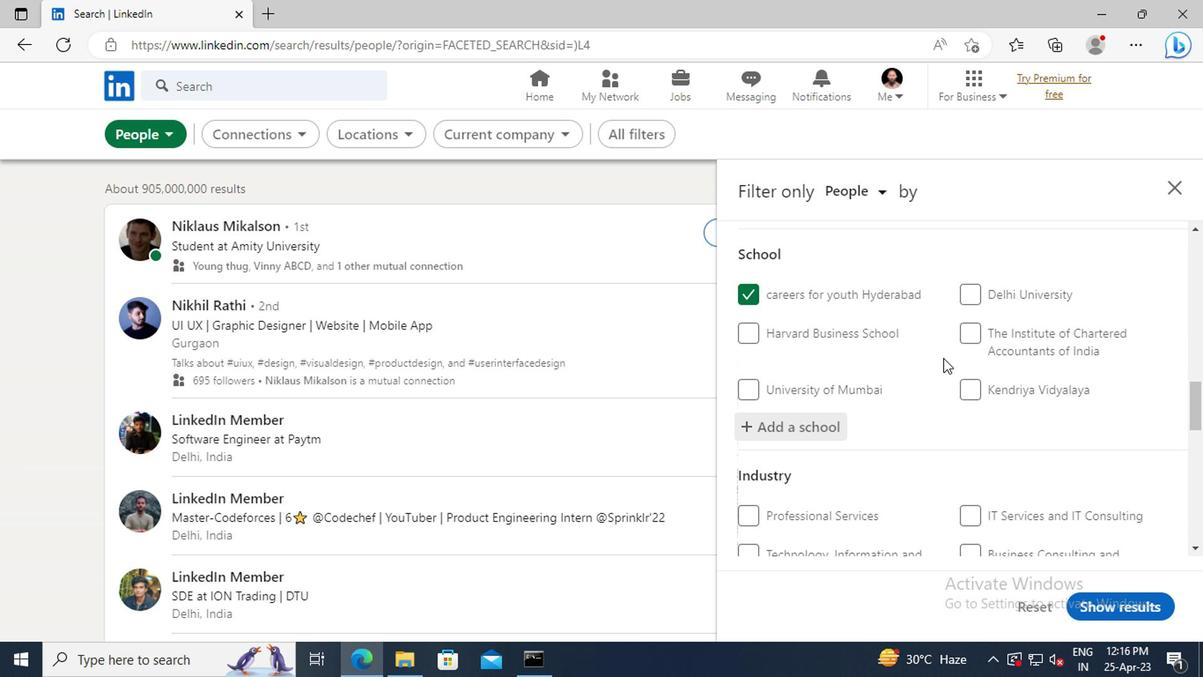 
Action: Mouse scrolled (938, 339) with delta (0, -1)
Screenshot: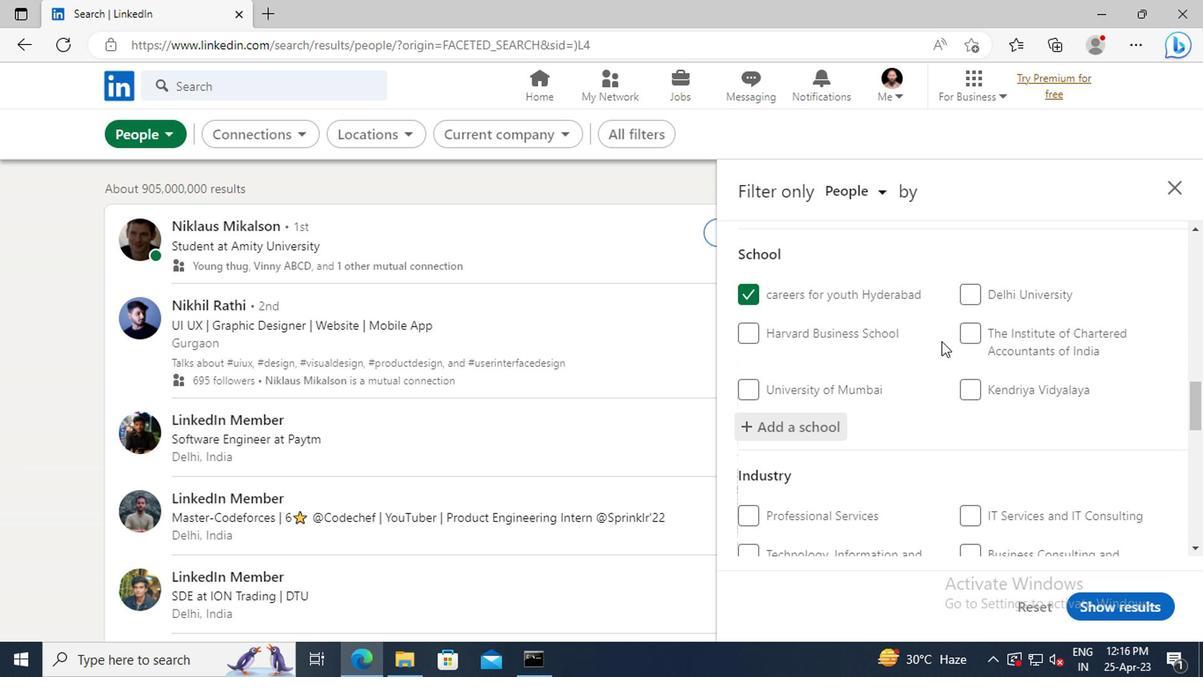 
Action: Mouse scrolled (938, 339) with delta (0, -1)
Screenshot: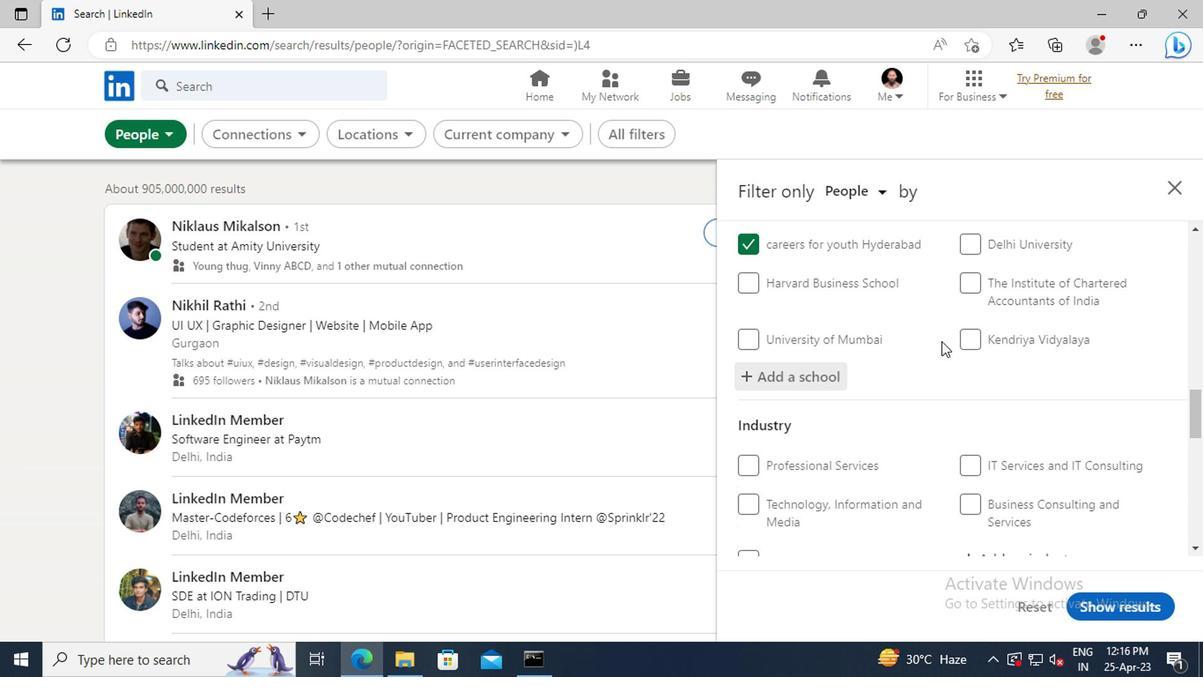 
Action: Mouse scrolled (938, 339) with delta (0, -1)
Screenshot: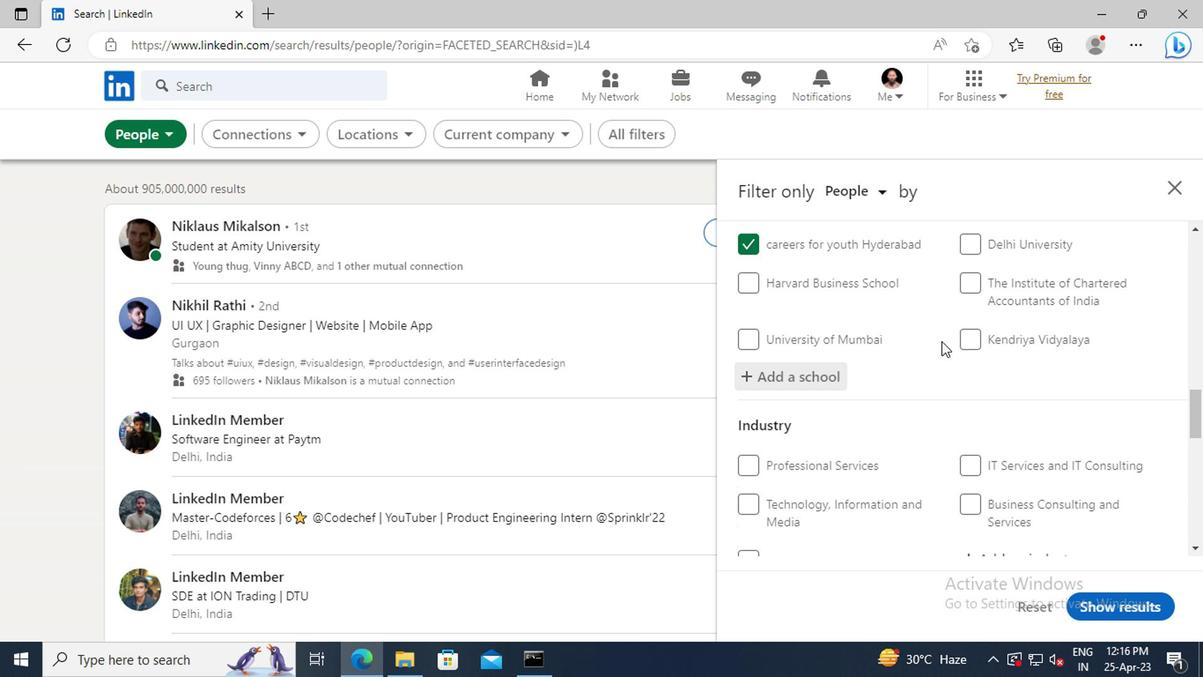 
Action: Mouse scrolled (938, 339) with delta (0, -1)
Screenshot: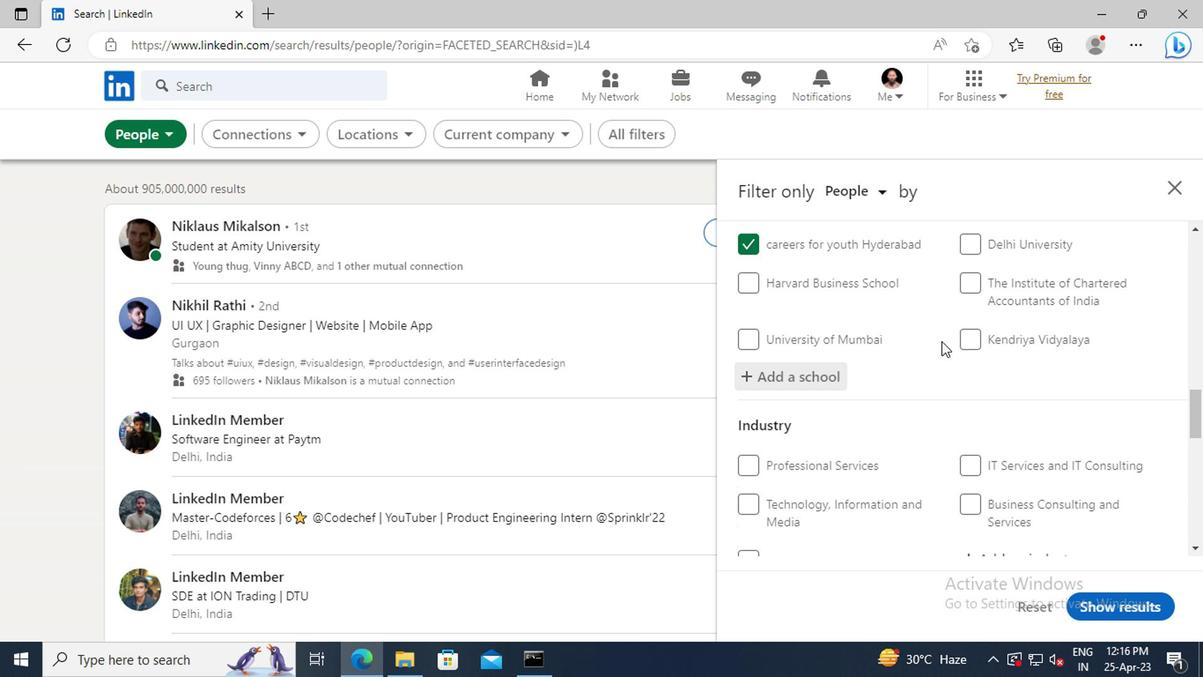 
Action: Mouse scrolled (938, 339) with delta (0, -1)
Screenshot: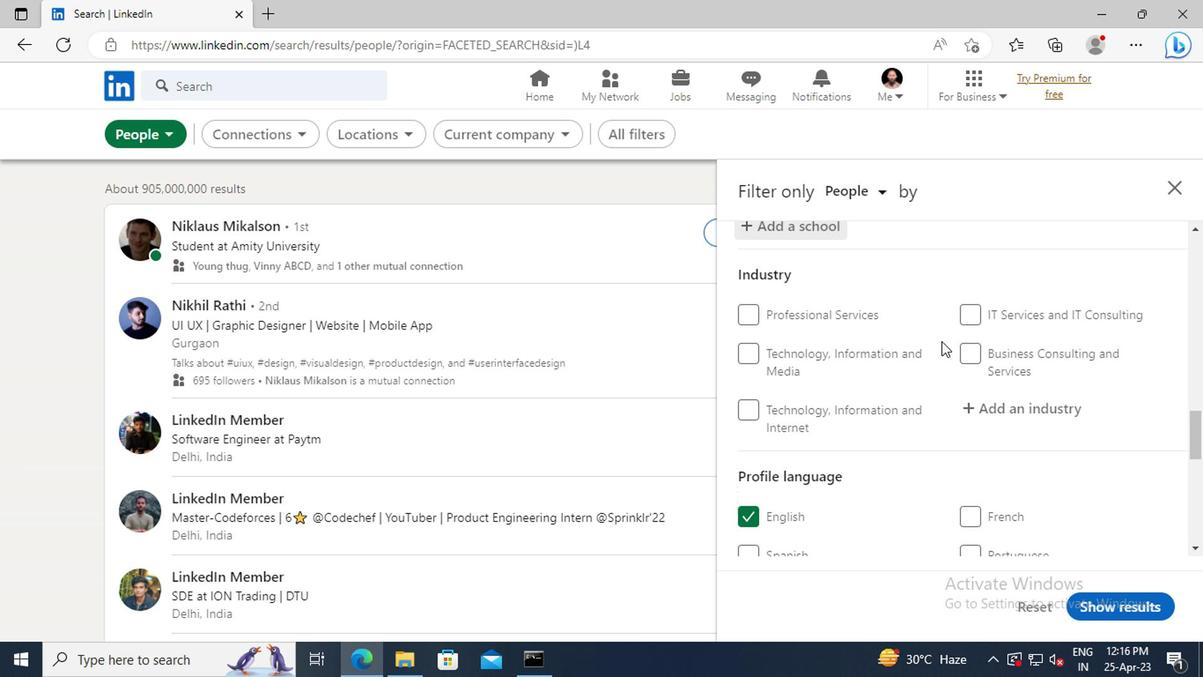 
Action: Mouse moved to (985, 356)
Screenshot: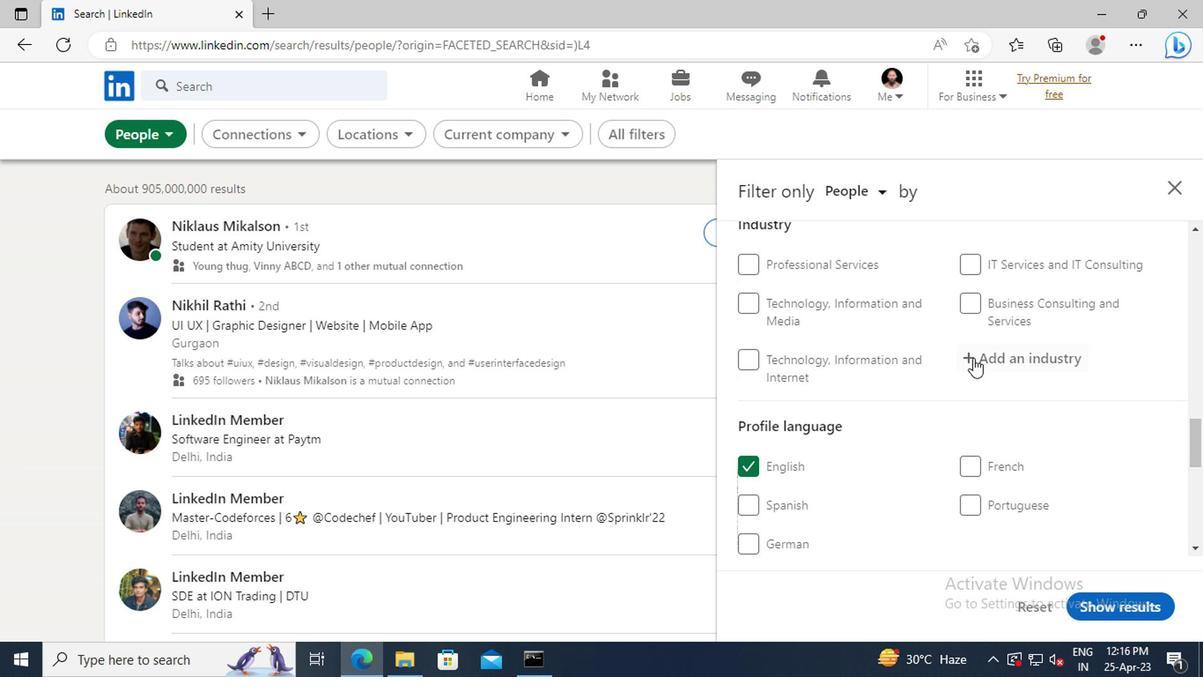 
Action: Mouse pressed left at (985, 356)
Screenshot: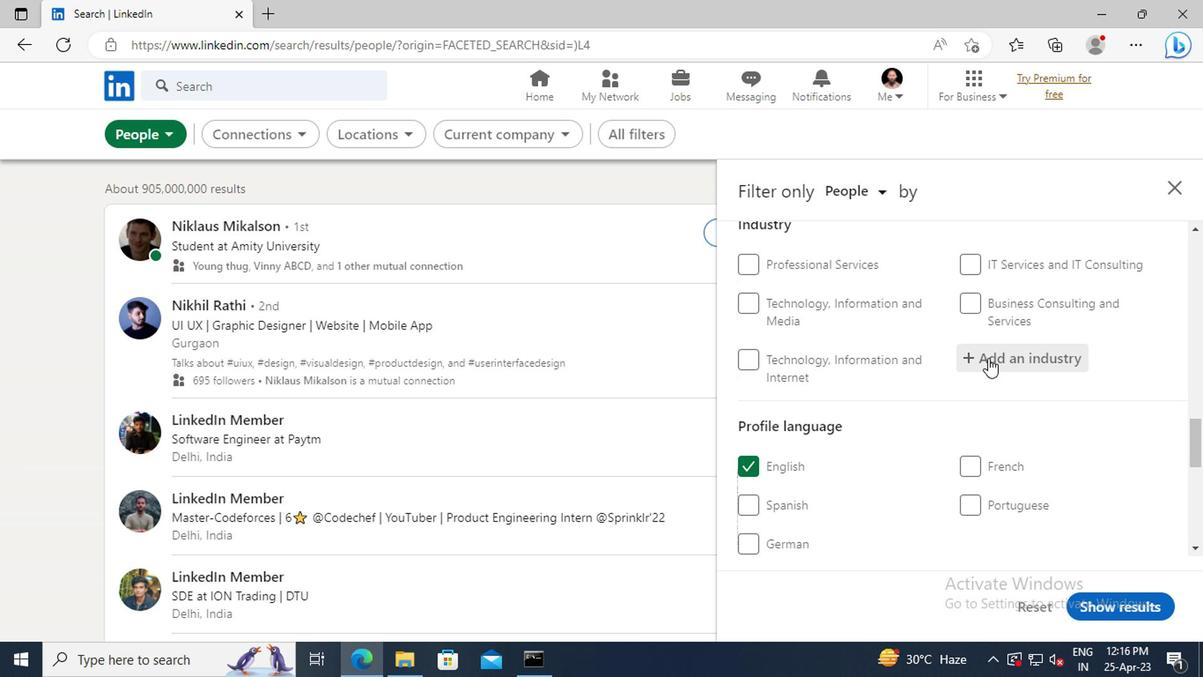 
Action: Key pressed <Key.shift>NON-PROFIT<Key.space><Key.shift>ORGANIZATIONS
Screenshot: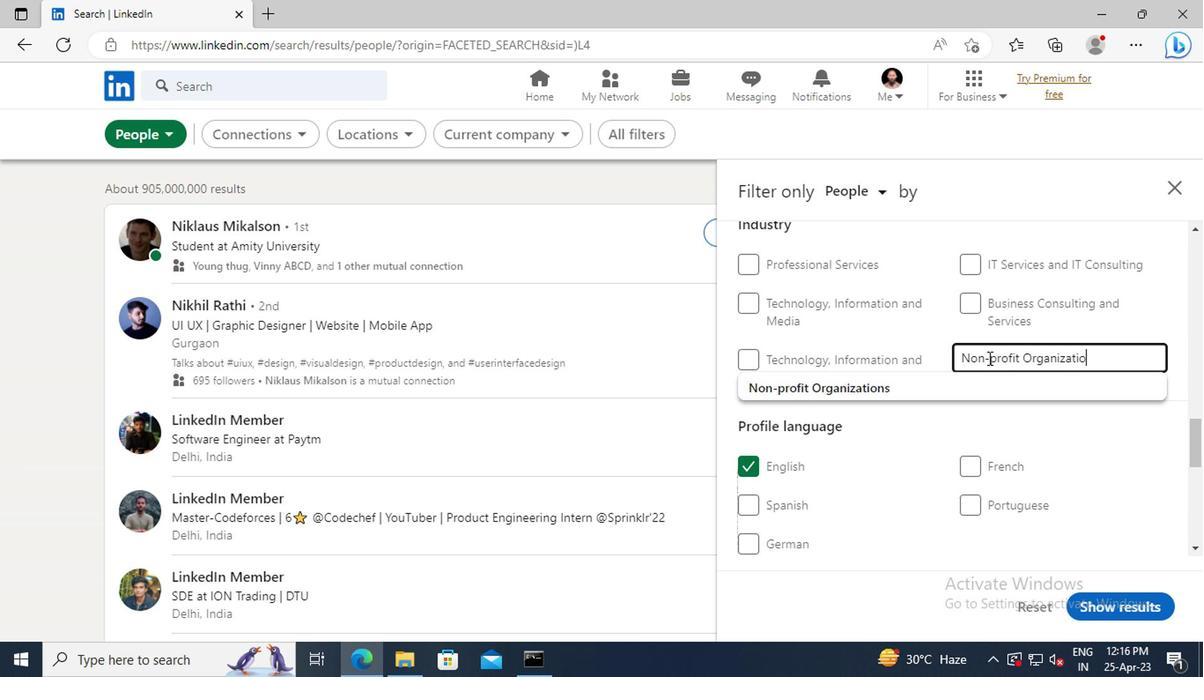 
Action: Mouse moved to (938, 381)
Screenshot: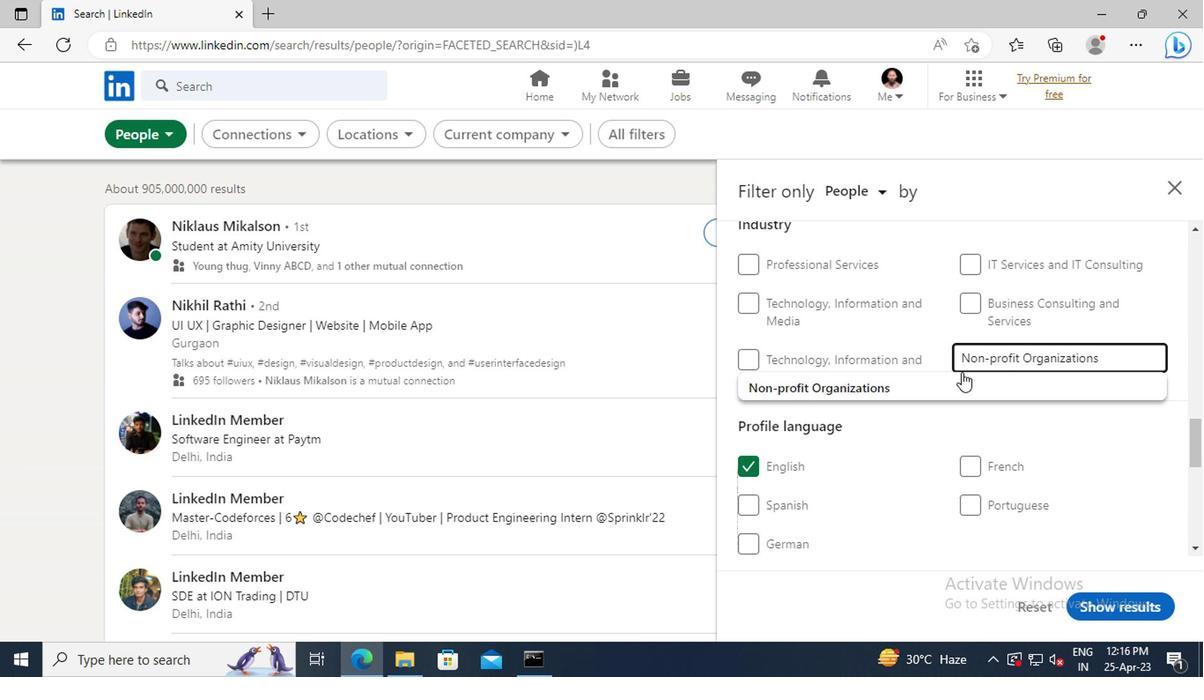 
Action: Mouse pressed left at (938, 381)
Screenshot: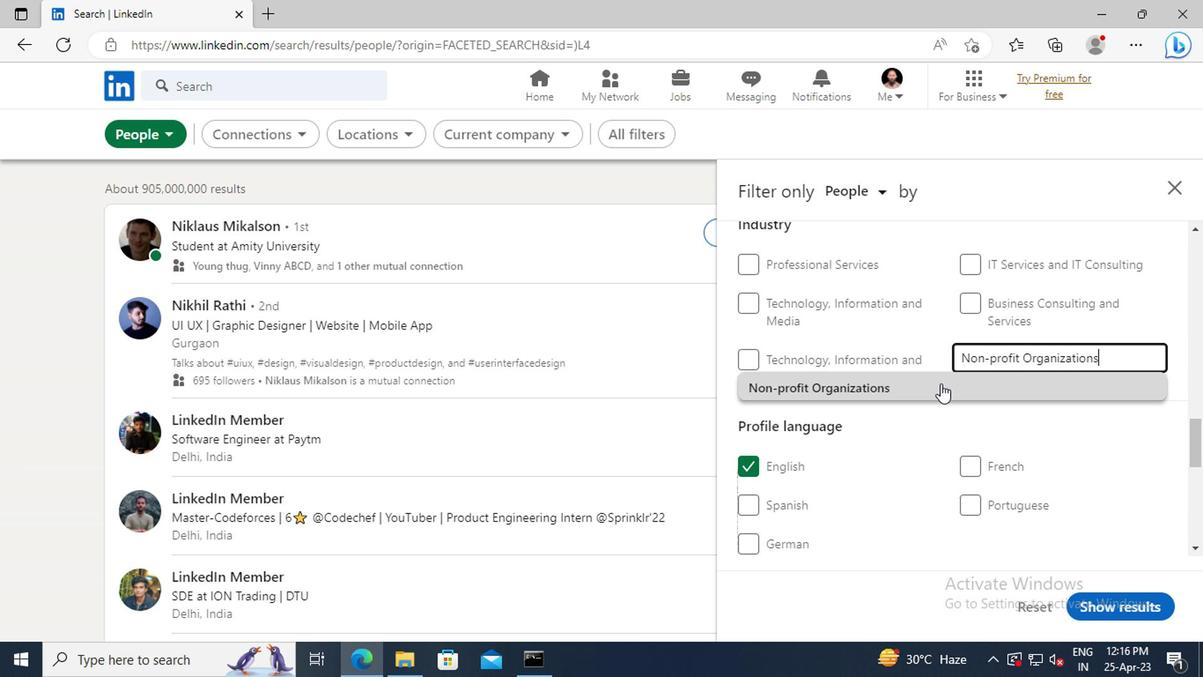 
Action: Mouse moved to (927, 333)
Screenshot: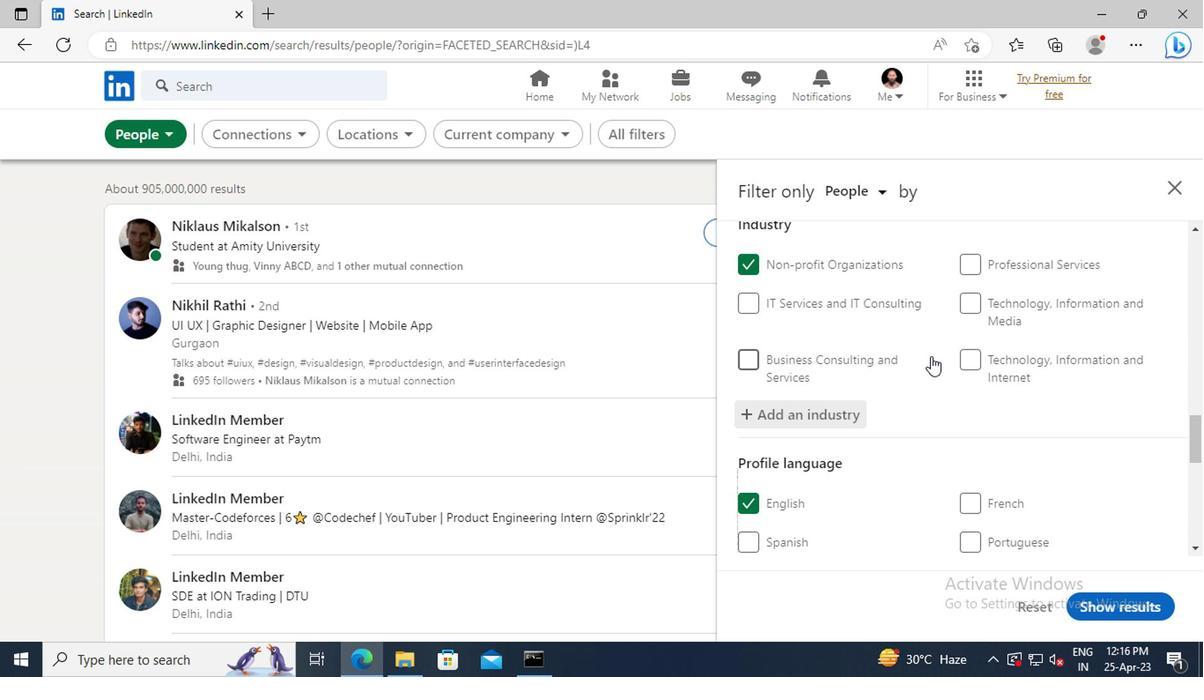 
Action: Mouse scrolled (927, 332) with delta (0, -1)
Screenshot: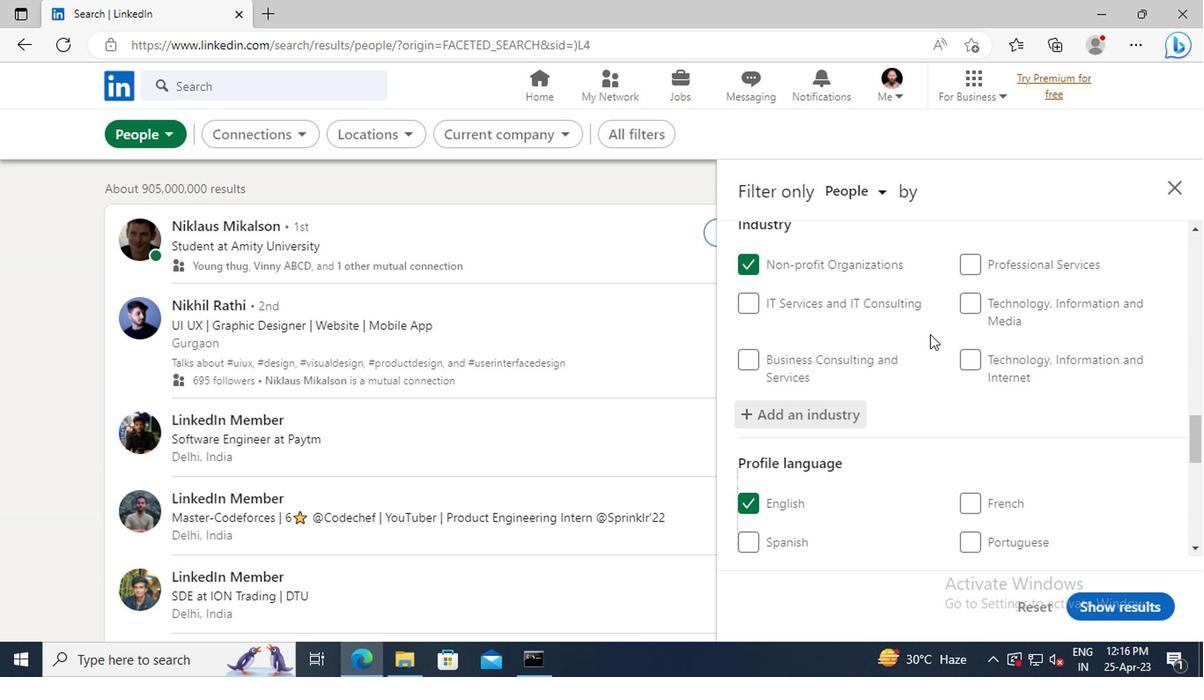 
Action: Mouse scrolled (927, 332) with delta (0, -1)
Screenshot: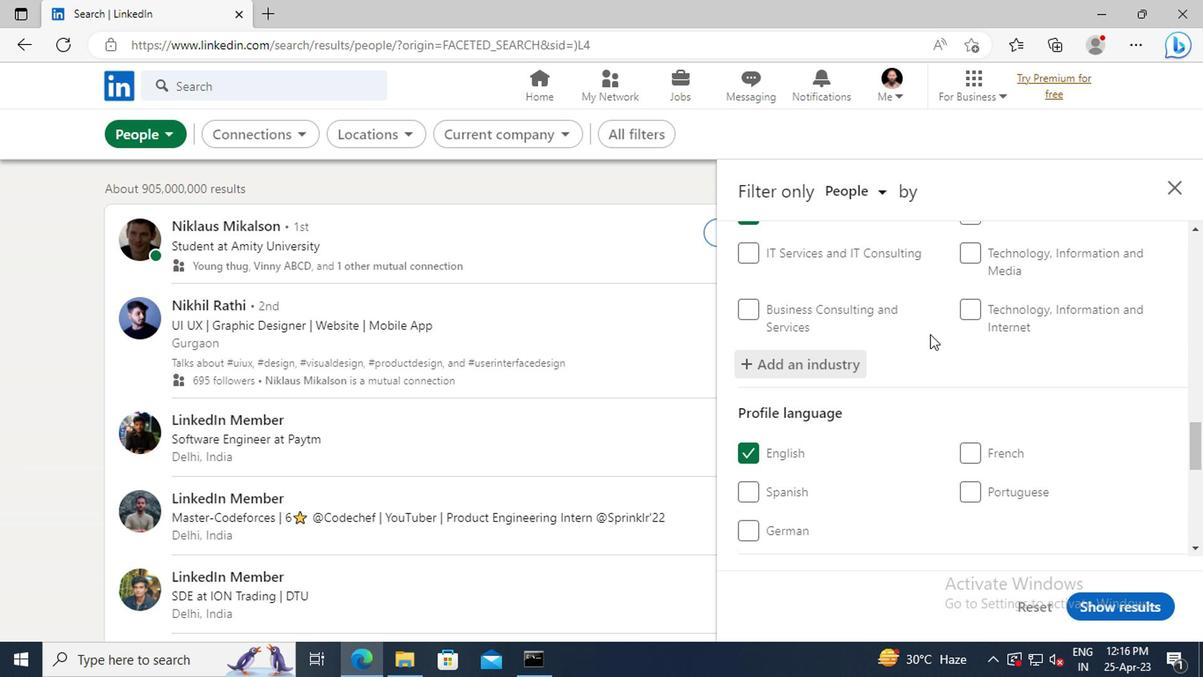
Action: Mouse scrolled (927, 332) with delta (0, -1)
Screenshot: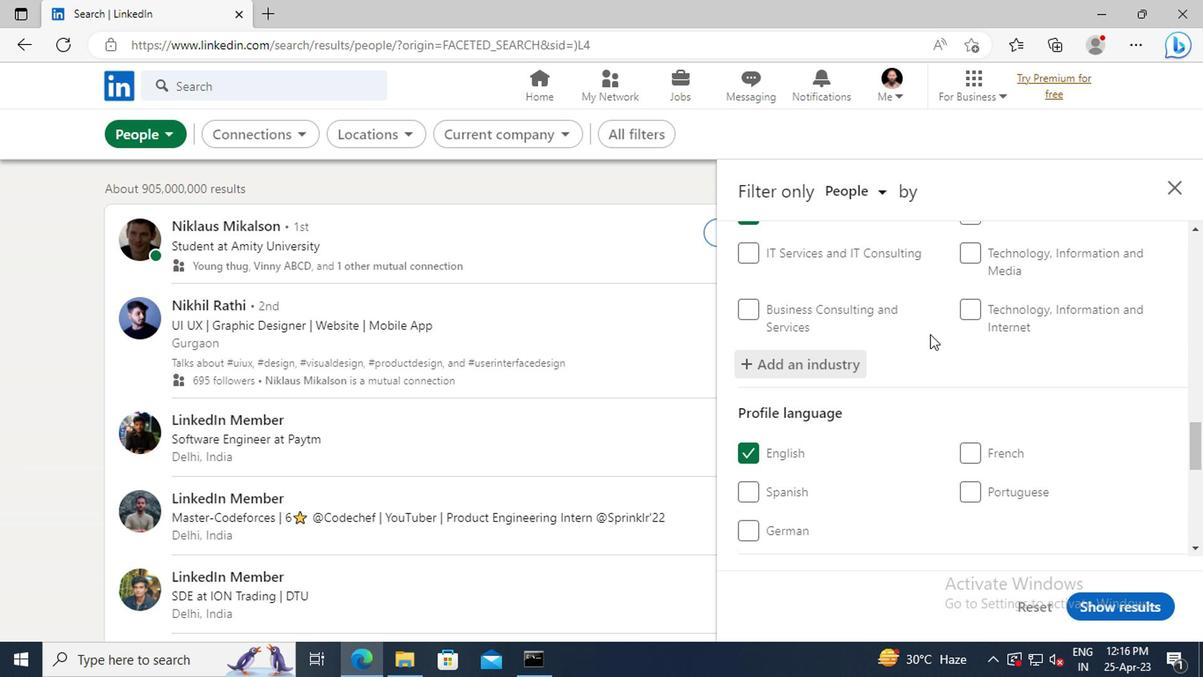 
Action: Mouse scrolled (927, 332) with delta (0, -1)
Screenshot: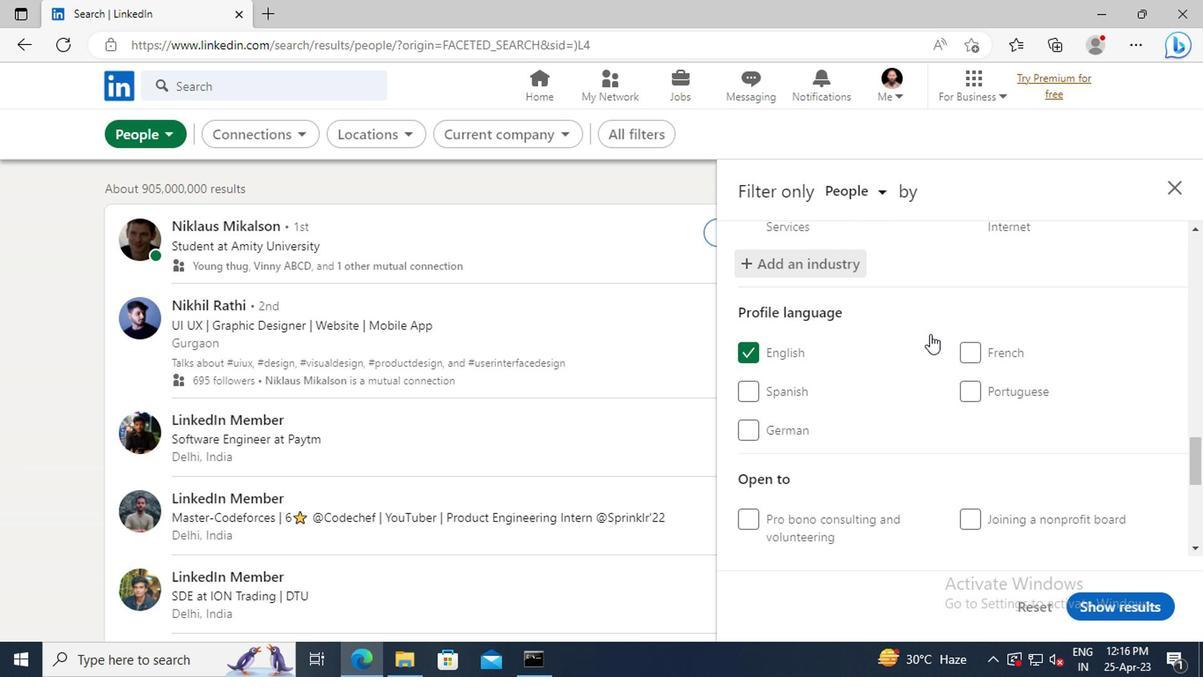 
Action: Mouse scrolled (927, 332) with delta (0, -1)
Screenshot: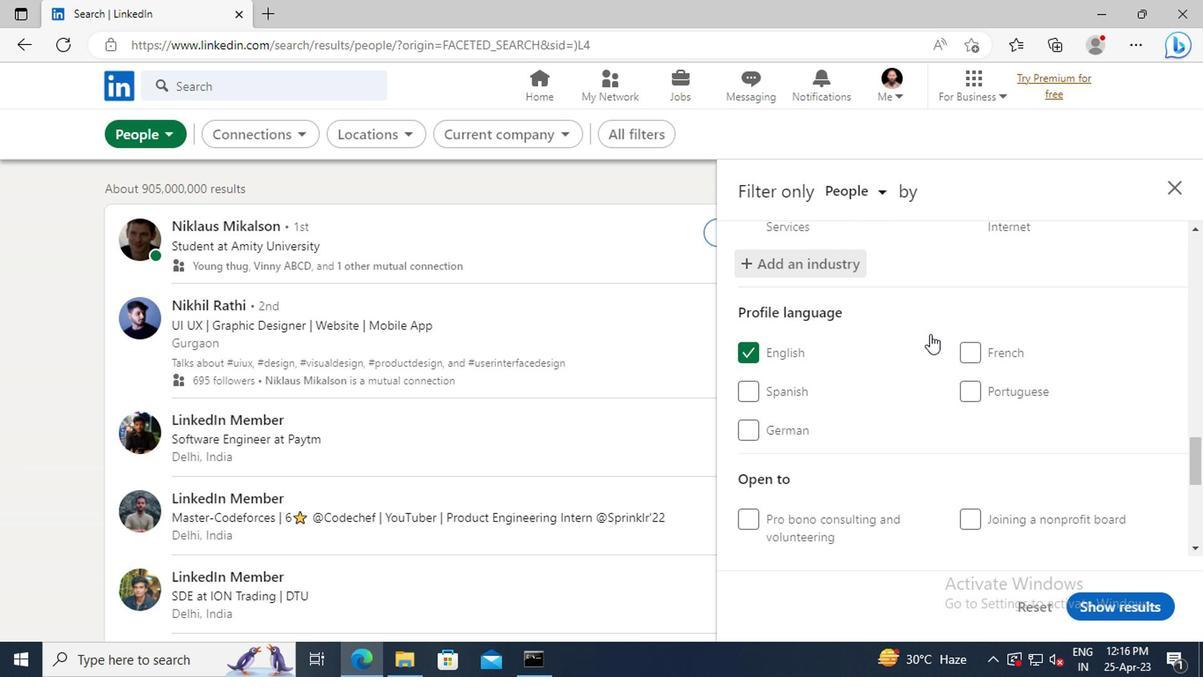 
Action: Mouse scrolled (927, 332) with delta (0, -1)
Screenshot: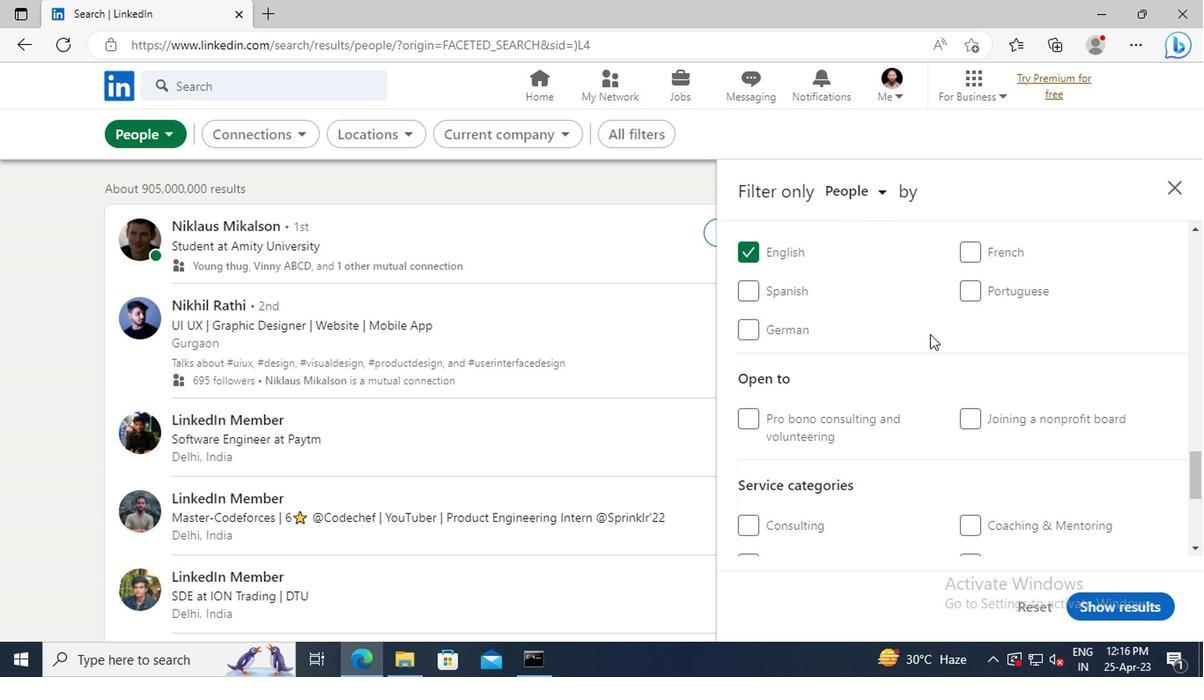 
Action: Mouse scrolled (927, 332) with delta (0, -1)
Screenshot: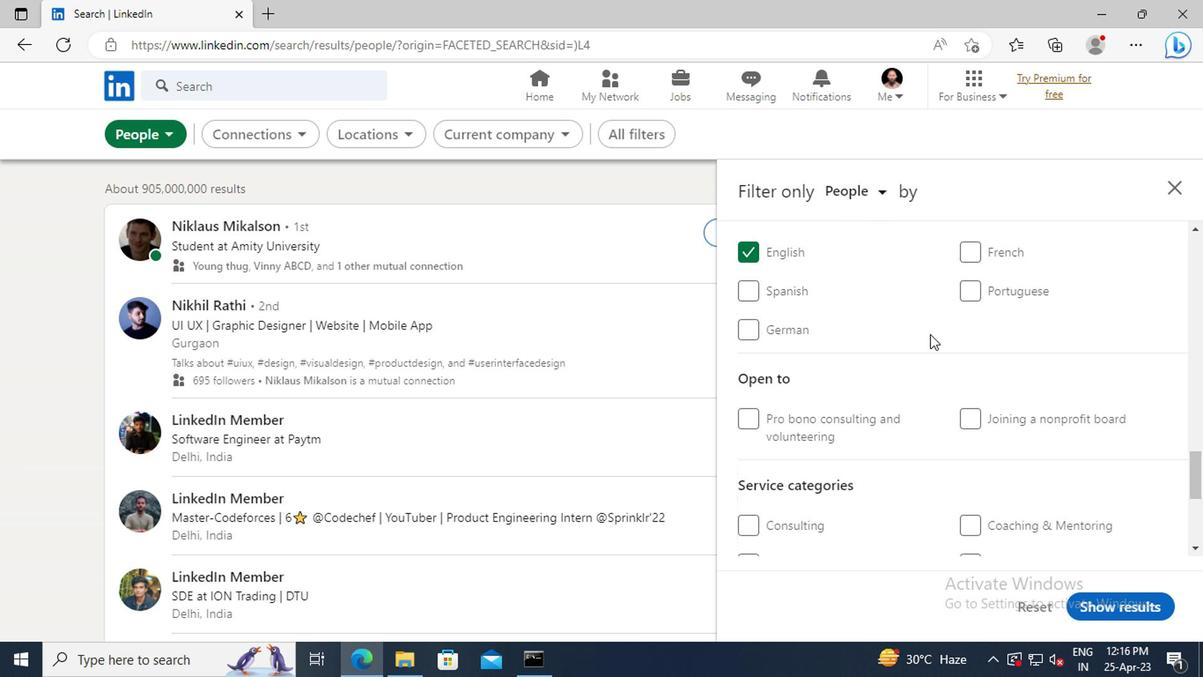 
Action: Mouse scrolled (927, 332) with delta (0, -1)
Screenshot: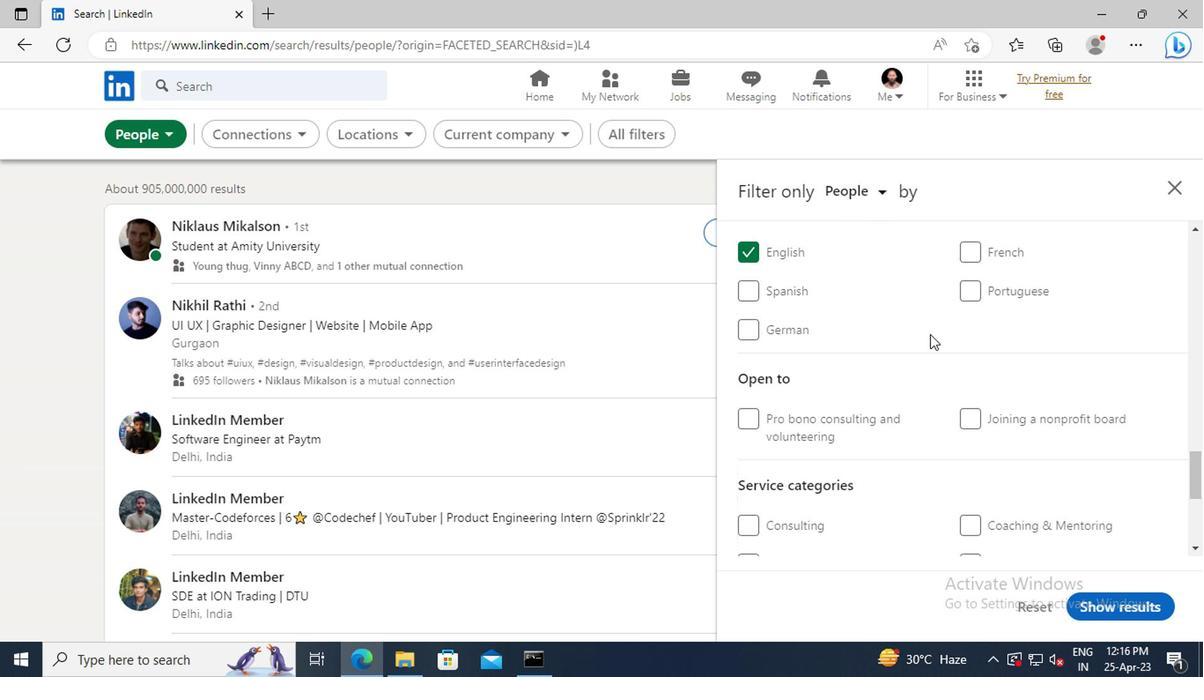 
Action: Mouse moved to (971, 443)
Screenshot: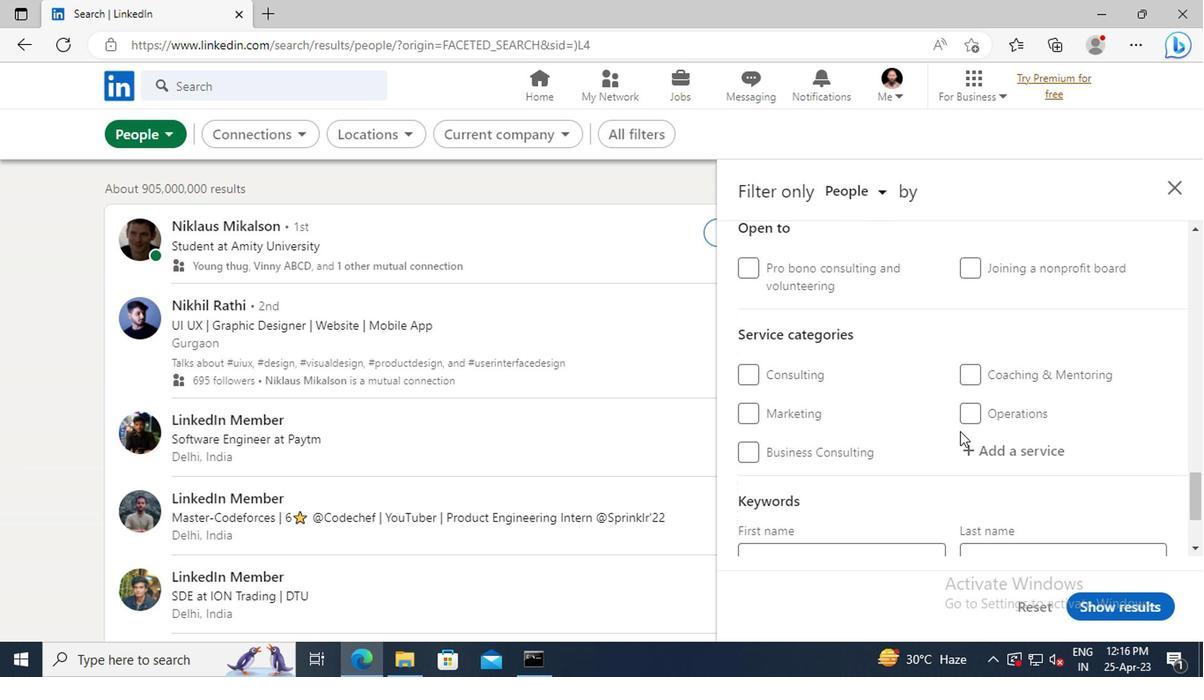 
Action: Mouse pressed left at (971, 443)
Screenshot: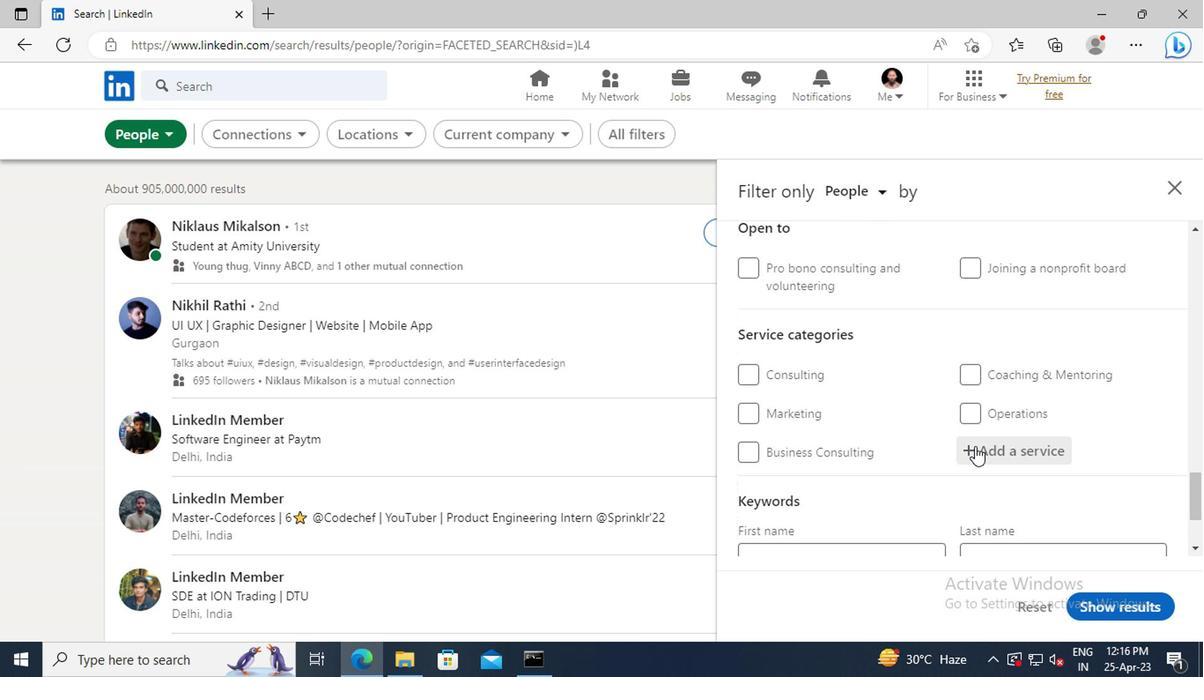 
Action: Key pressed <Key.shift>MARKETING<Key.enter>
Screenshot: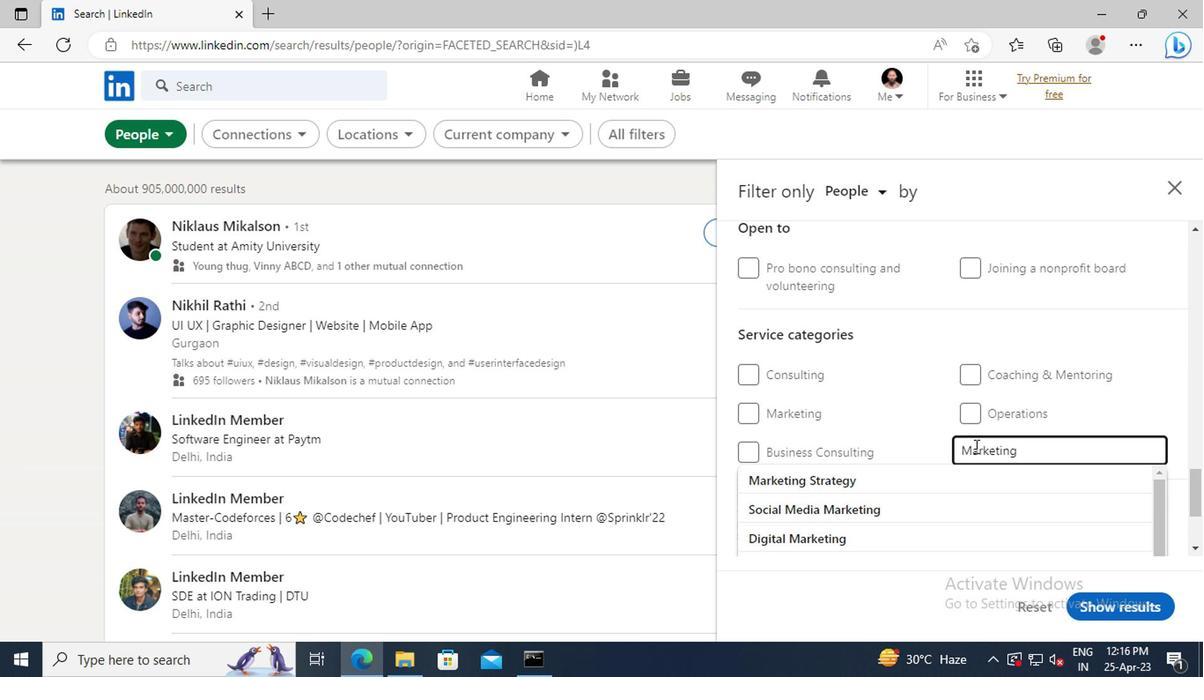 
Action: Mouse scrolled (971, 442) with delta (0, -1)
Screenshot: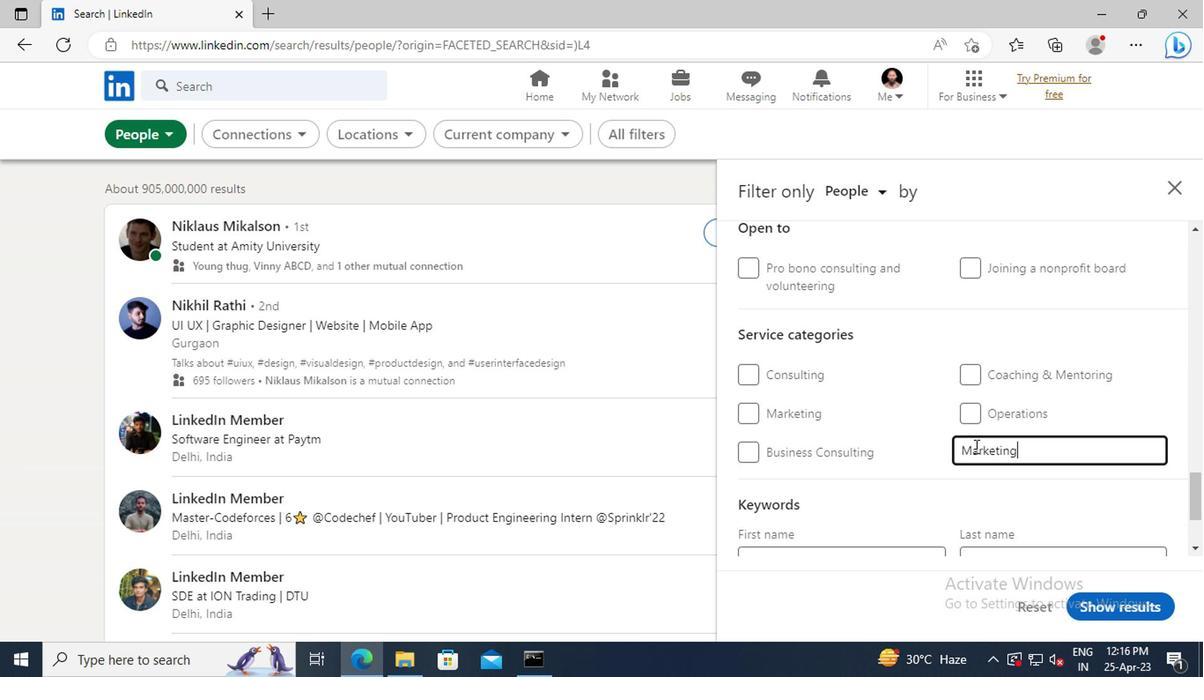
Action: Mouse scrolled (971, 442) with delta (0, -1)
Screenshot: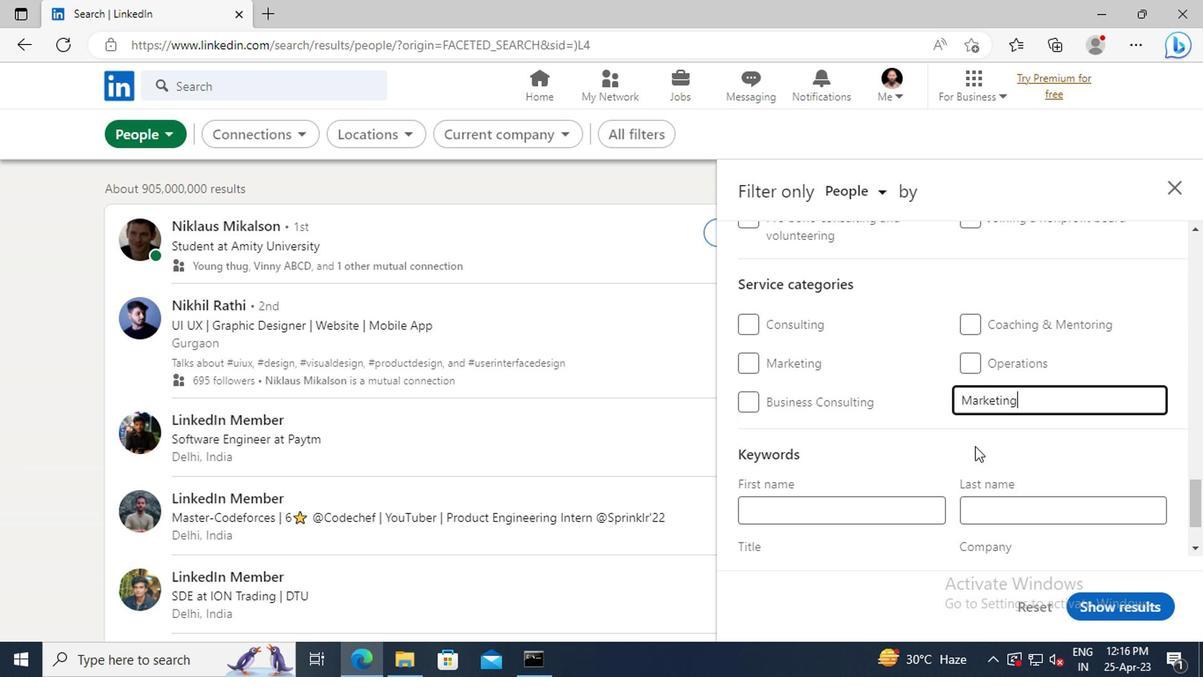 
Action: Mouse scrolled (971, 442) with delta (0, -1)
Screenshot: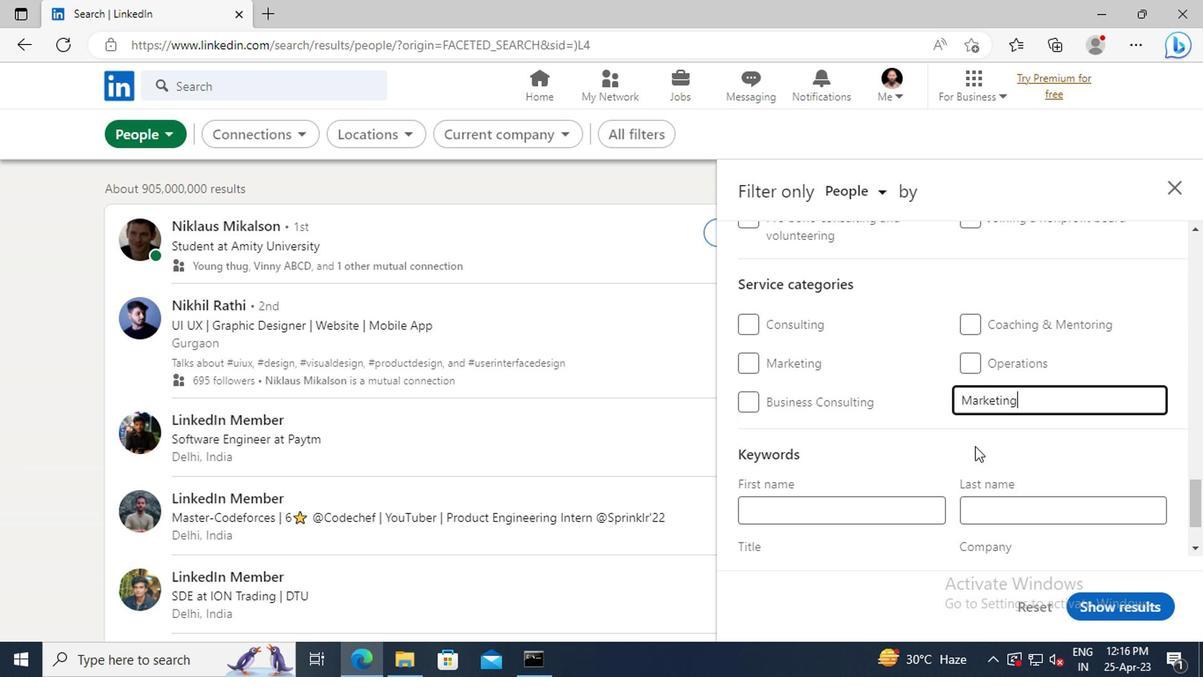 
Action: Mouse scrolled (971, 442) with delta (0, -1)
Screenshot: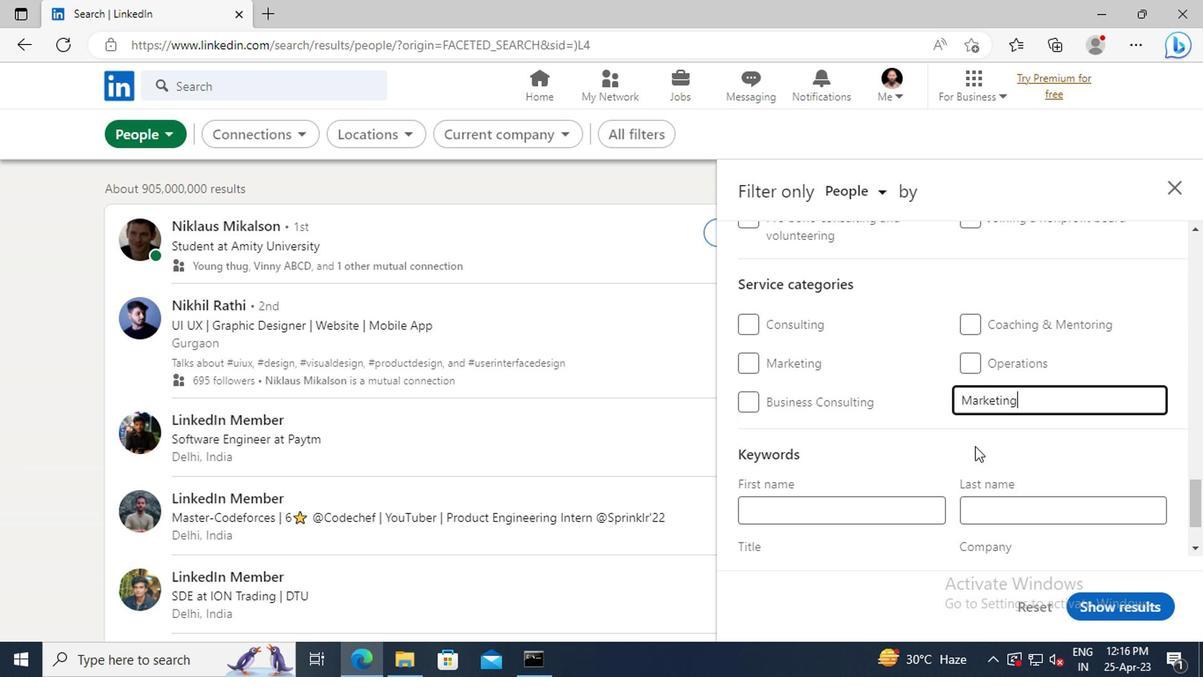 
Action: Mouse moved to (864, 469)
Screenshot: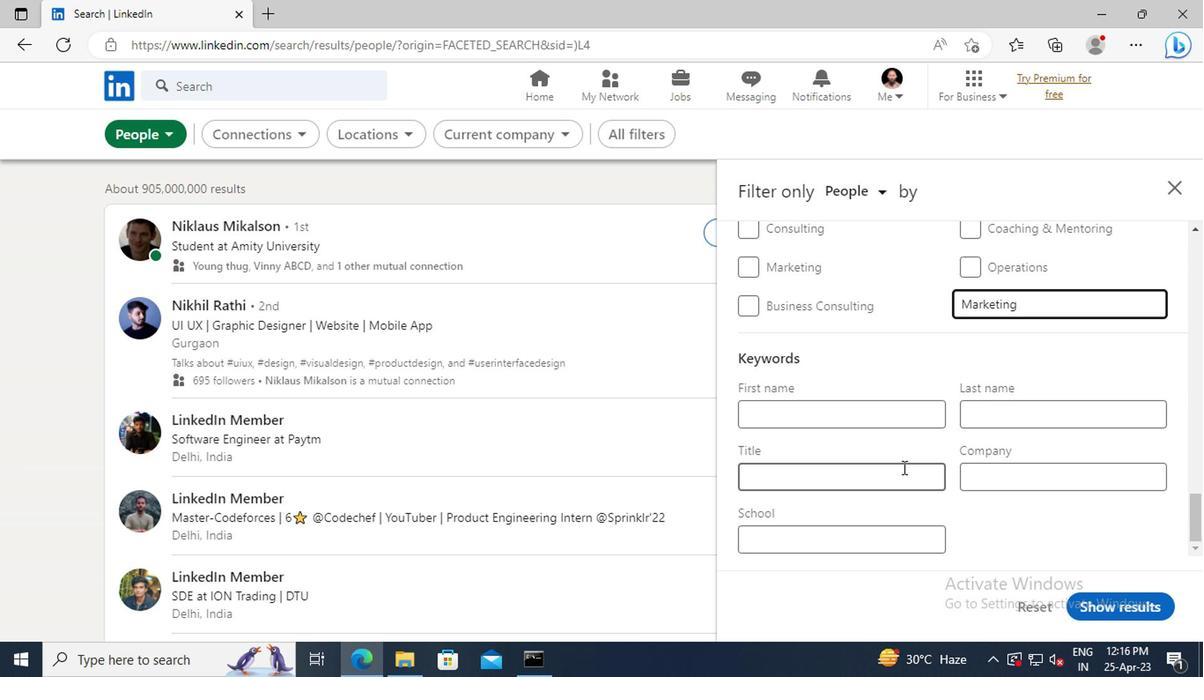 
Action: Mouse pressed left at (864, 469)
Screenshot: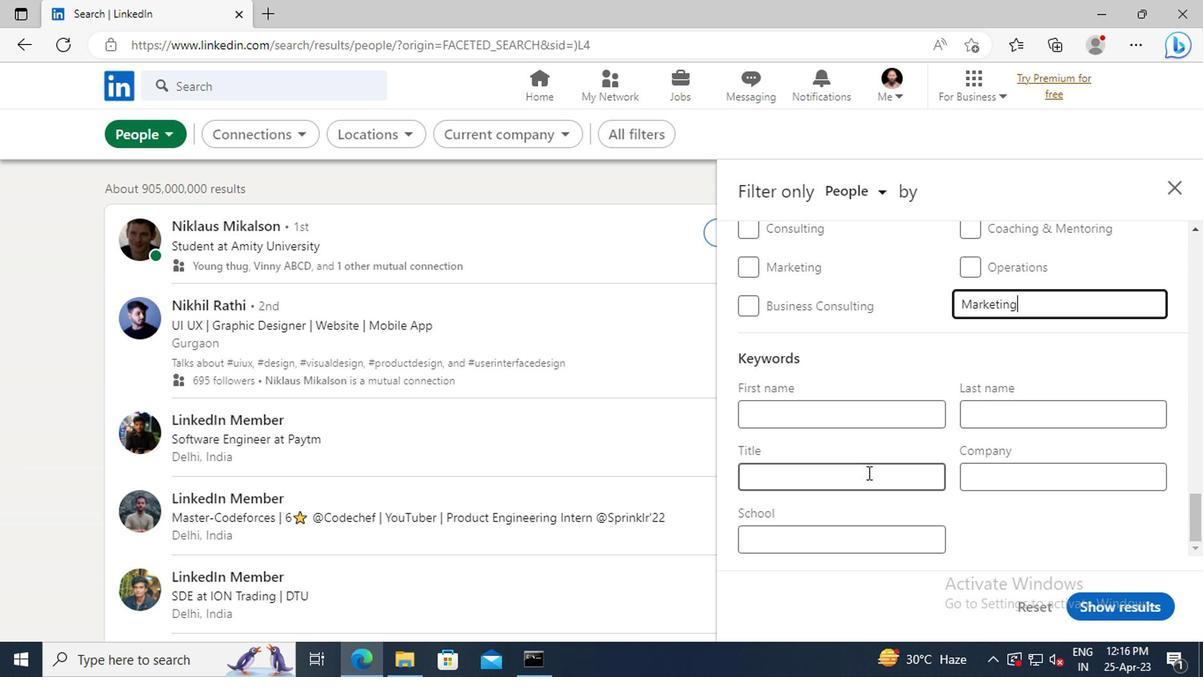 
Action: Key pressed <Key.shift>BOOKKEEPER
Screenshot: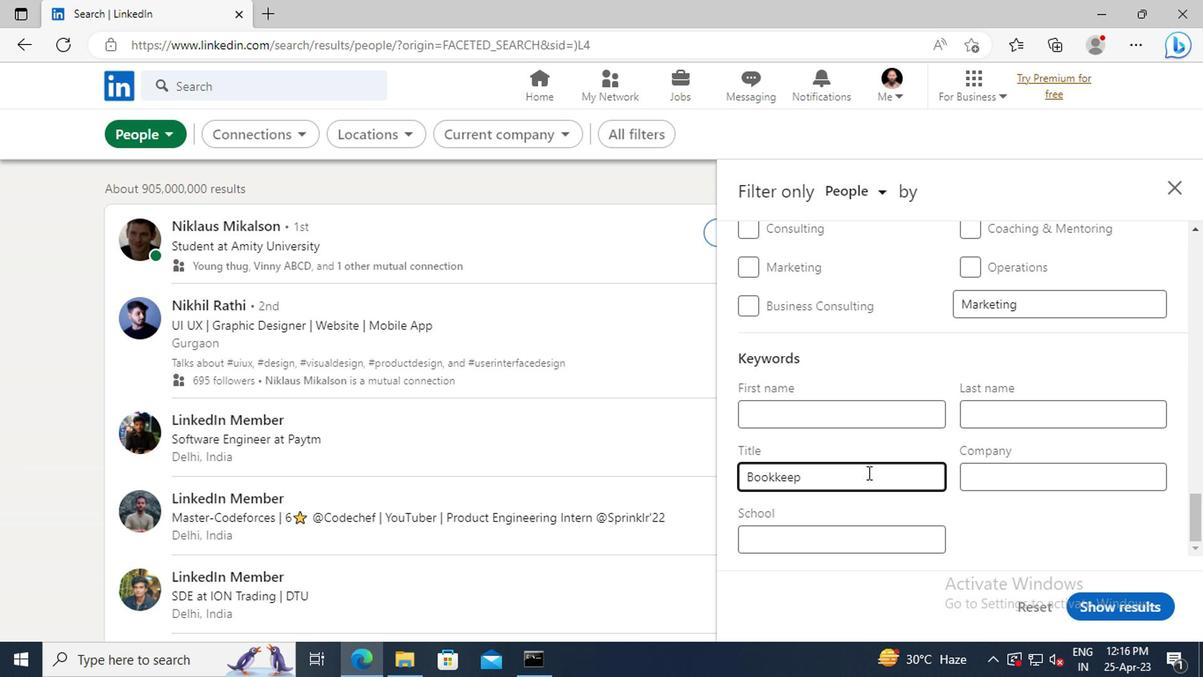
Action: Mouse moved to (1089, 594)
Screenshot: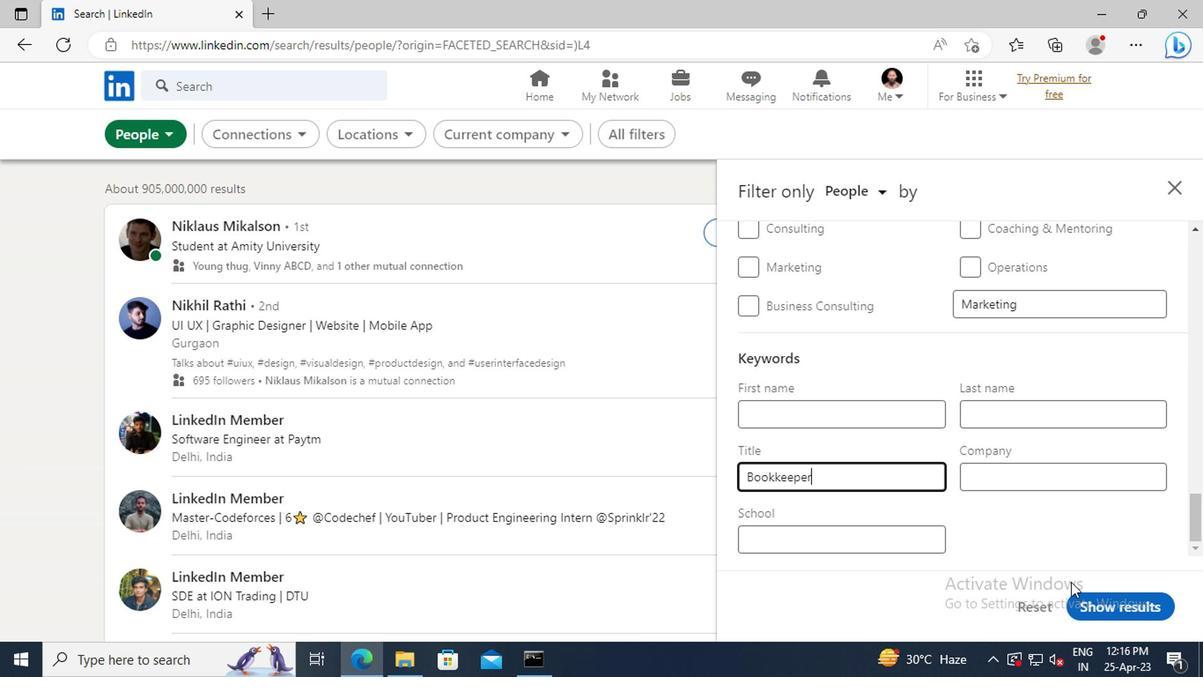 
Action: Mouse pressed left at (1089, 594)
Screenshot: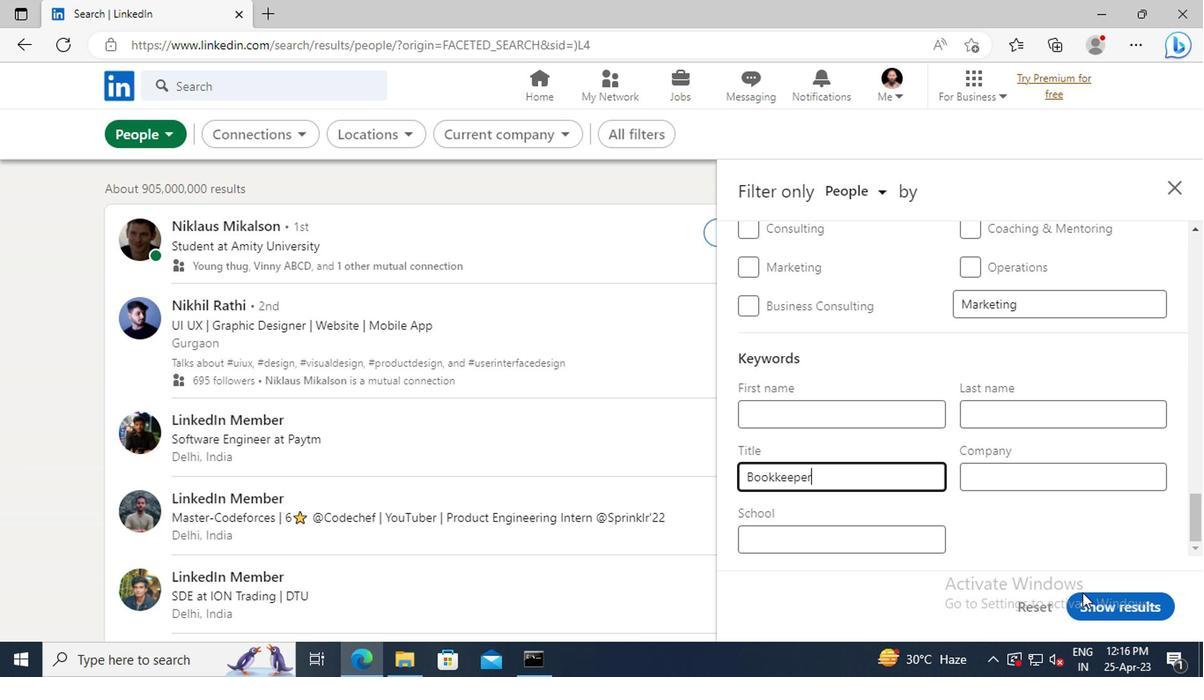 
Action: Mouse moved to (1089, 595)
Screenshot: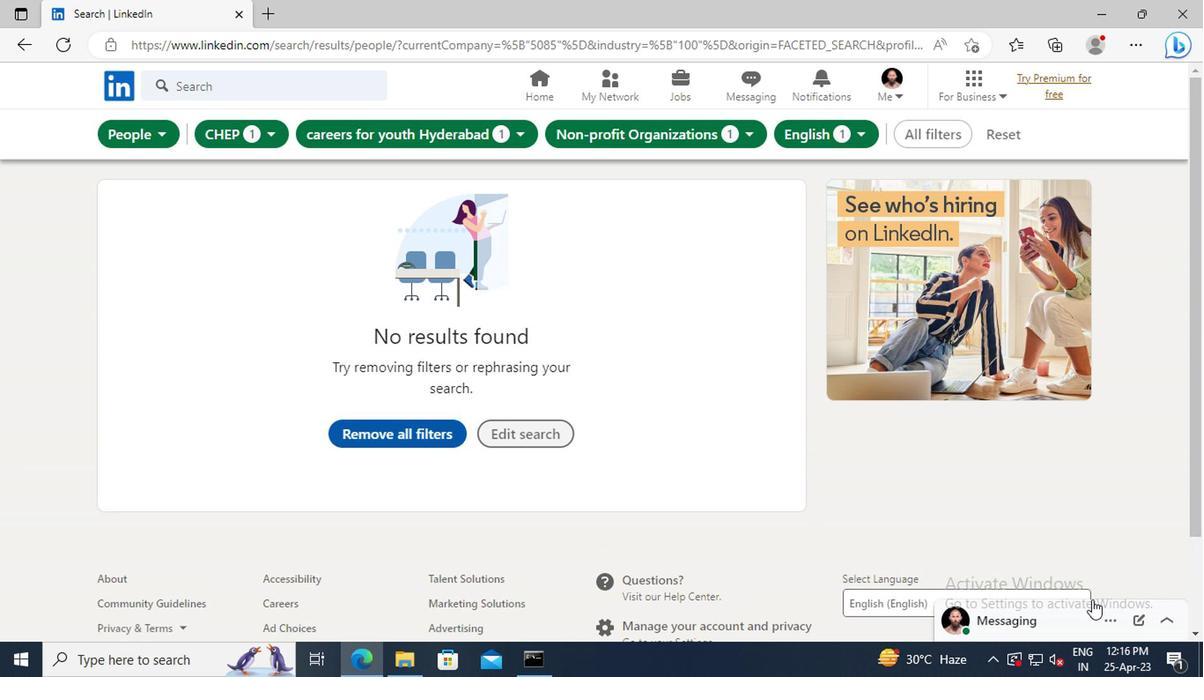 
